 Task: Find connections with filter location South Benfleet with filter topic #lawtechwith filter profile language Potuguese with filter current company Midea Group (Fortune Global 500 Company) with filter school Berhampur University with filter industry Personal Care Services with filter service category Financial Advisory with filter keywords title Front-Line Employees
Action: Mouse moved to (647, 91)
Screenshot: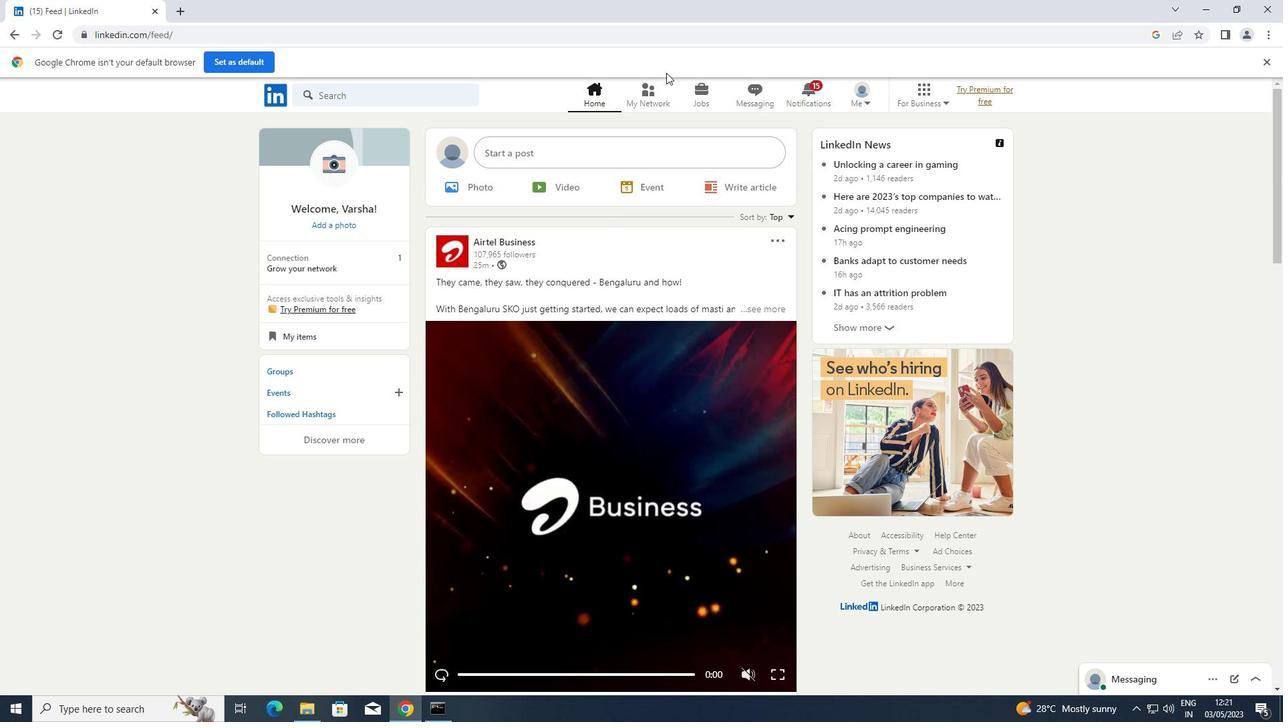 
Action: Mouse pressed left at (647, 91)
Screenshot: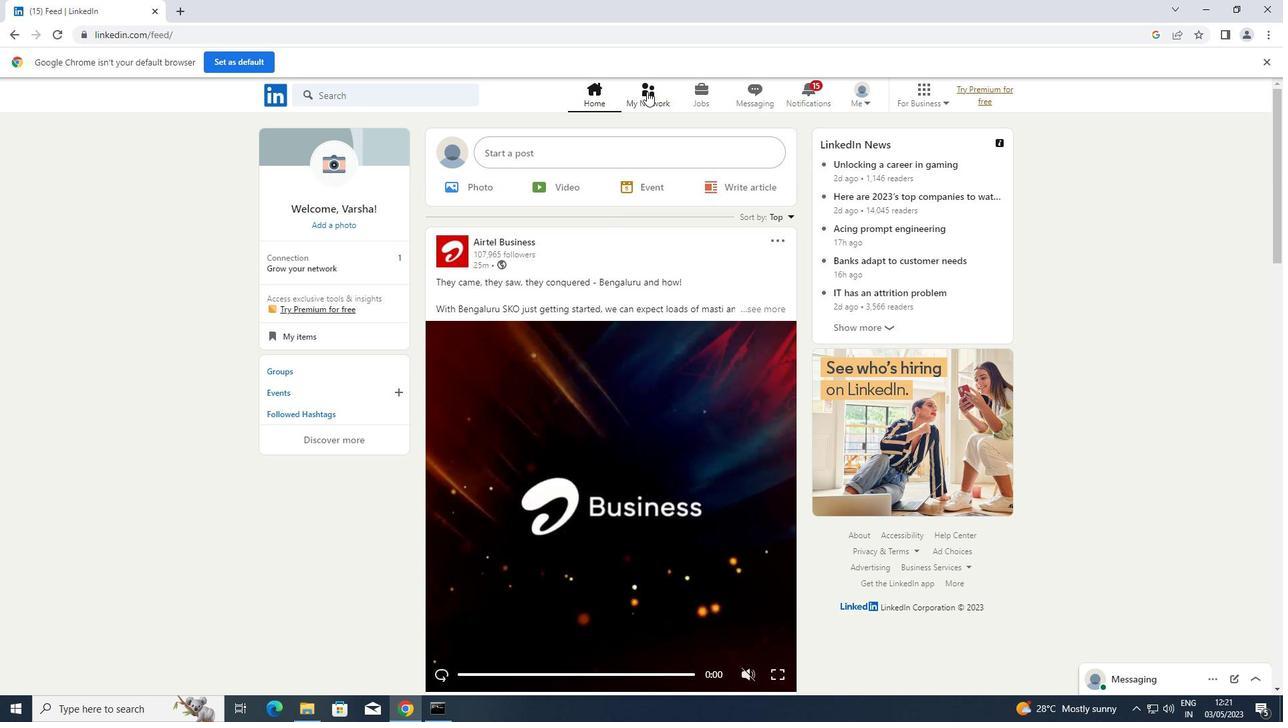 
Action: Mouse moved to (327, 159)
Screenshot: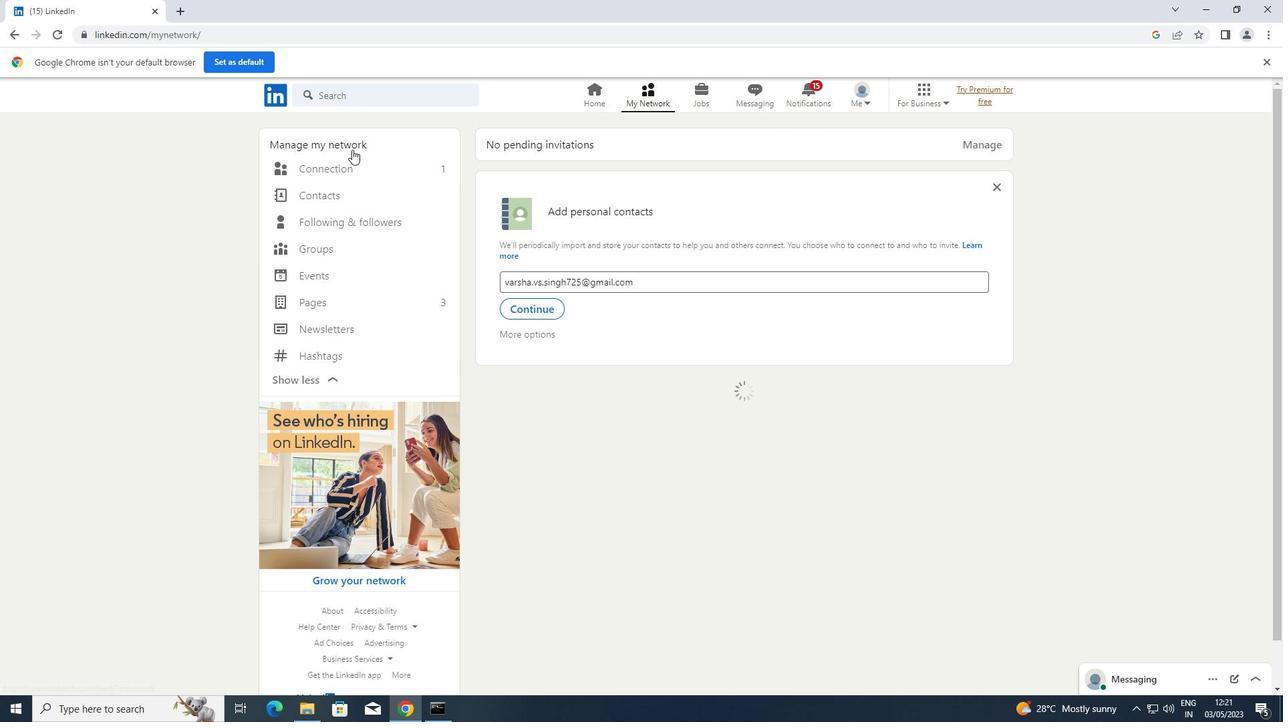 
Action: Mouse pressed left at (327, 159)
Screenshot: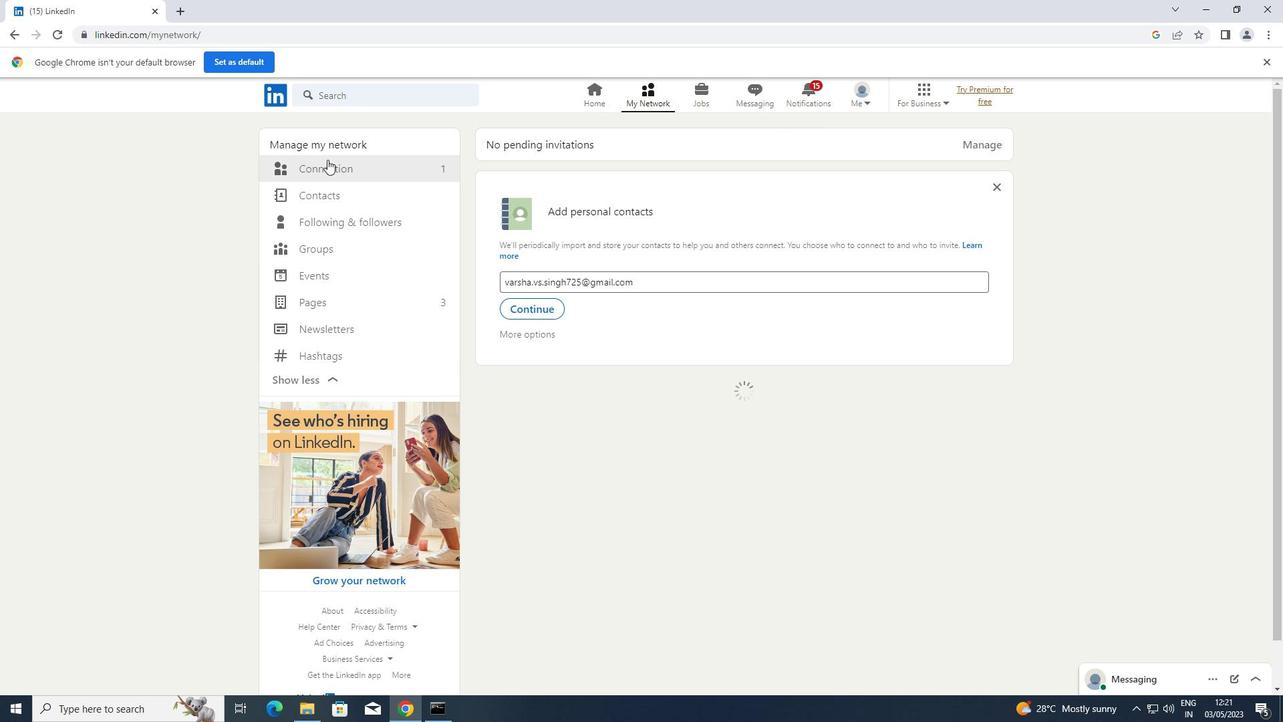 
Action: Mouse moved to (373, 166)
Screenshot: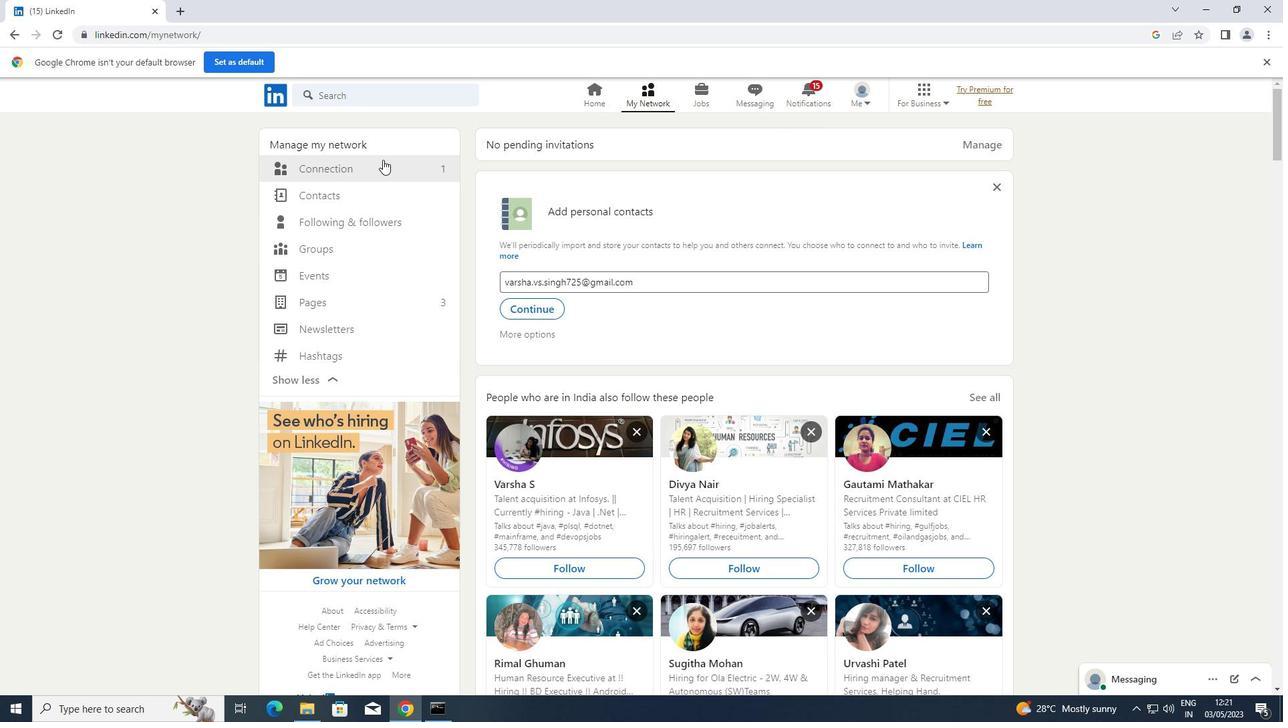 
Action: Mouse pressed left at (373, 166)
Screenshot: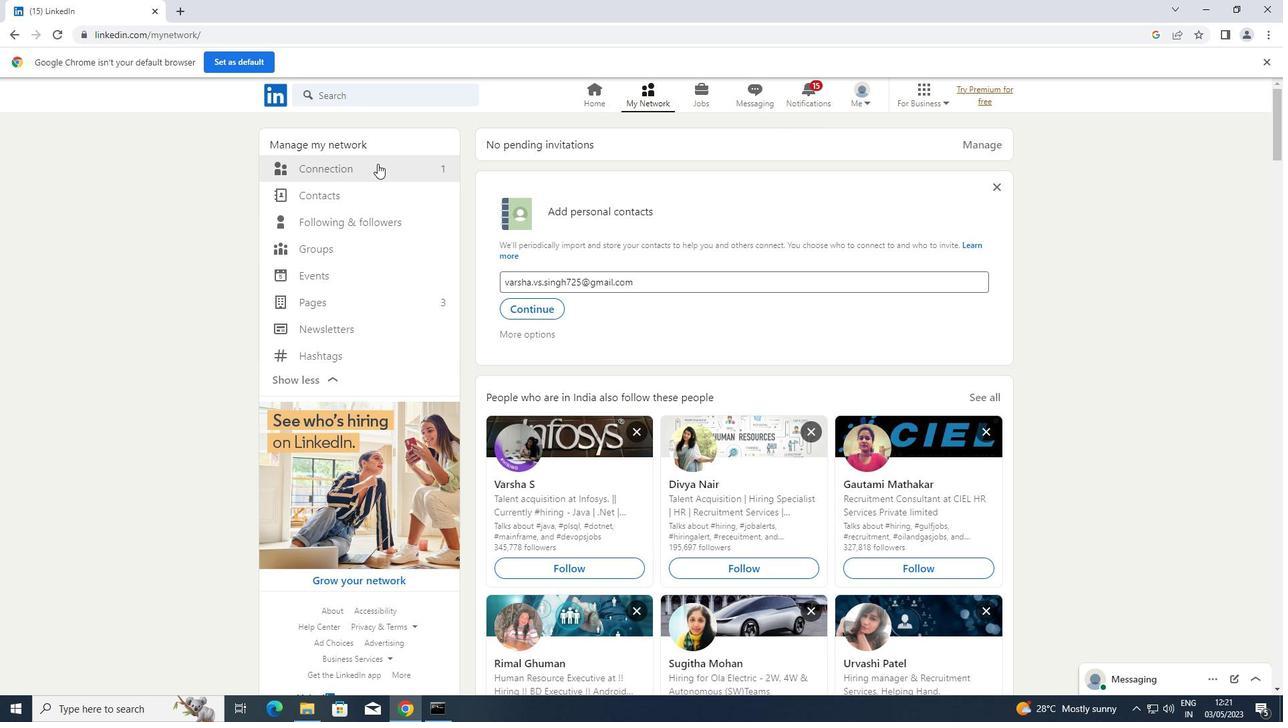 
Action: Mouse moved to (714, 172)
Screenshot: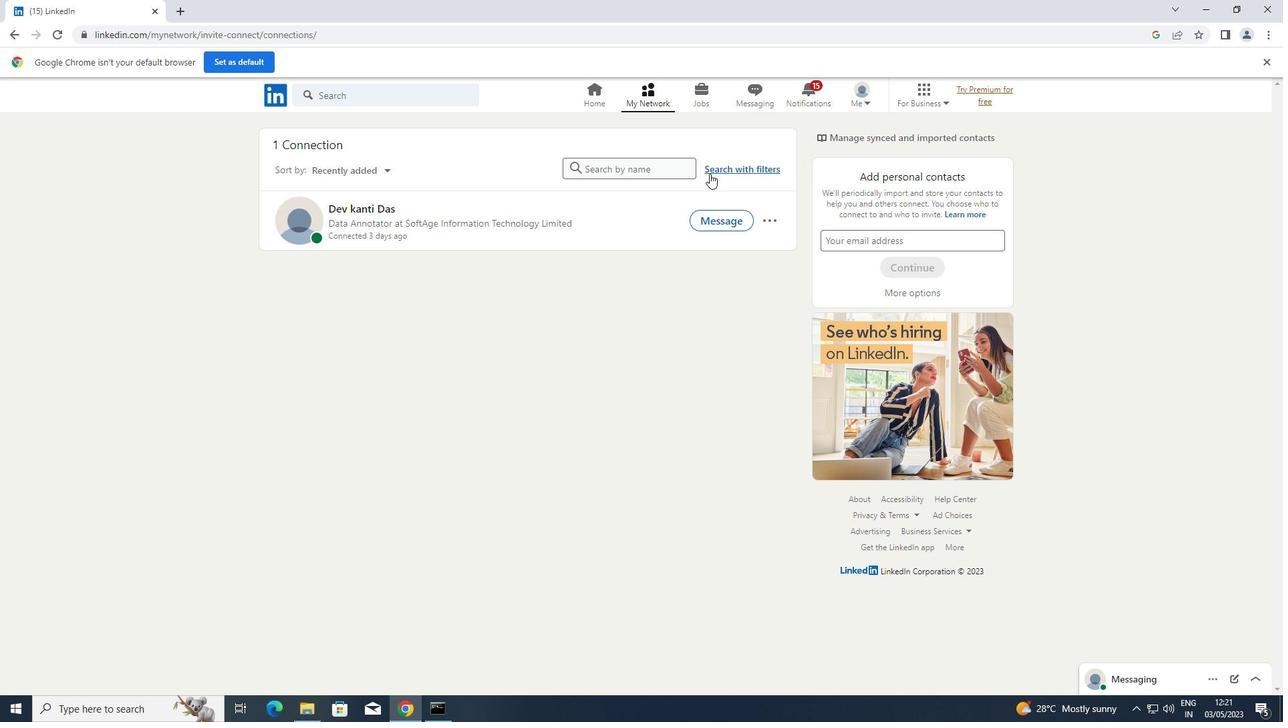 
Action: Mouse pressed left at (714, 172)
Screenshot: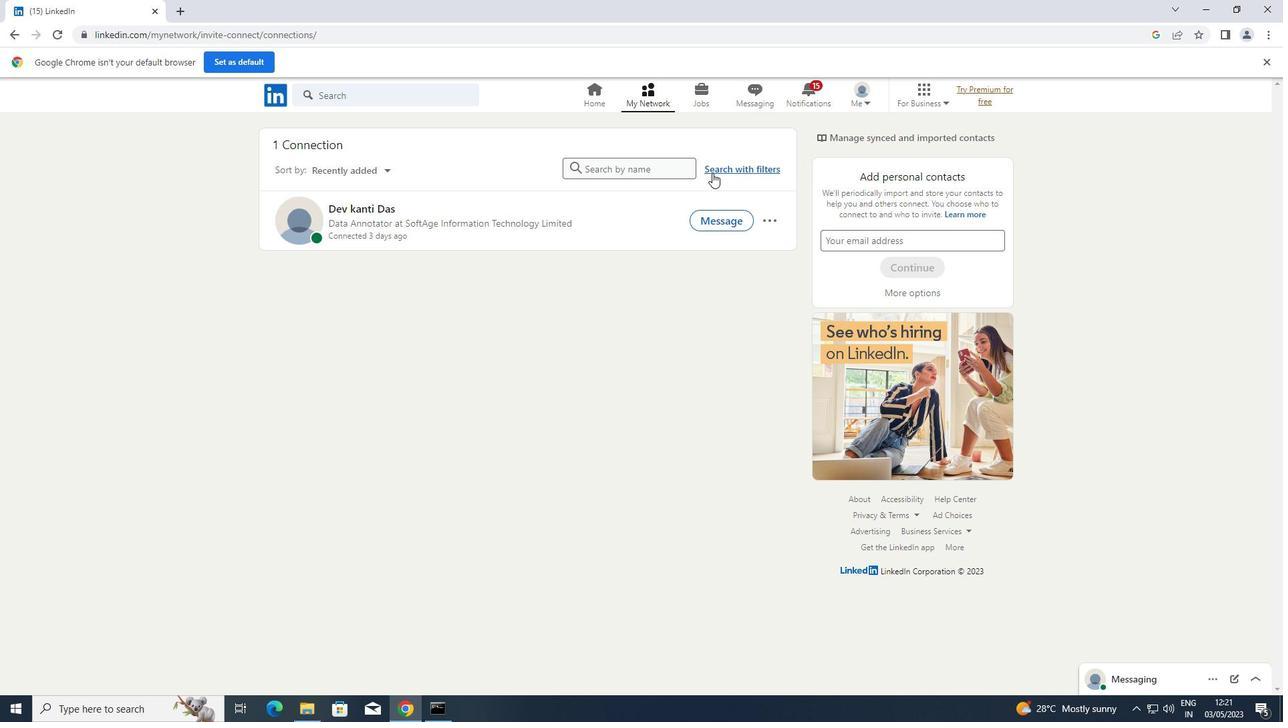 
Action: Mouse moved to (681, 133)
Screenshot: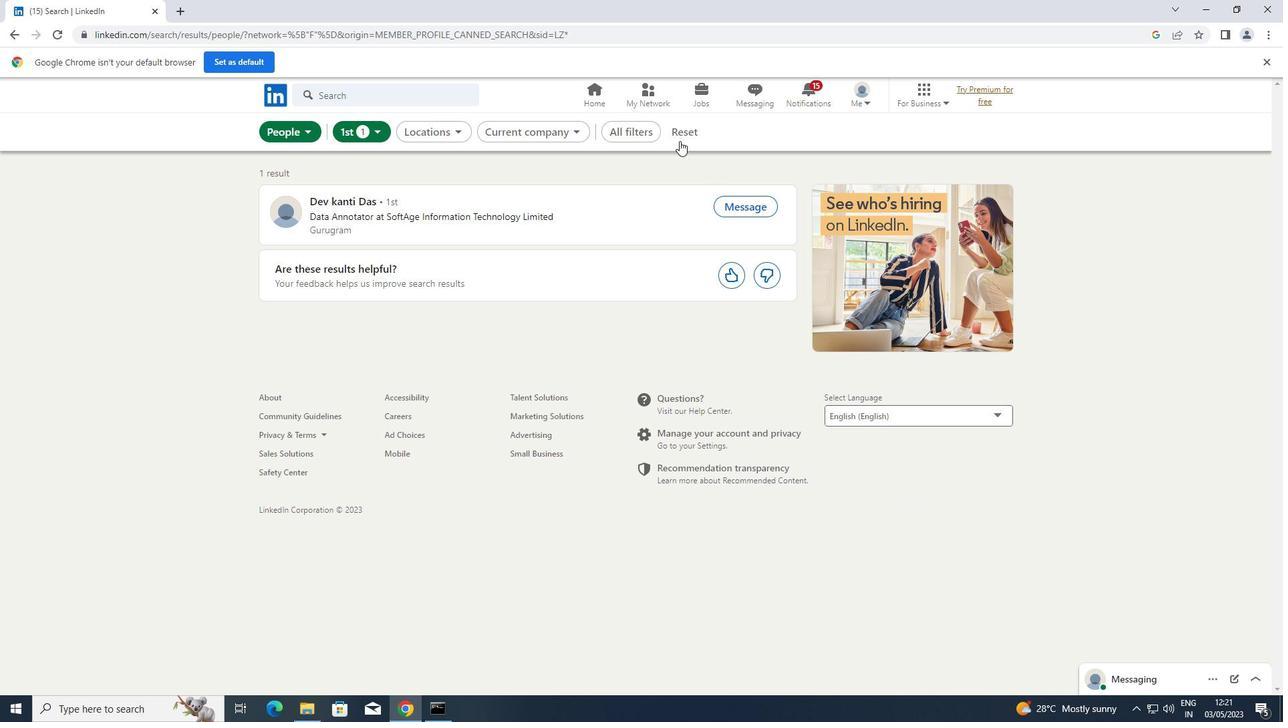
Action: Mouse pressed left at (681, 133)
Screenshot: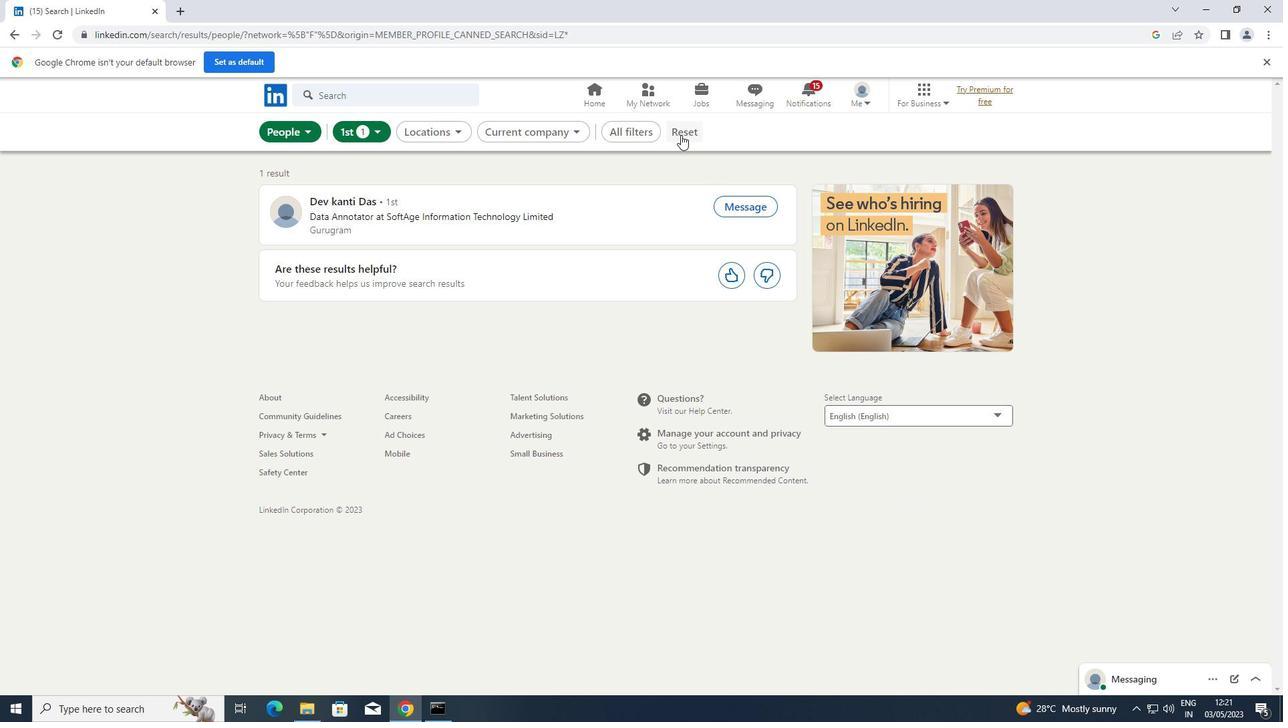 
Action: Mouse moved to (681, 133)
Screenshot: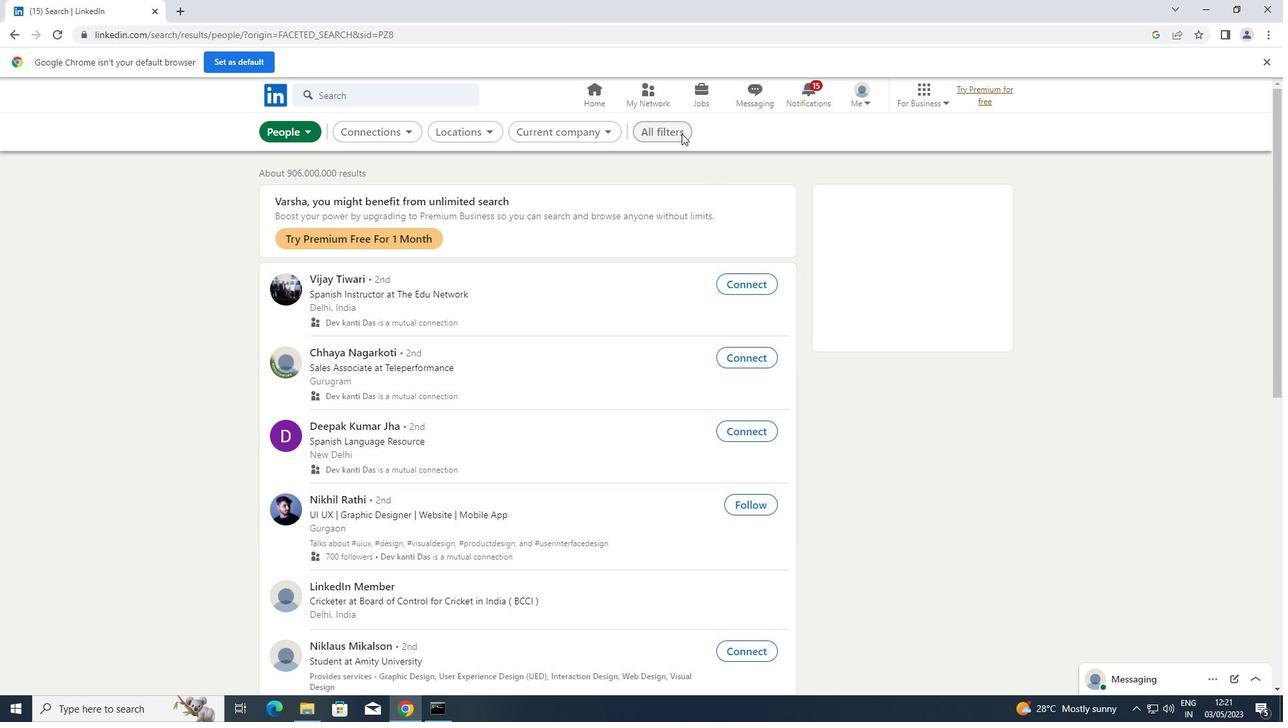 
Action: Mouse pressed left at (681, 133)
Screenshot: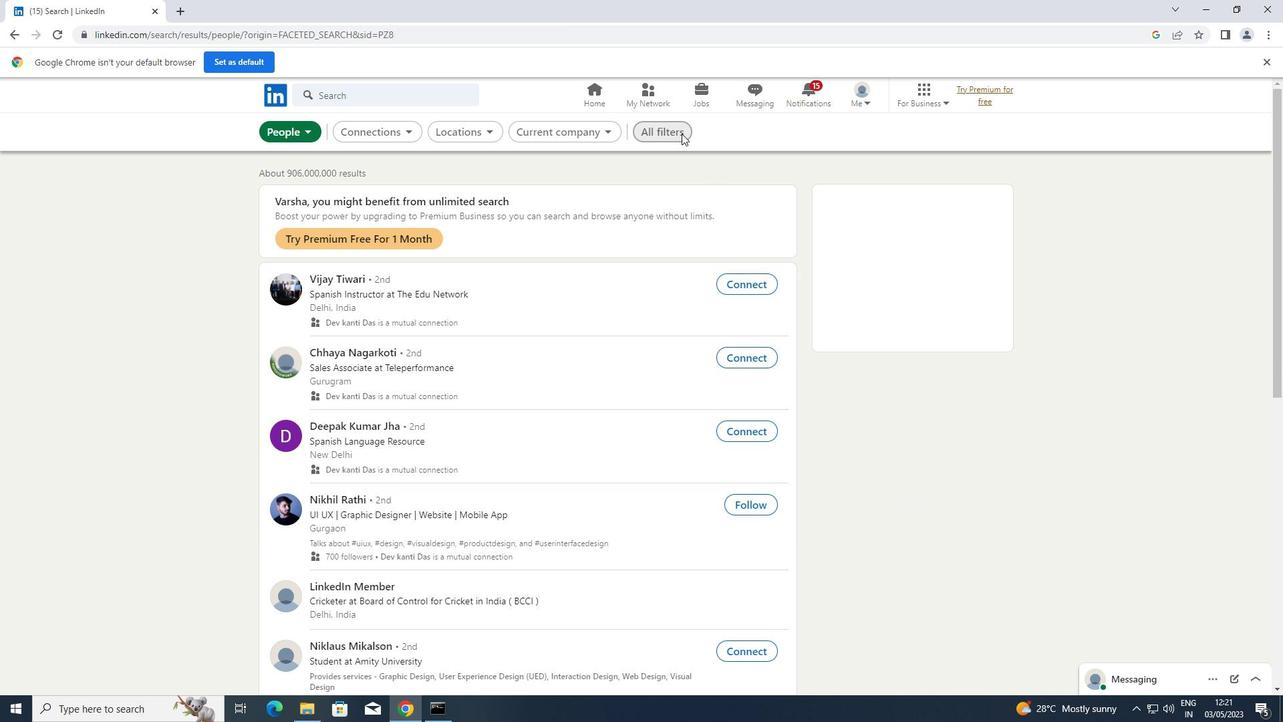 
Action: Mouse moved to (1058, 364)
Screenshot: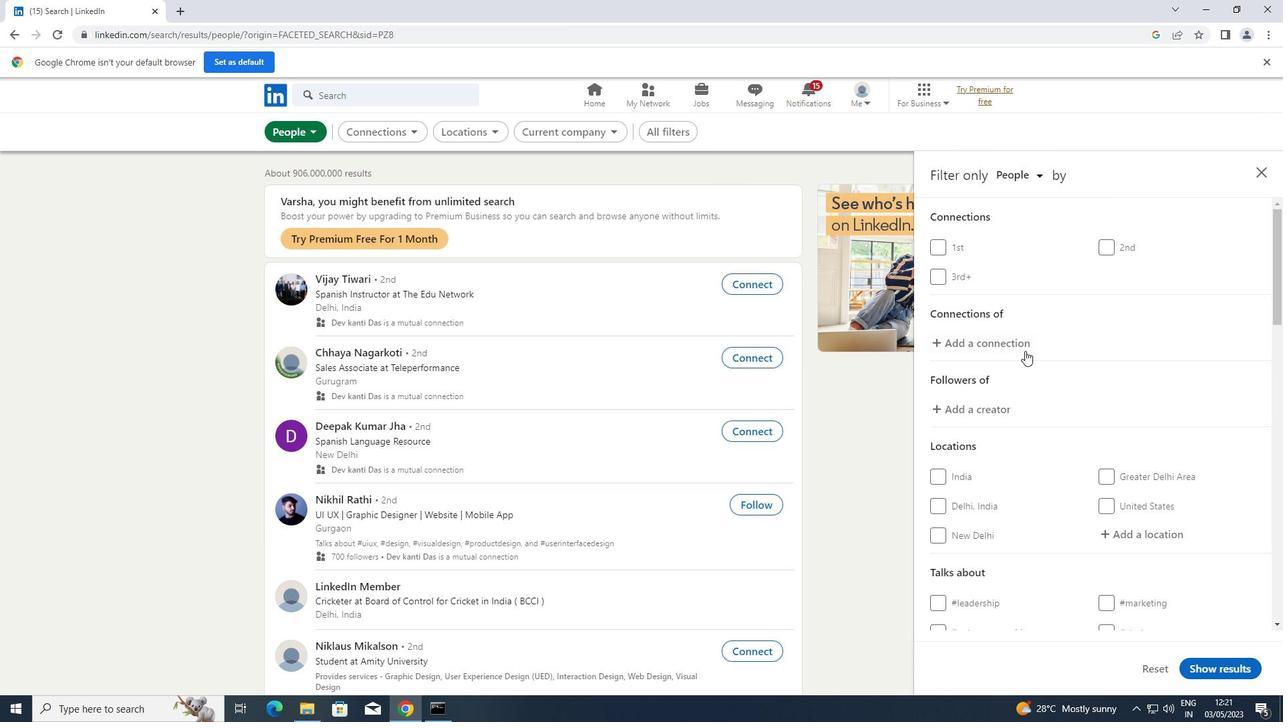 
Action: Mouse scrolled (1058, 363) with delta (0, 0)
Screenshot: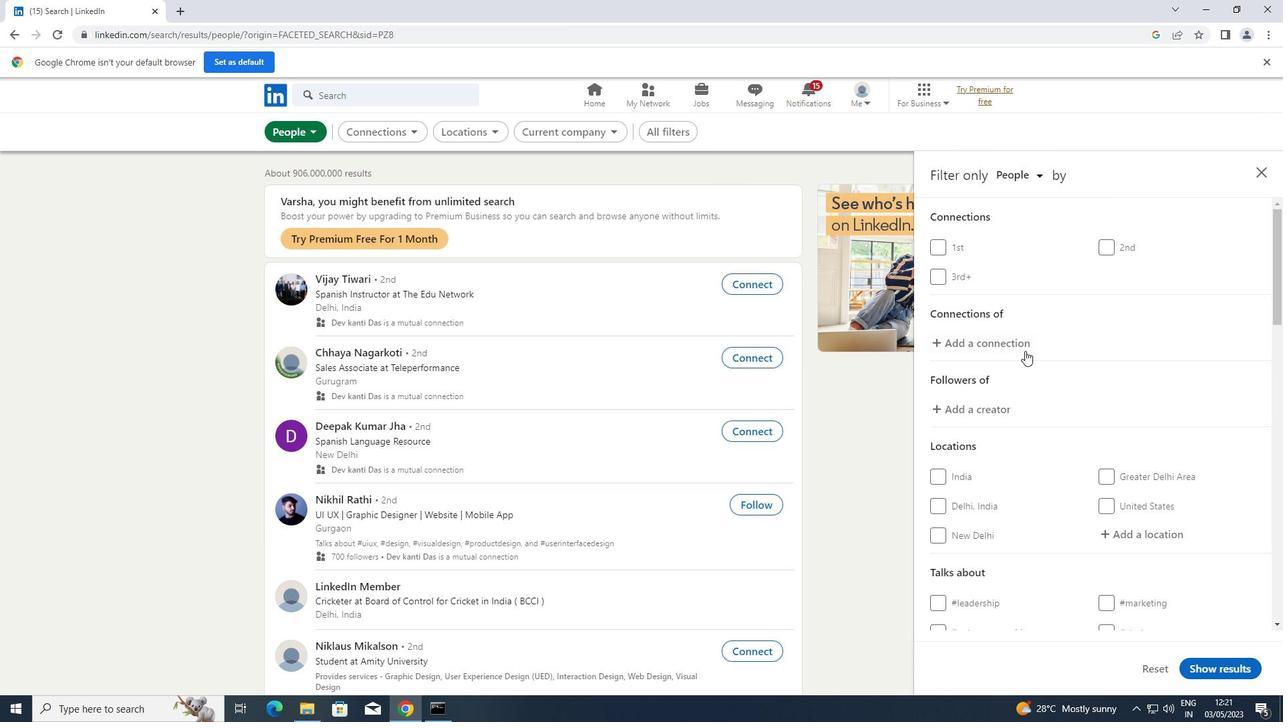 
Action: Mouse scrolled (1058, 363) with delta (0, 0)
Screenshot: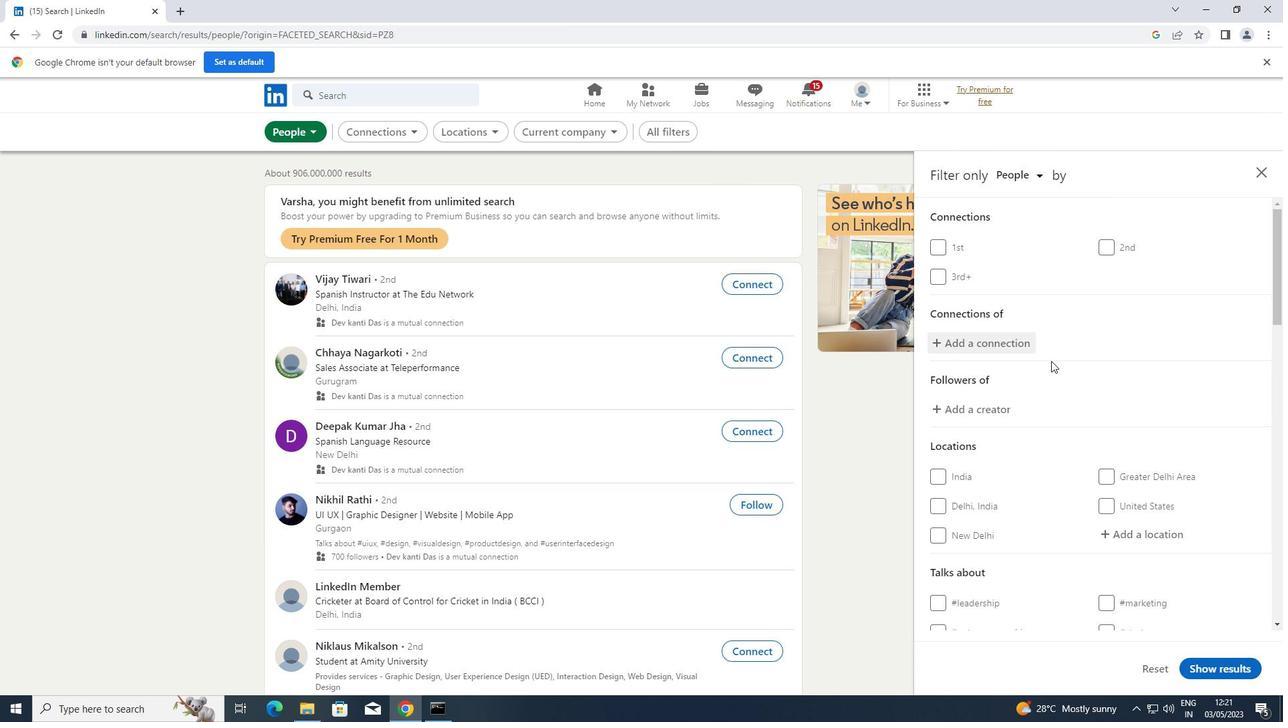 
Action: Mouse moved to (1132, 393)
Screenshot: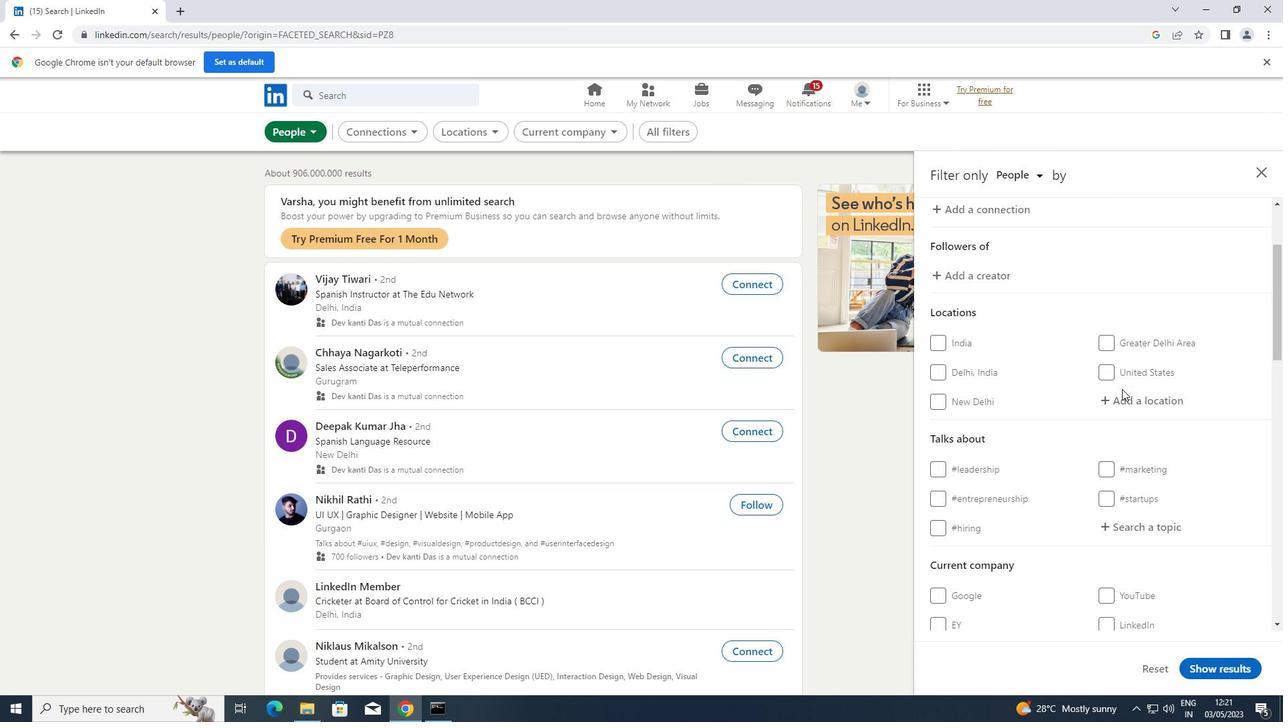 
Action: Mouse pressed left at (1132, 393)
Screenshot: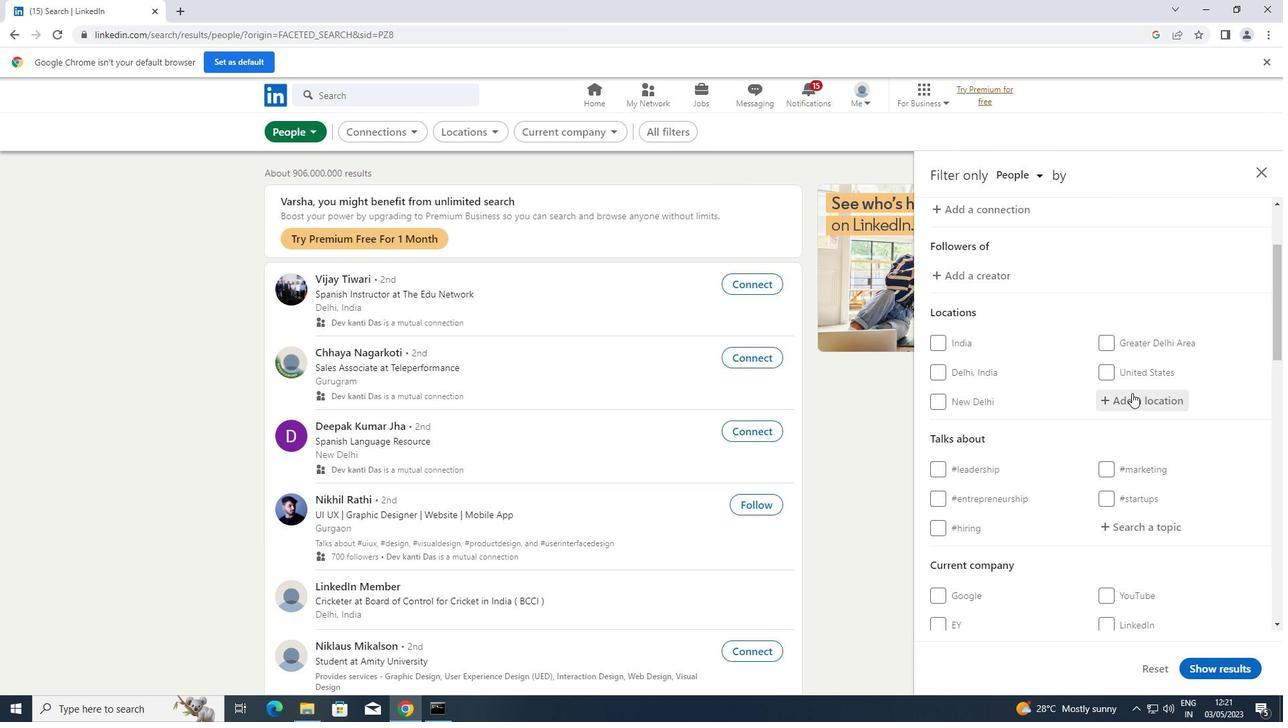 
Action: Key pressed <Key.shift>SOUTH<Key.space><Key.shift>BENFLEET
Screenshot: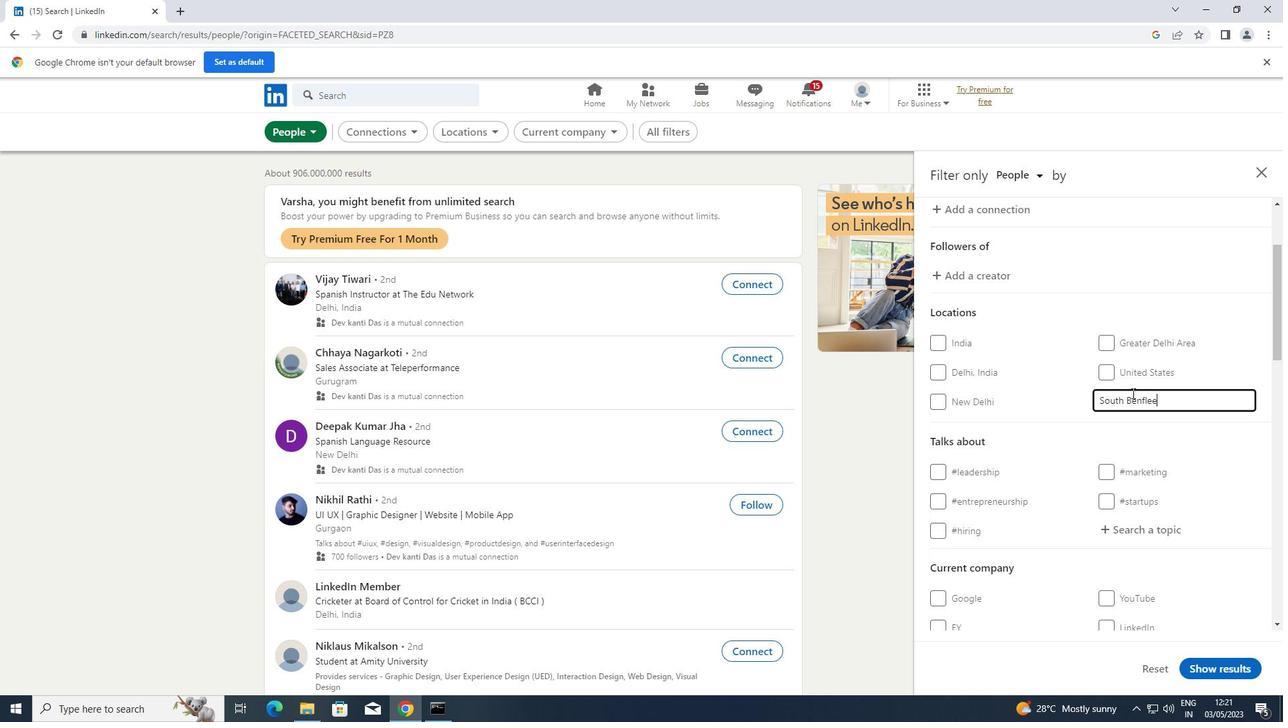 
Action: Mouse scrolled (1132, 392) with delta (0, 0)
Screenshot: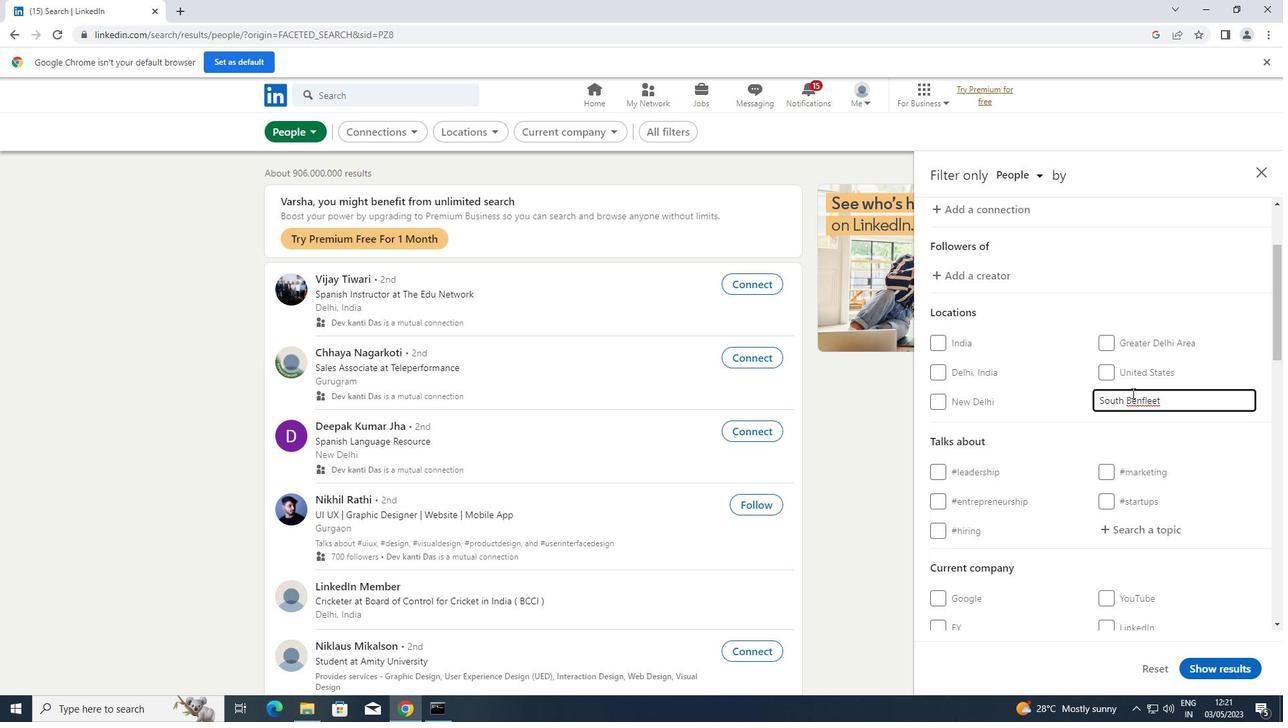 
Action: Mouse moved to (1165, 460)
Screenshot: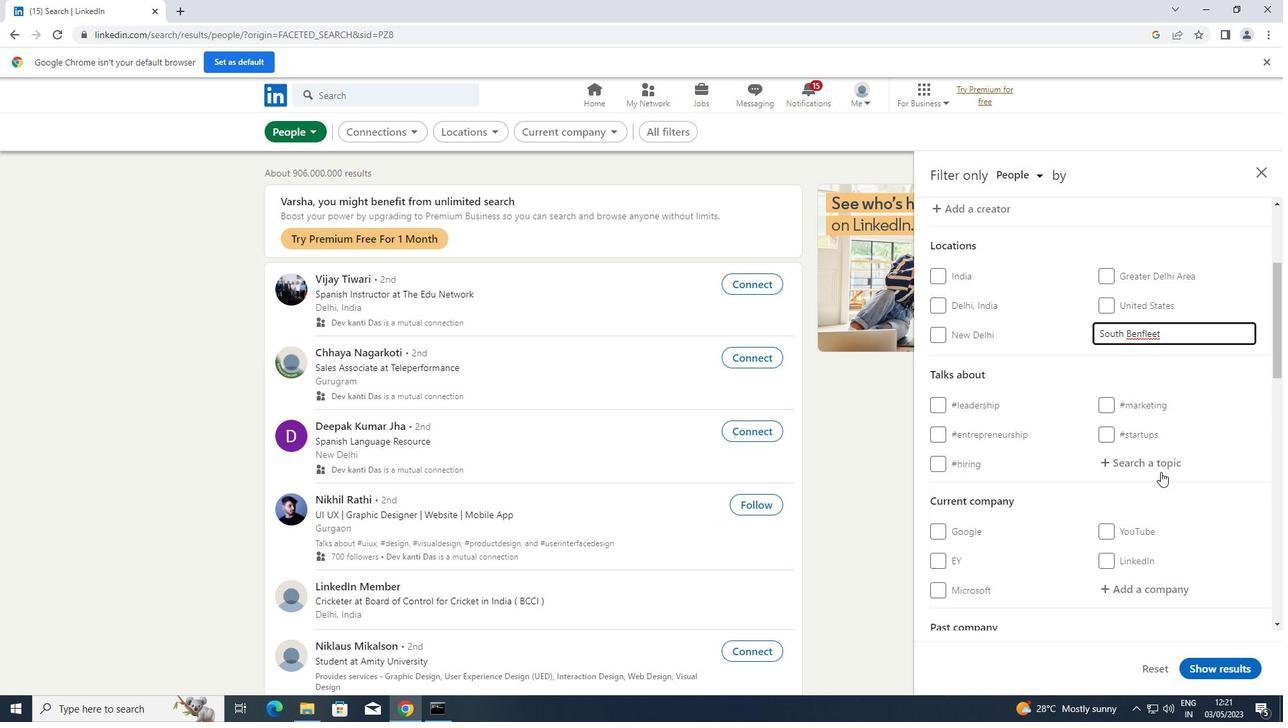 
Action: Mouse pressed left at (1165, 460)
Screenshot: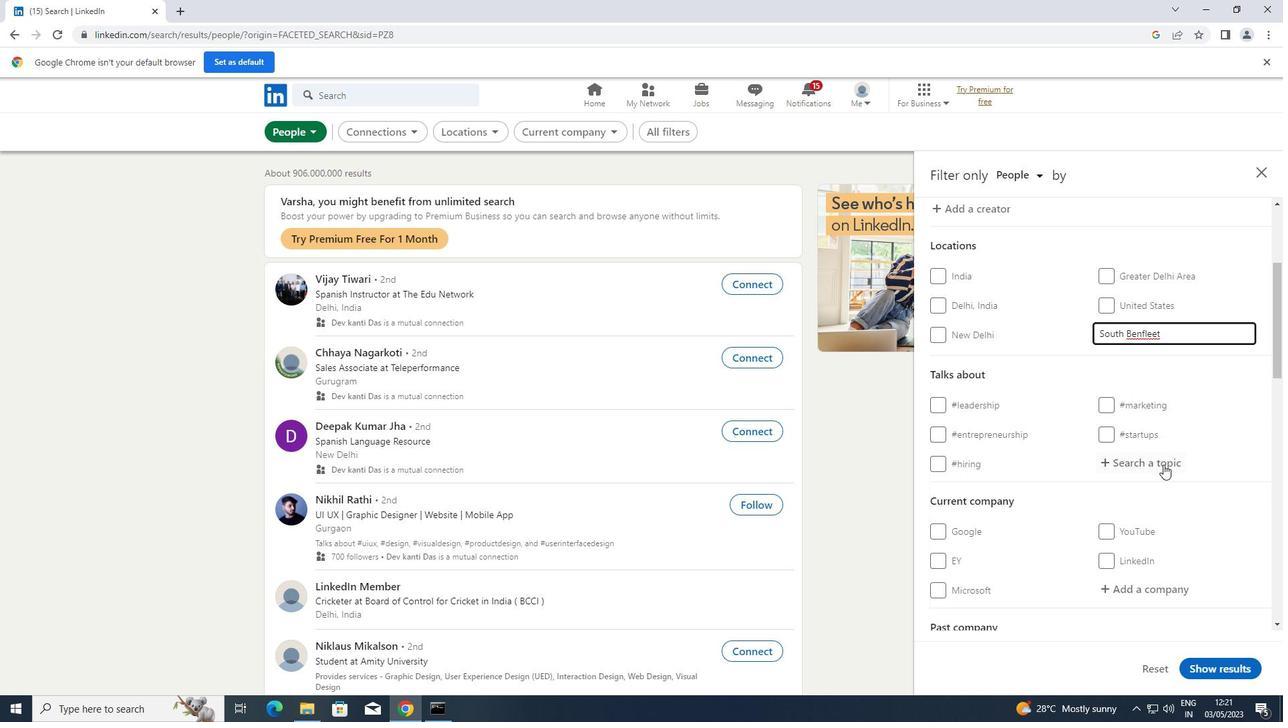 
Action: Key pressed LAWTECH
Screenshot: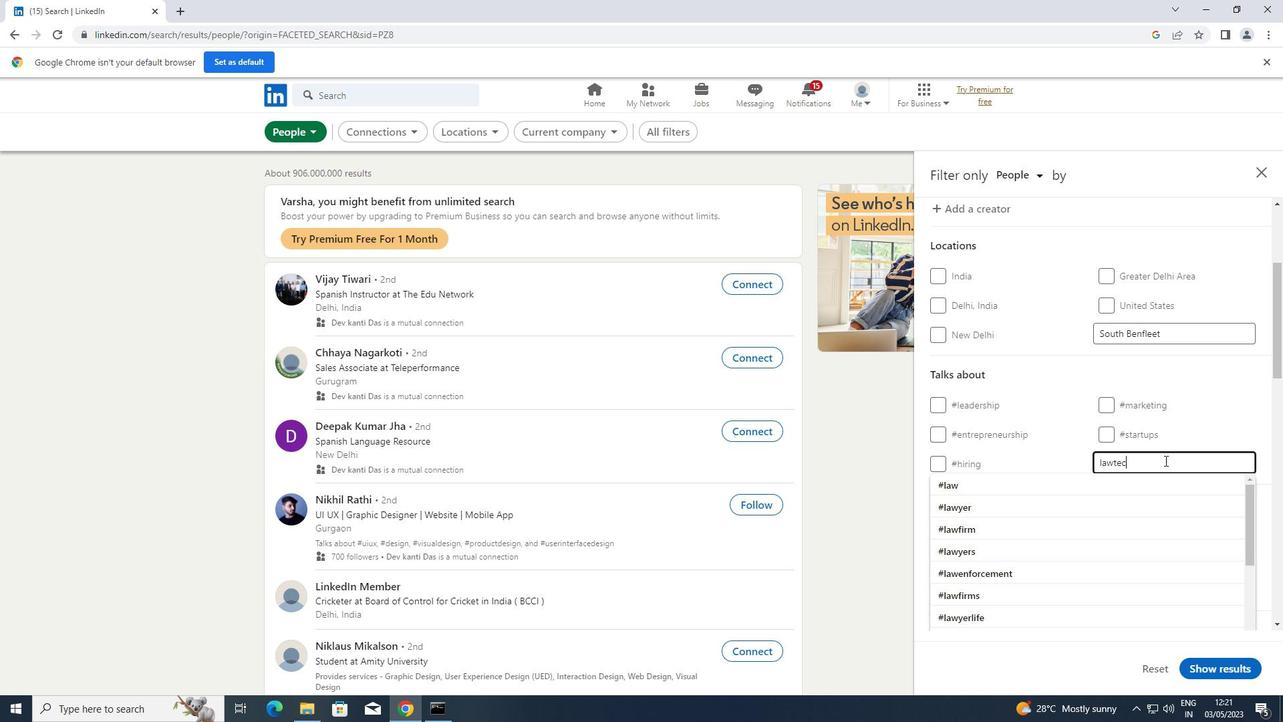 
Action: Mouse moved to (1078, 478)
Screenshot: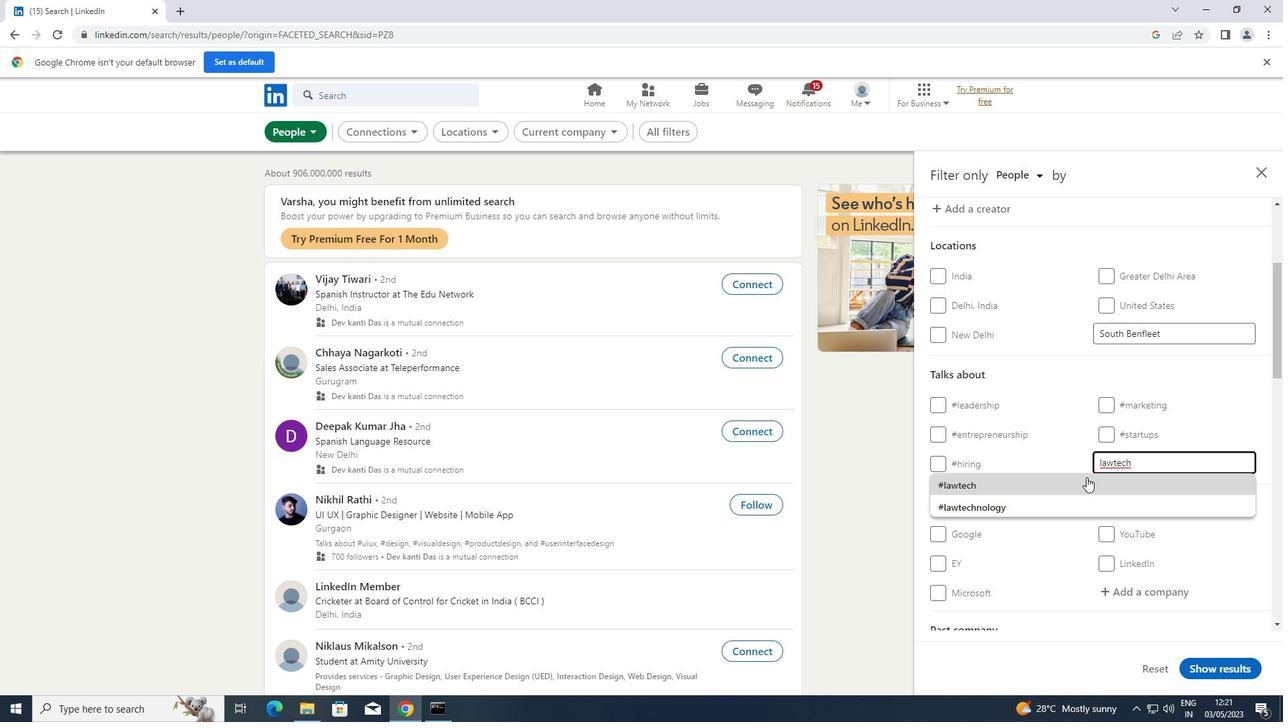 
Action: Mouse pressed left at (1078, 478)
Screenshot: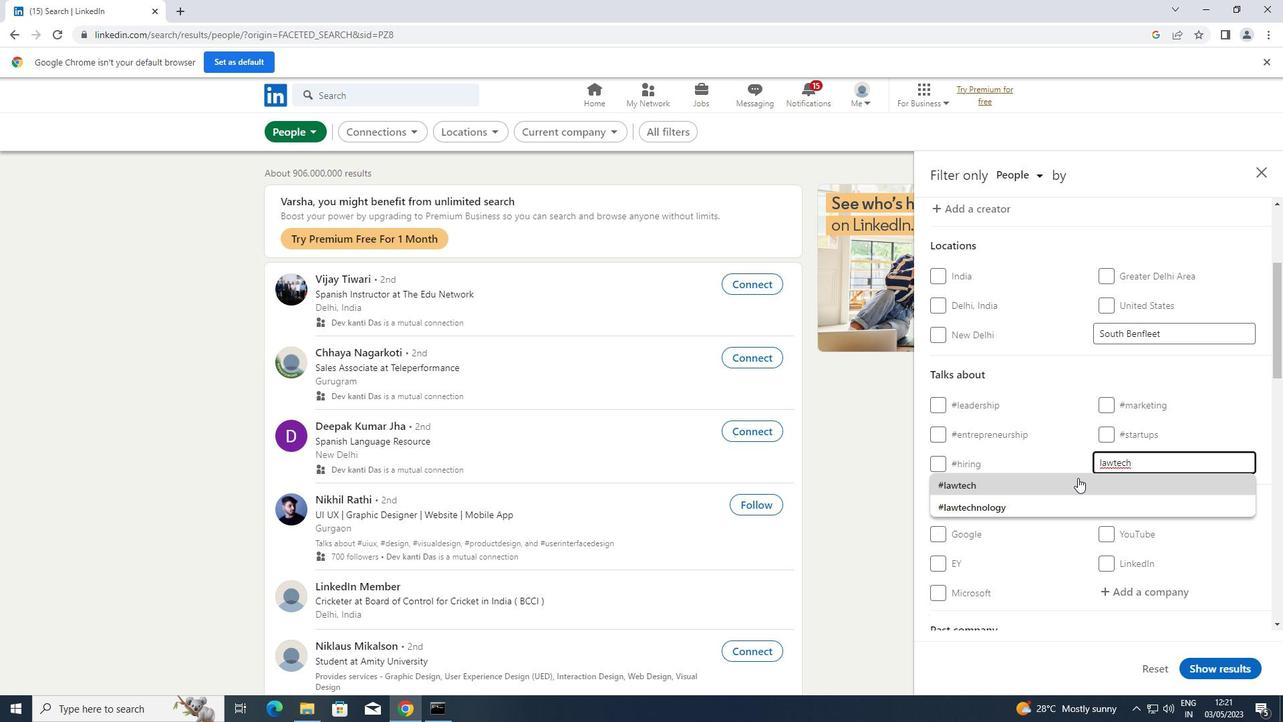 
Action: Mouse scrolled (1078, 477) with delta (0, 0)
Screenshot: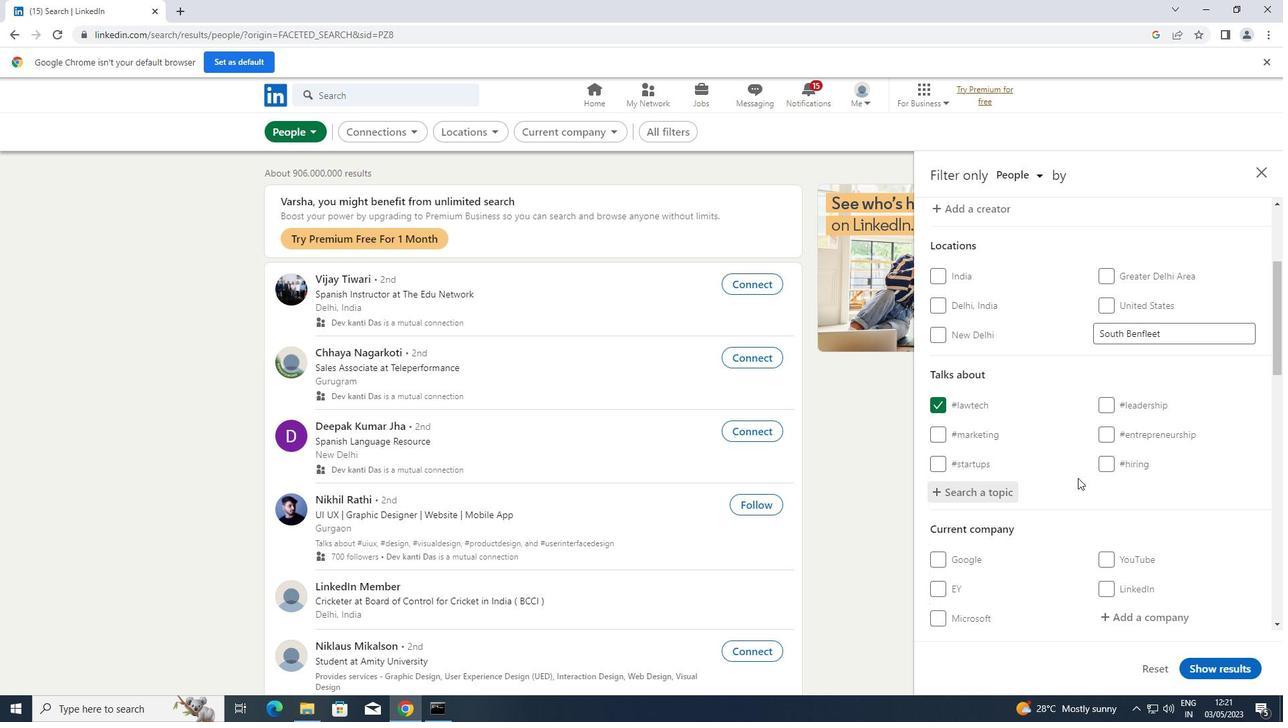 
Action: Mouse scrolled (1078, 477) with delta (0, 0)
Screenshot: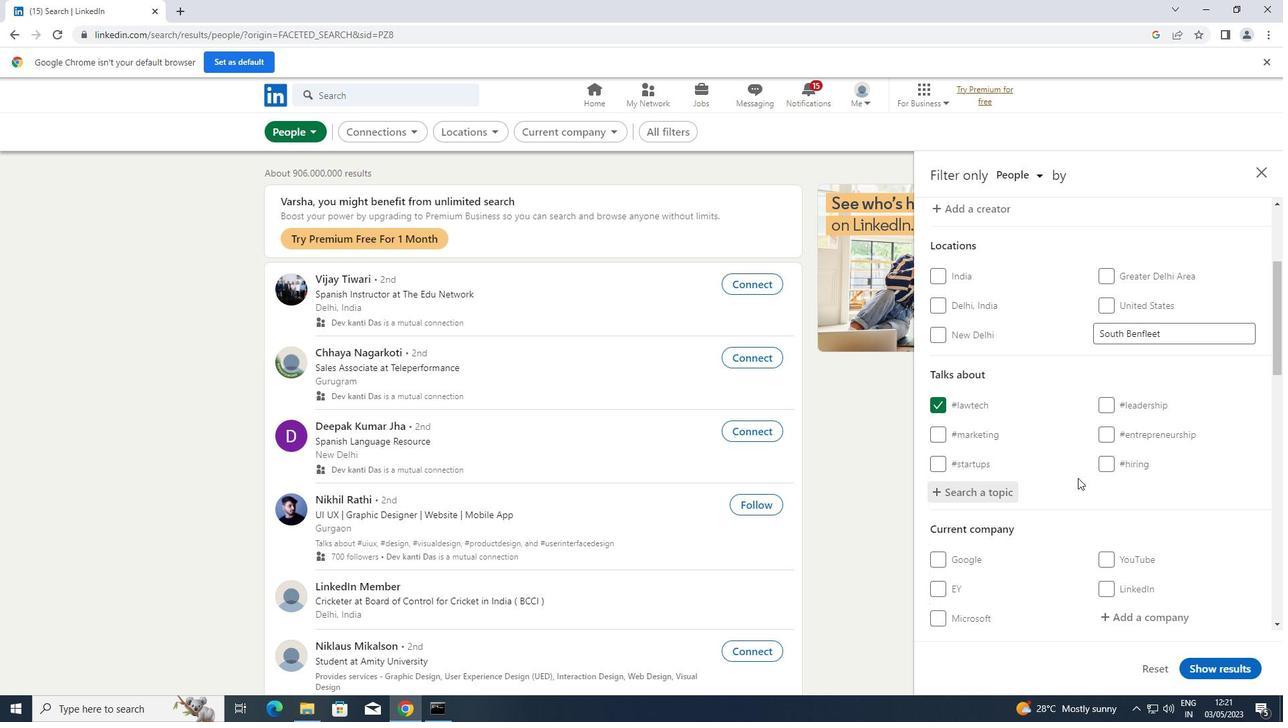 
Action: Mouse scrolled (1078, 477) with delta (0, 0)
Screenshot: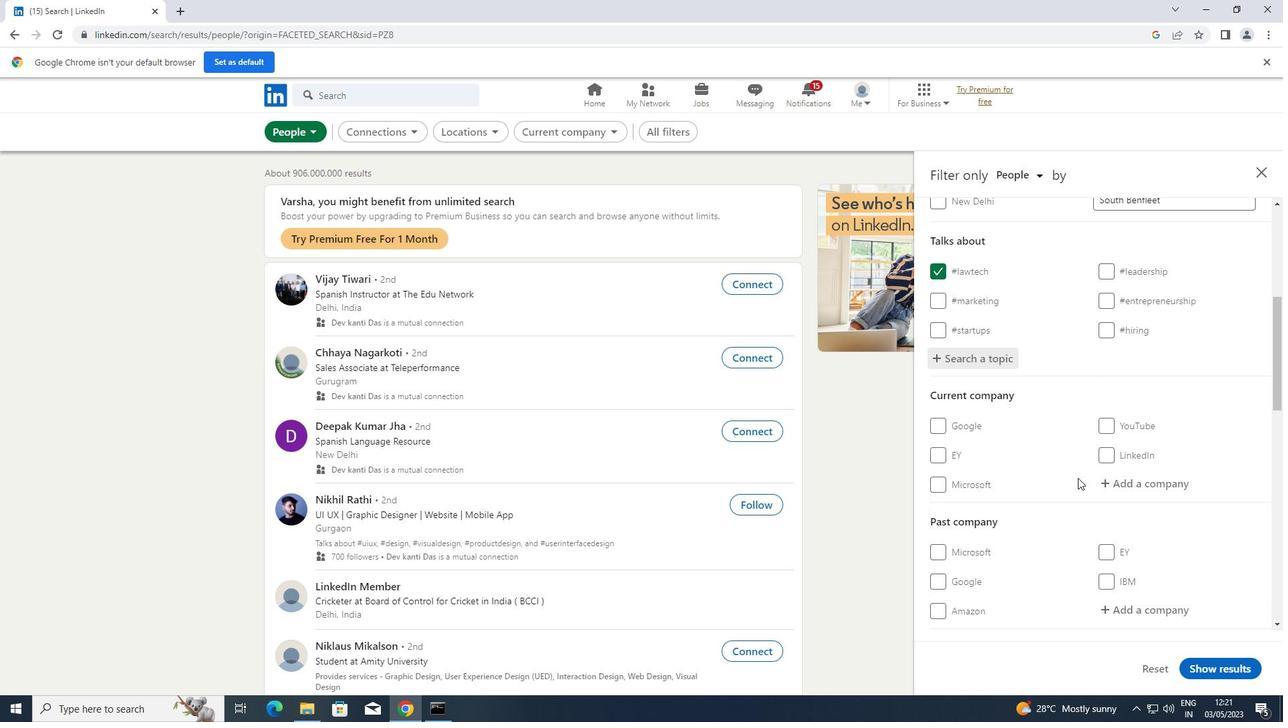
Action: Mouse scrolled (1078, 477) with delta (0, 0)
Screenshot: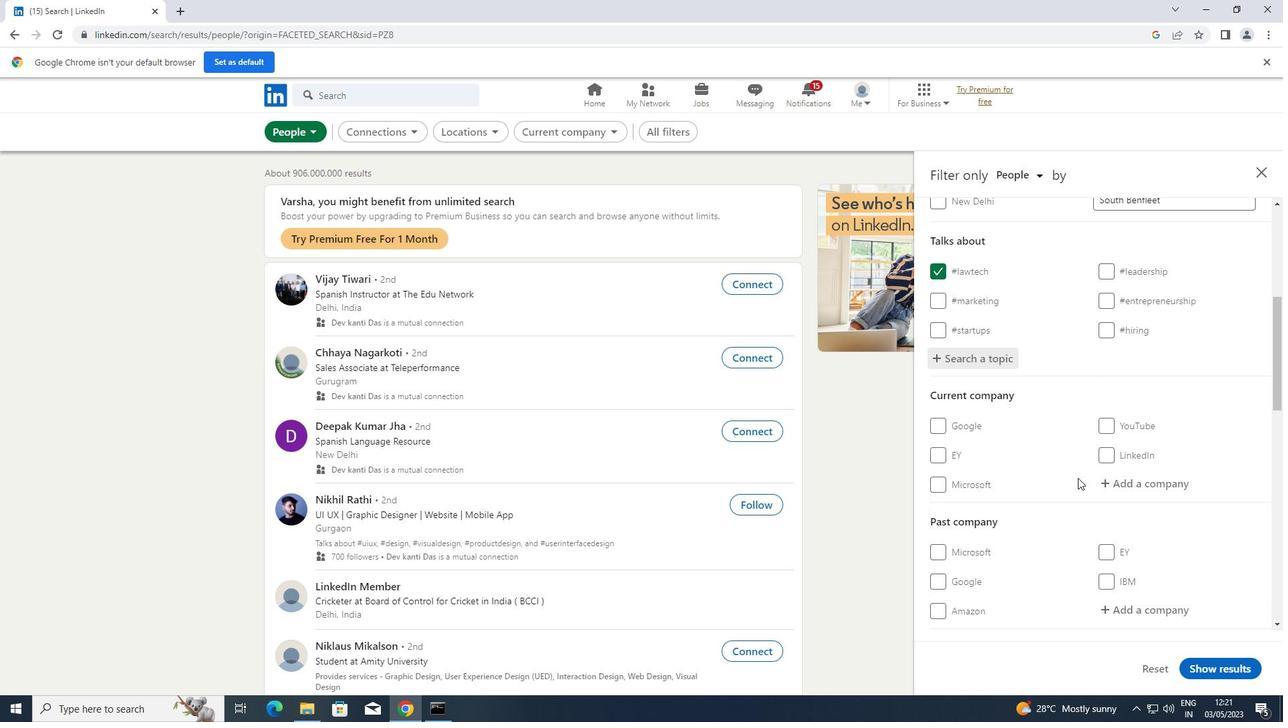 
Action: Mouse scrolled (1078, 477) with delta (0, 0)
Screenshot: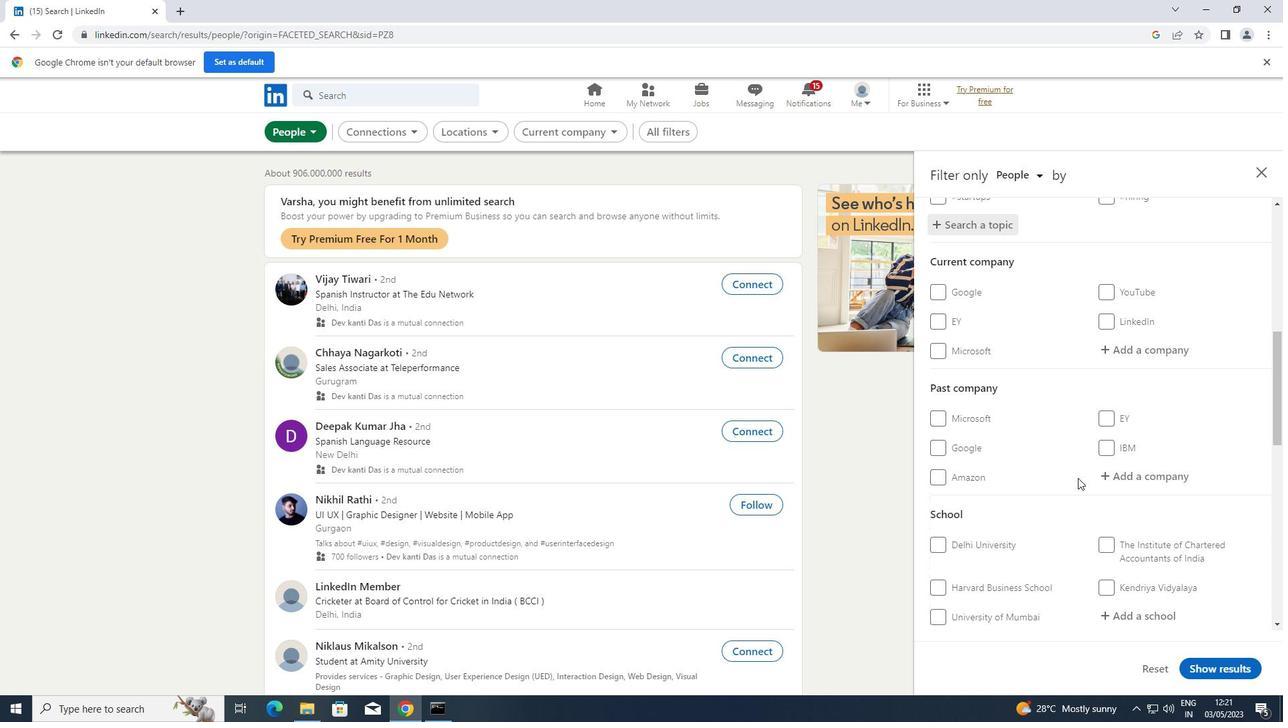 
Action: Mouse scrolled (1078, 477) with delta (0, 0)
Screenshot: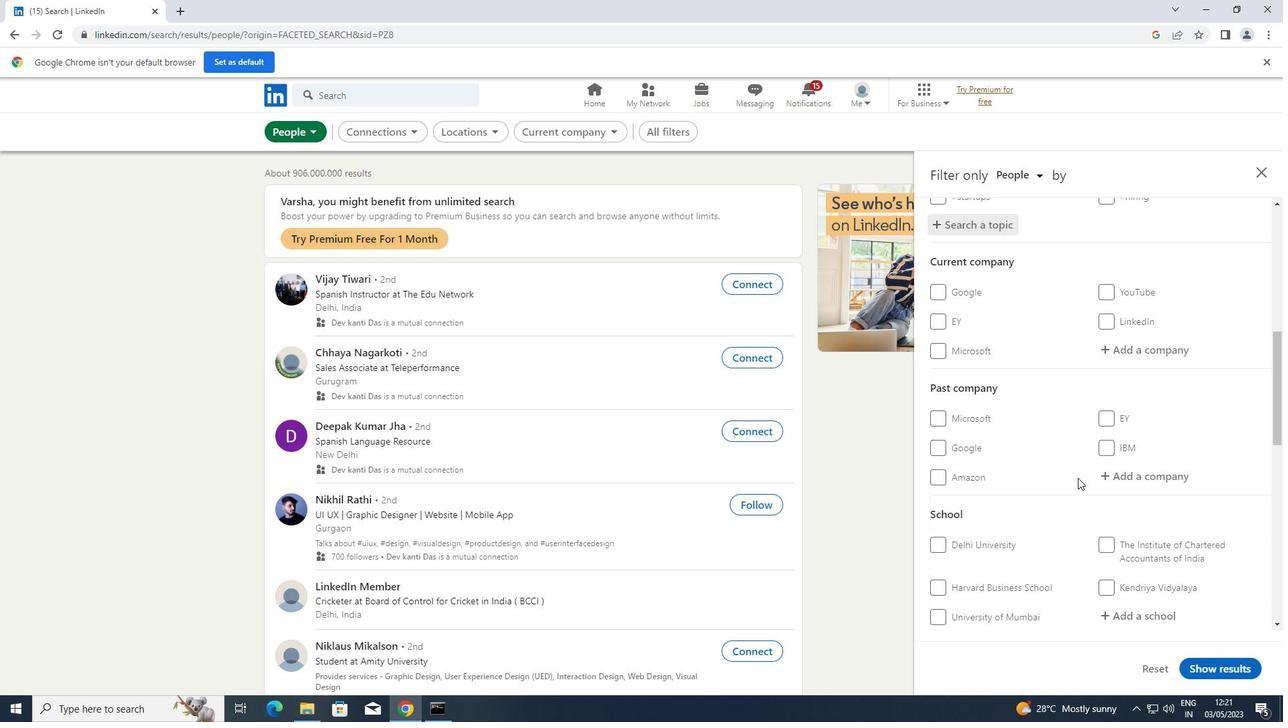 
Action: Mouse scrolled (1078, 477) with delta (0, 0)
Screenshot: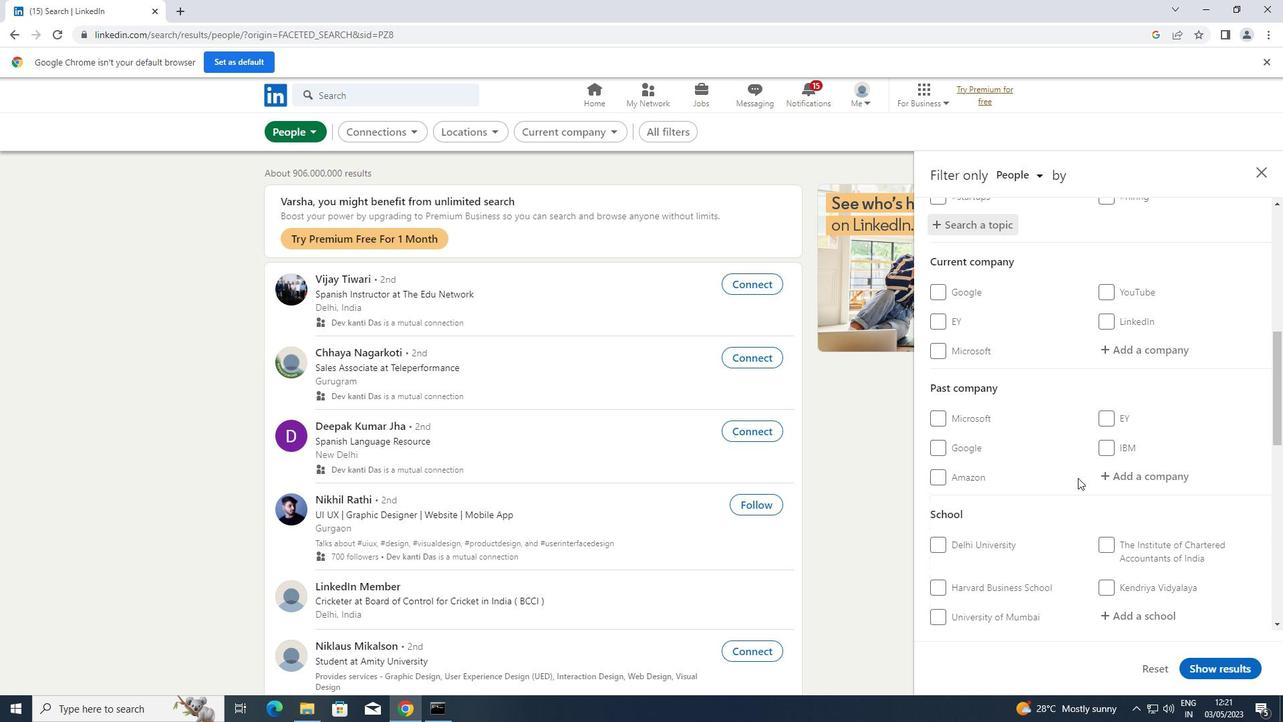 
Action: Mouse scrolled (1078, 477) with delta (0, 0)
Screenshot: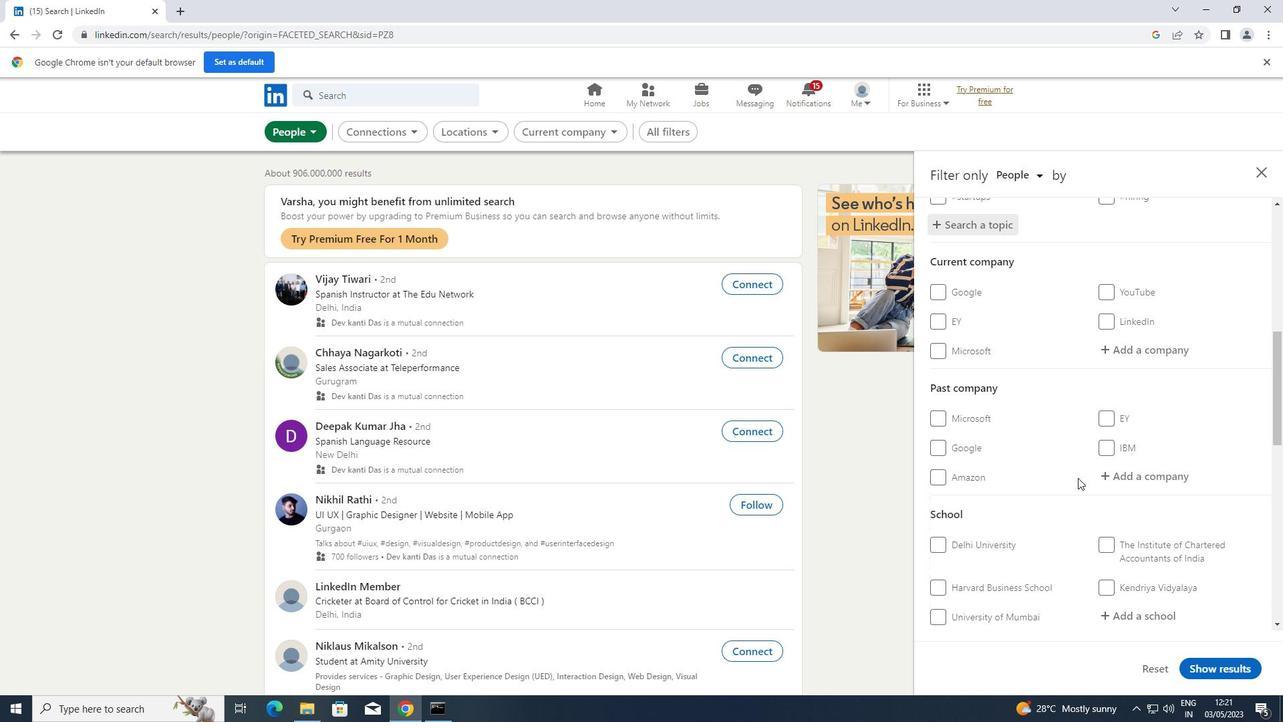 
Action: Mouse scrolled (1078, 477) with delta (0, 0)
Screenshot: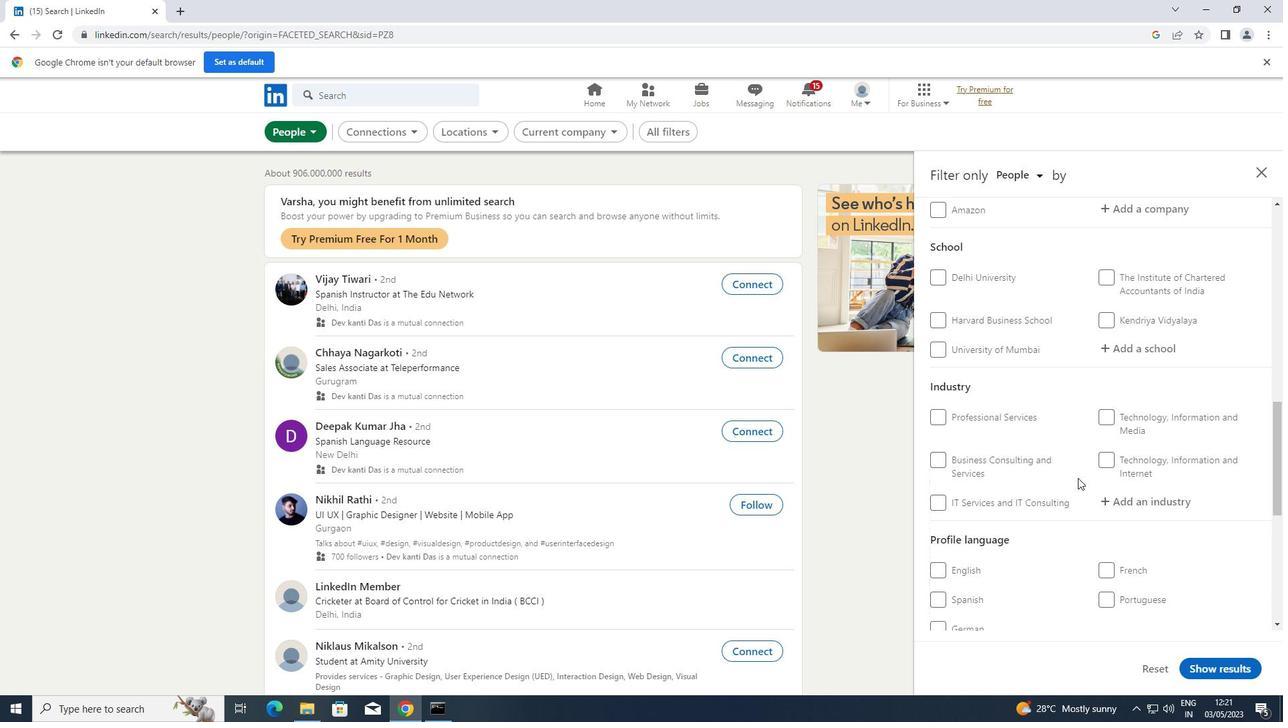 
Action: Mouse scrolled (1078, 477) with delta (0, 0)
Screenshot: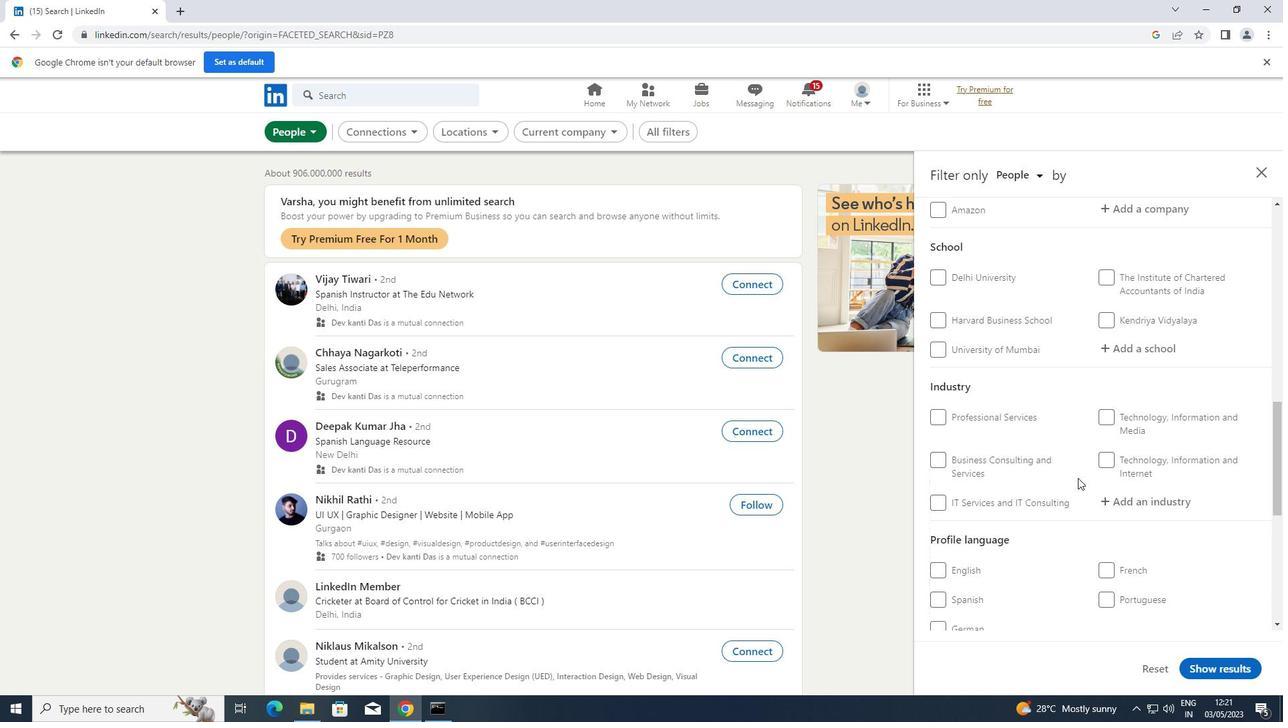 
Action: Mouse moved to (1100, 467)
Screenshot: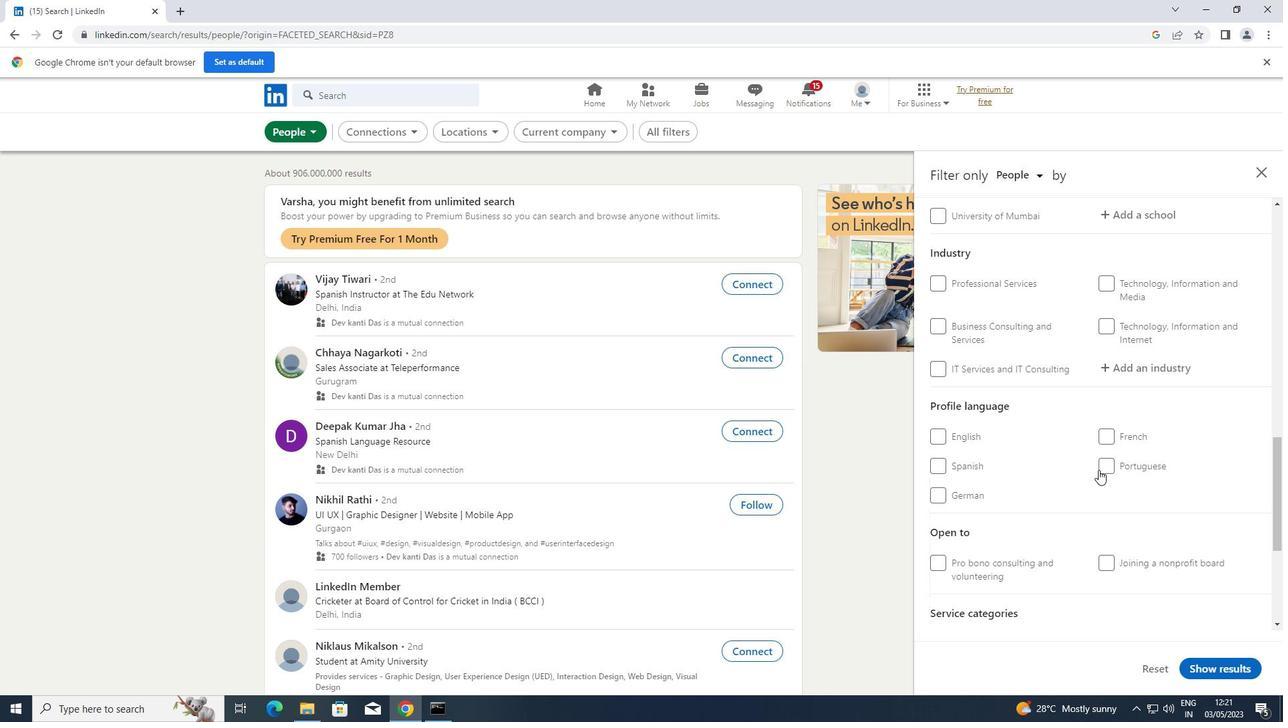 
Action: Mouse pressed left at (1100, 467)
Screenshot: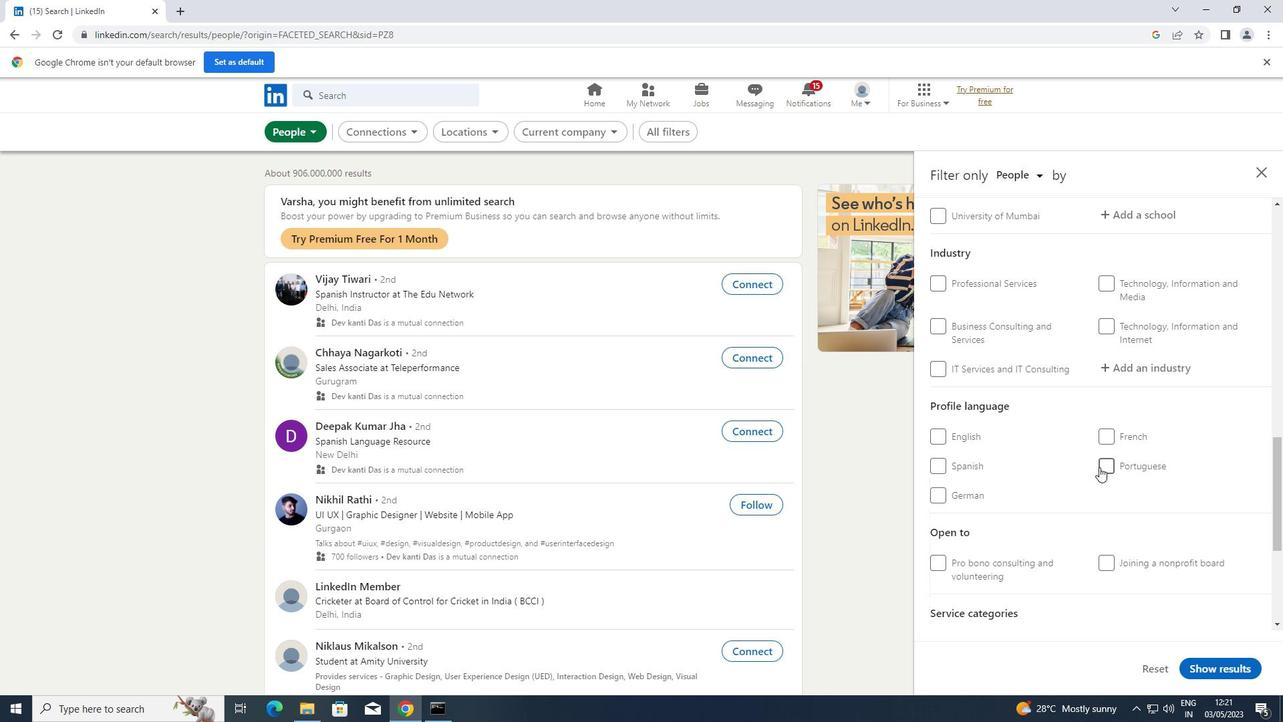 
Action: Mouse scrolled (1100, 467) with delta (0, 0)
Screenshot: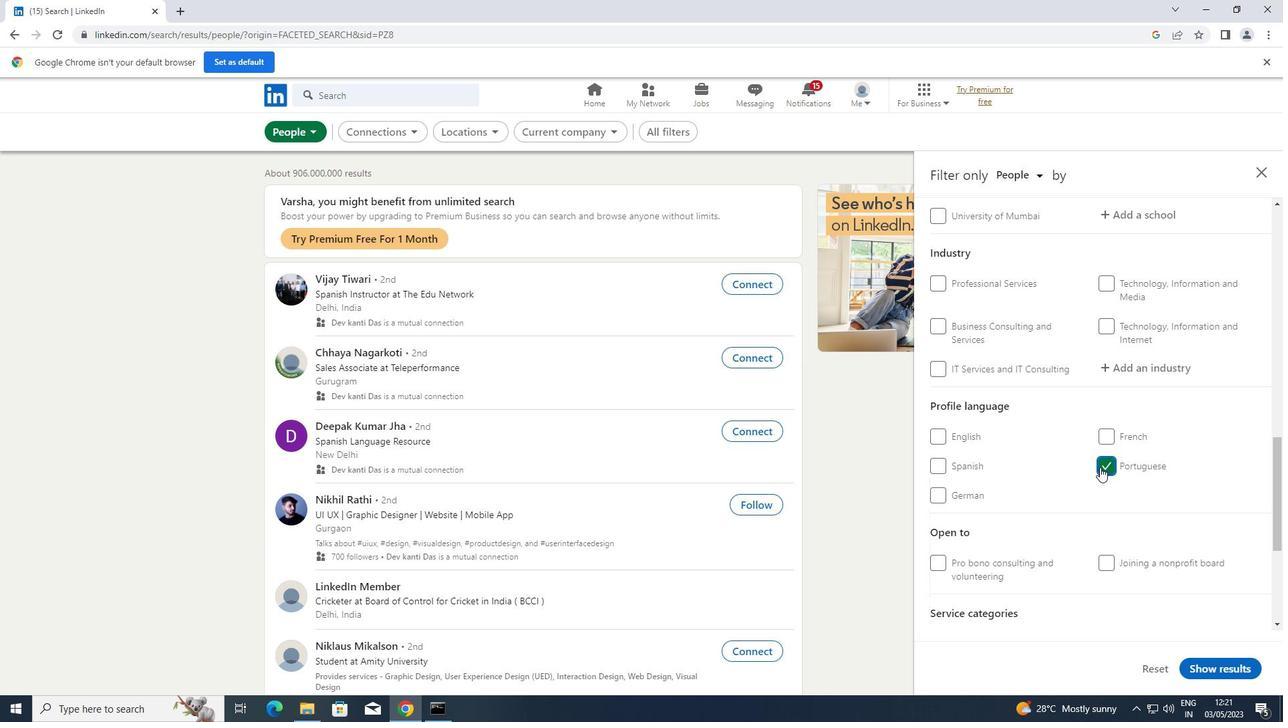 
Action: Mouse scrolled (1100, 467) with delta (0, 0)
Screenshot: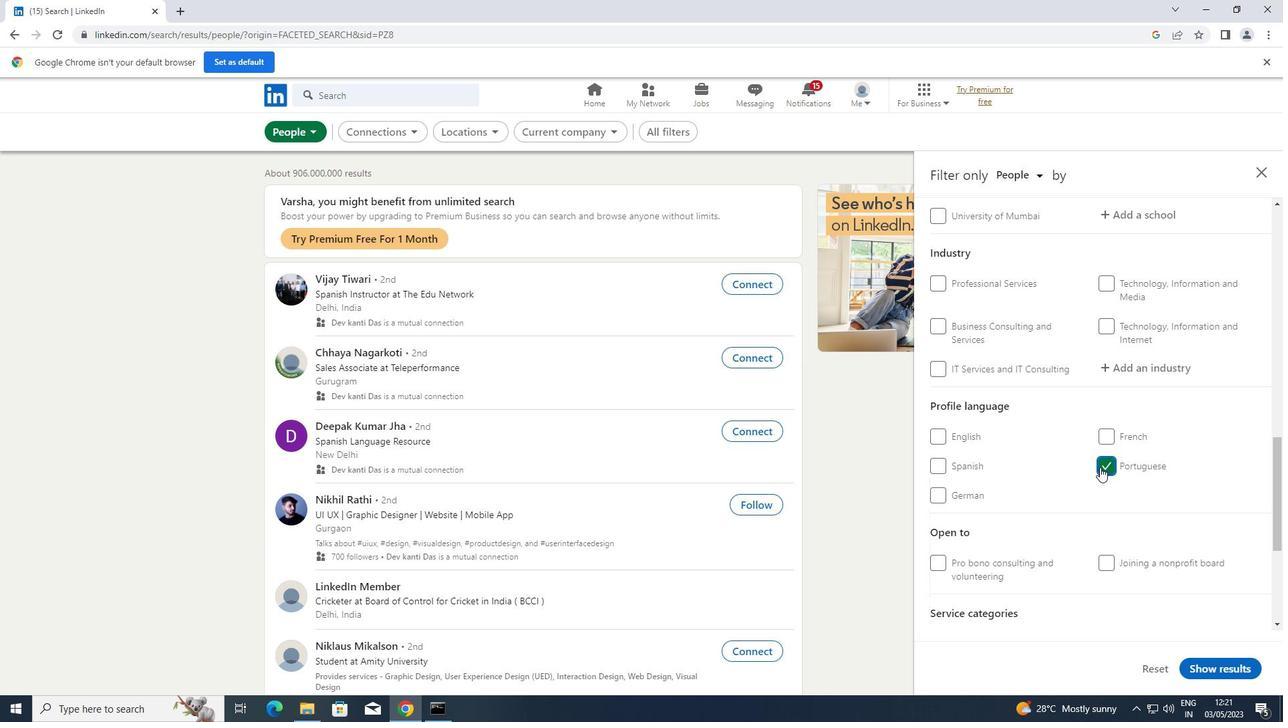 
Action: Mouse scrolled (1100, 467) with delta (0, 0)
Screenshot: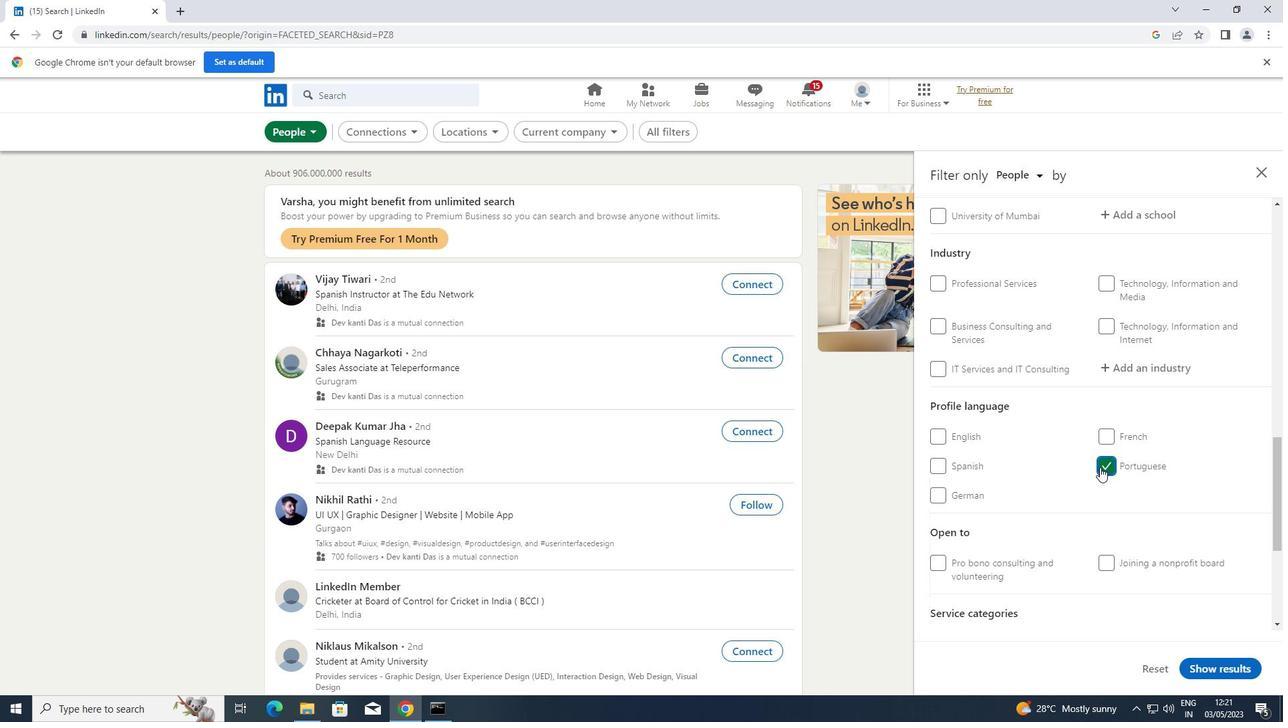 
Action: Mouse scrolled (1100, 467) with delta (0, 0)
Screenshot: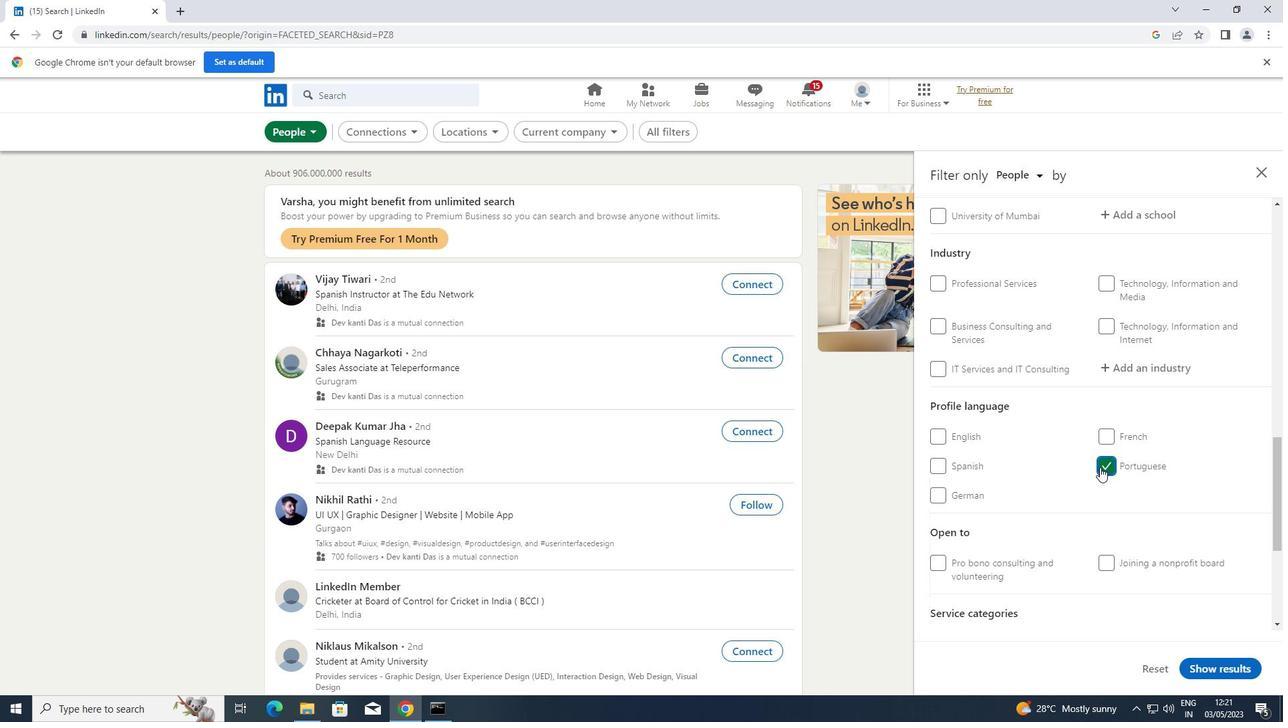
Action: Mouse scrolled (1100, 467) with delta (0, 0)
Screenshot: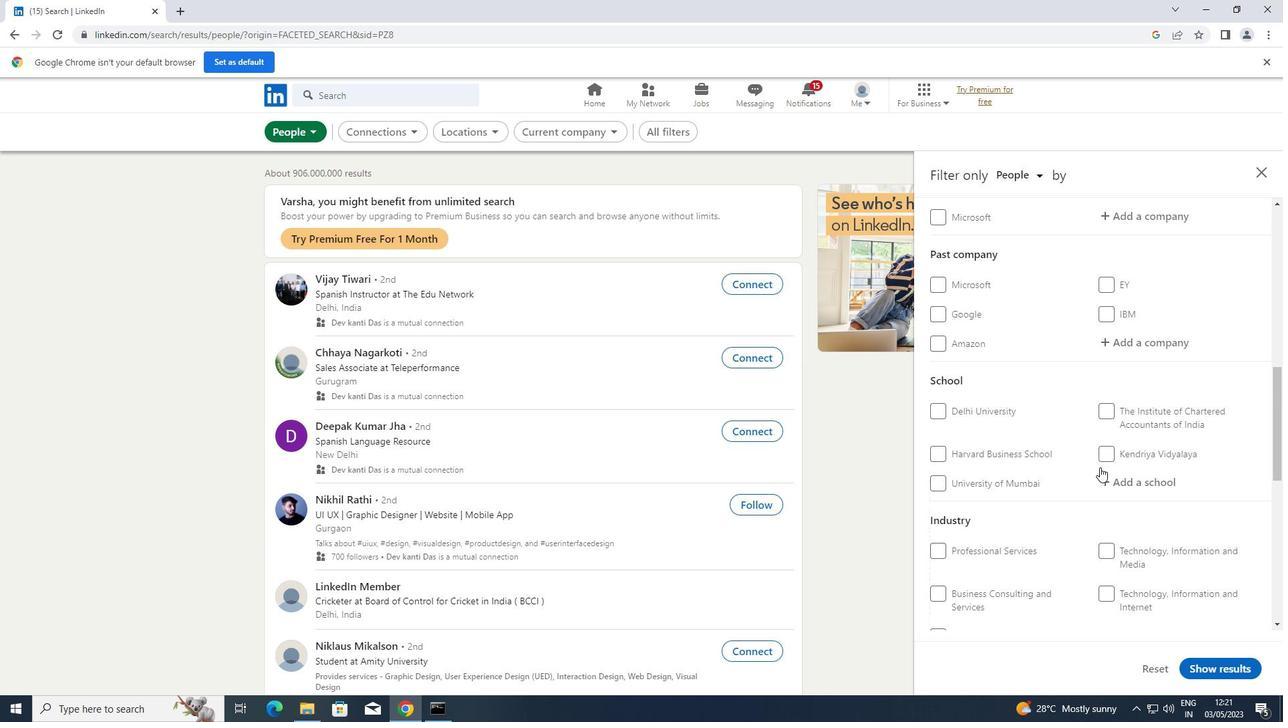 
Action: Mouse moved to (1101, 458)
Screenshot: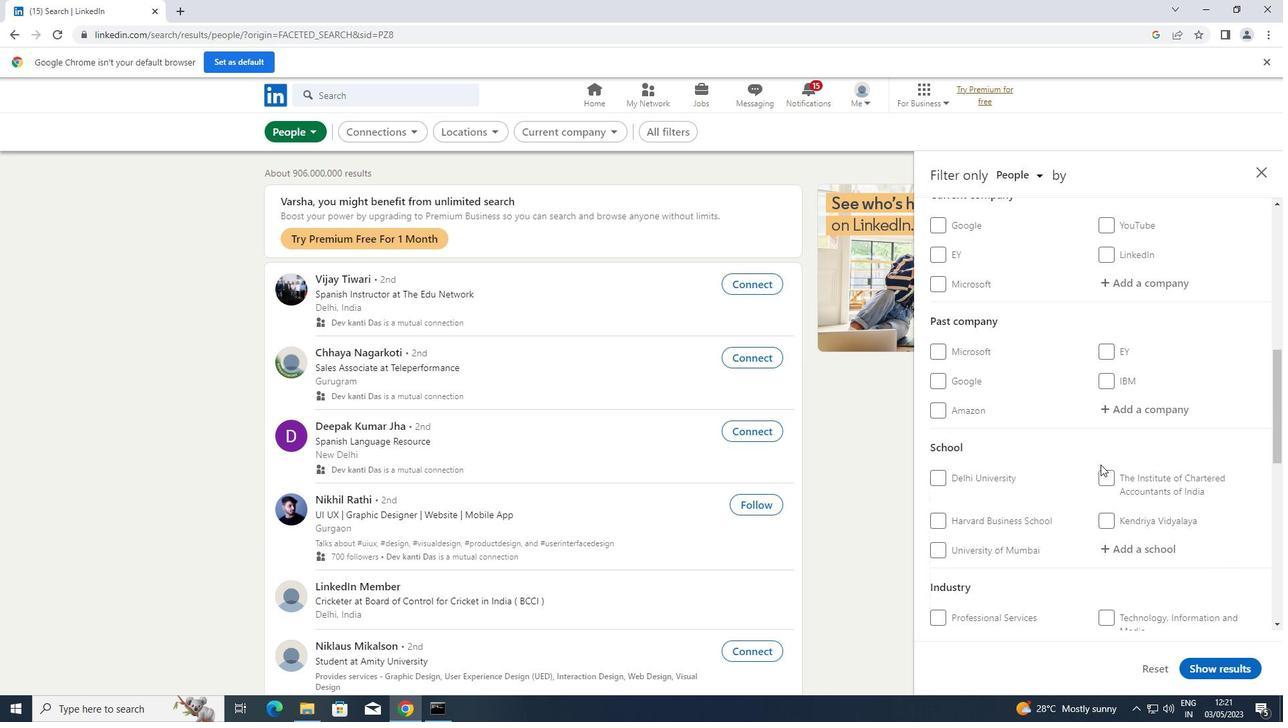 
Action: Mouse scrolled (1101, 459) with delta (0, 0)
Screenshot: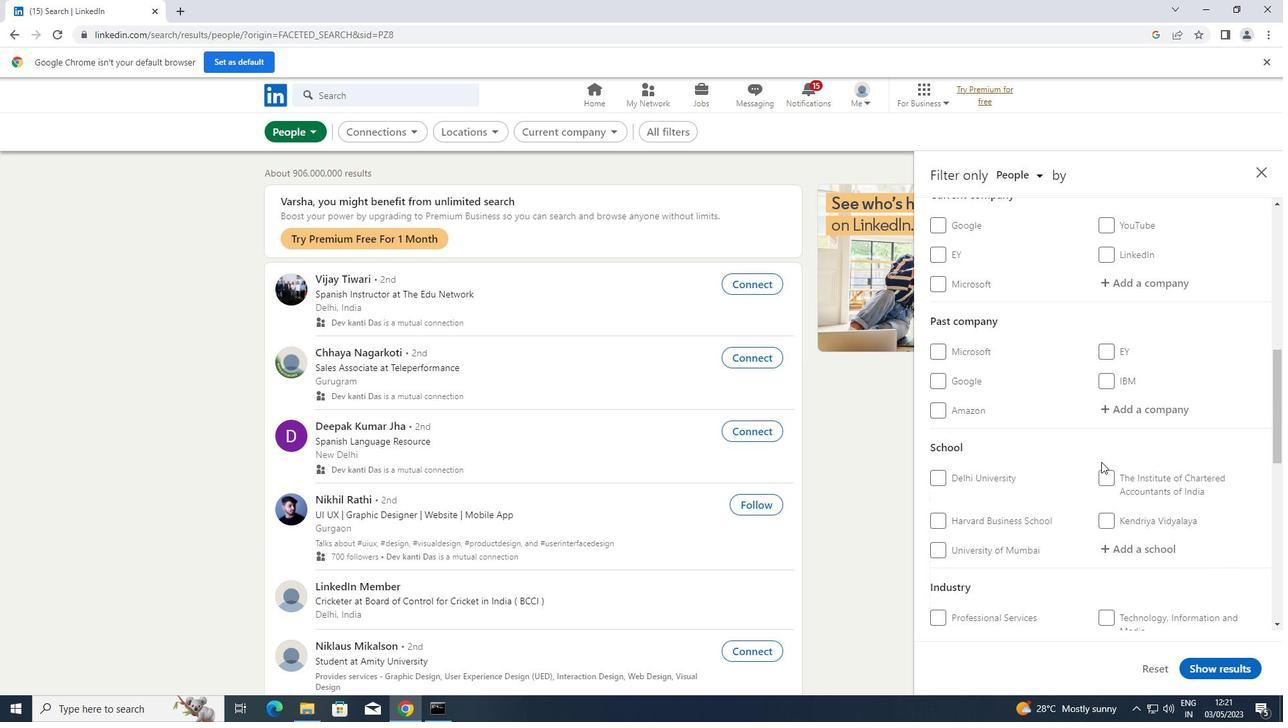 
Action: Mouse moved to (1156, 355)
Screenshot: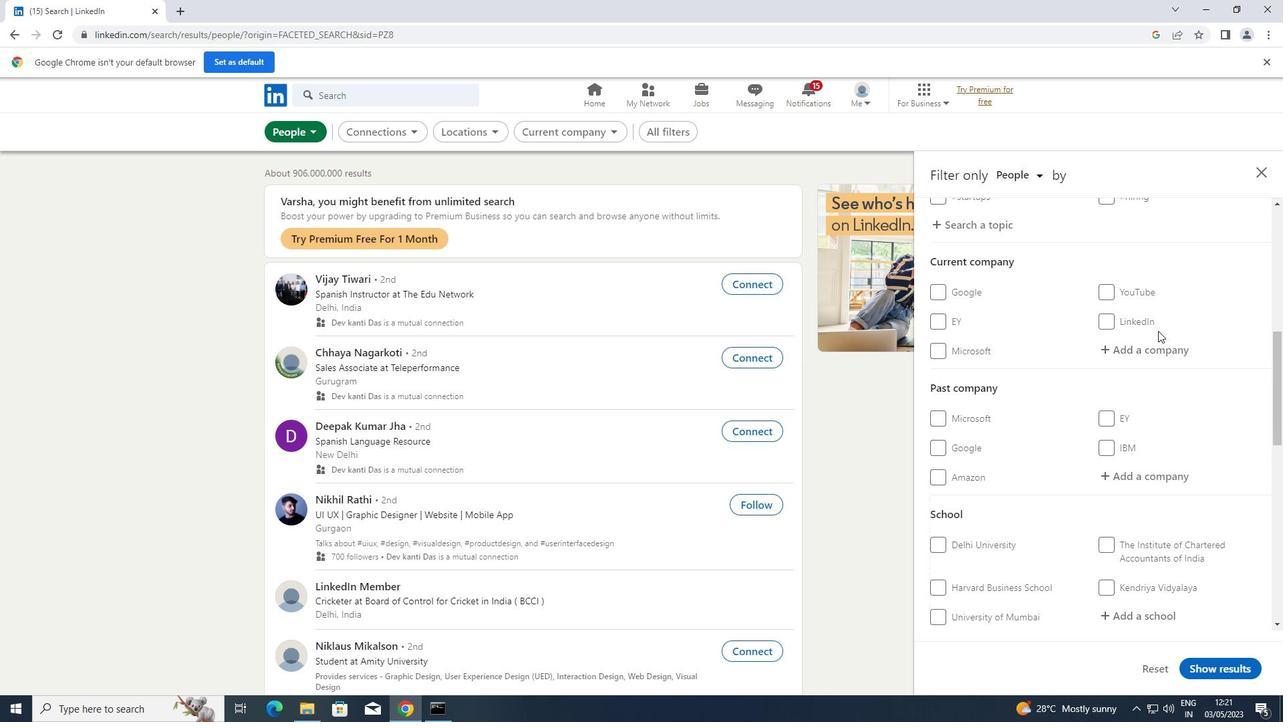 
Action: Mouse pressed left at (1156, 355)
Screenshot: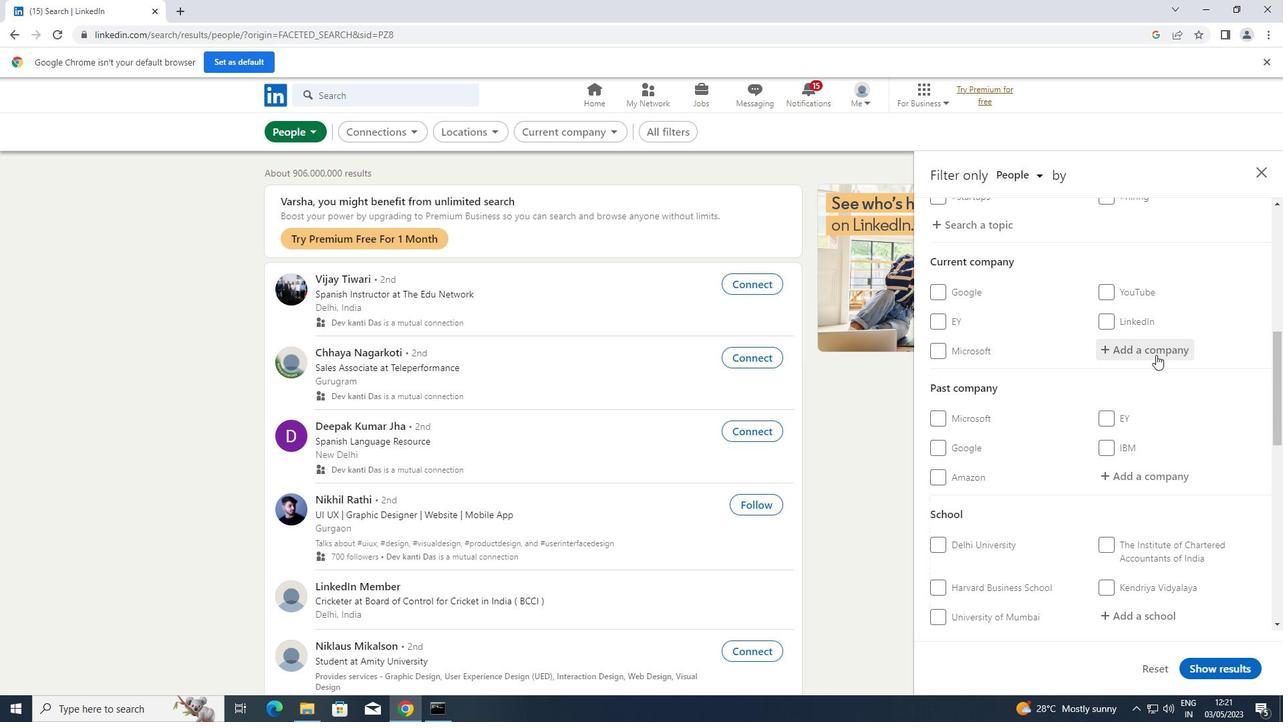
Action: Key pressed <Key.shift>MIDEA<Key.space>
Screenshot: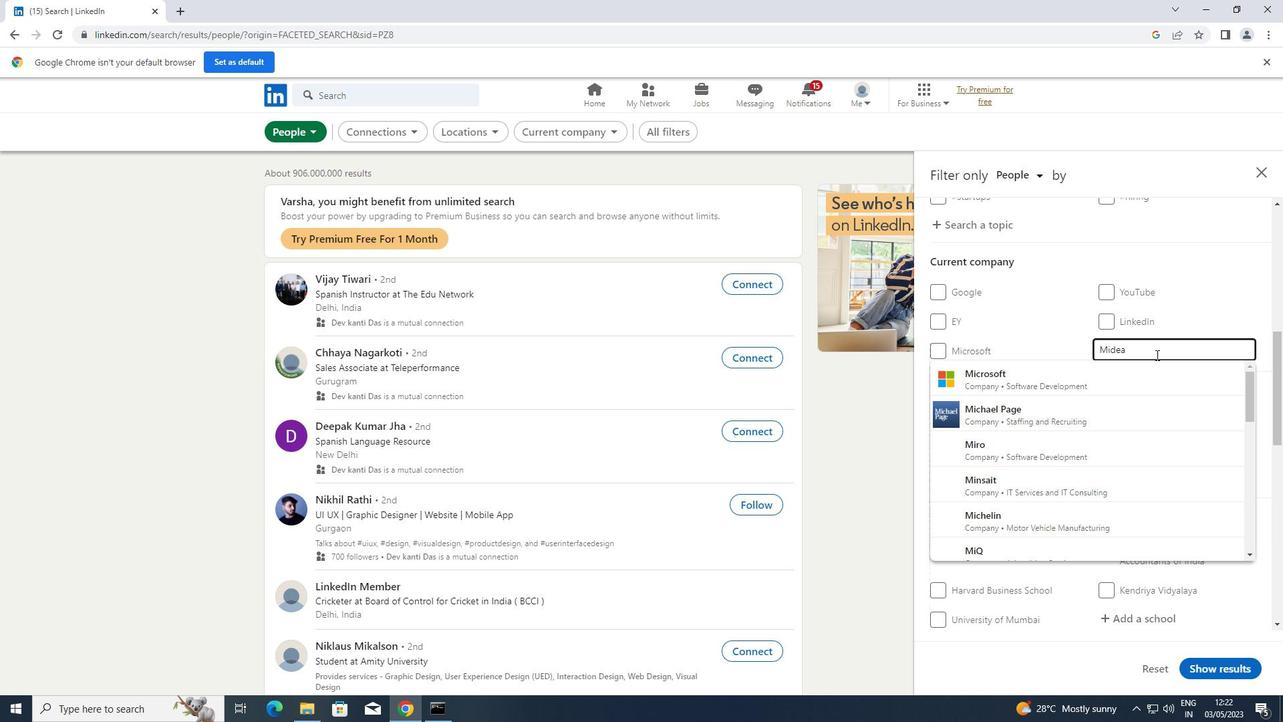
Action: Mouse moved to (1107, 375)
Screenshot: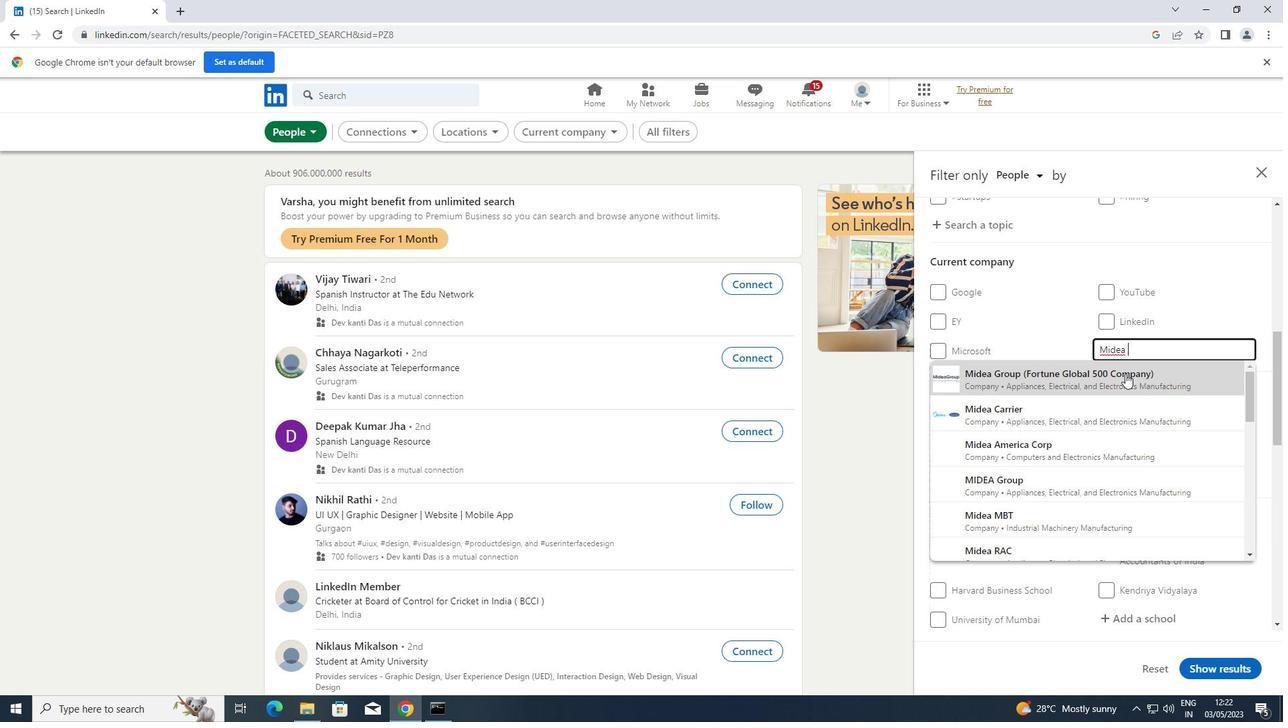 
Action: Mouse pressed left at (1107, 375)
Screenshot: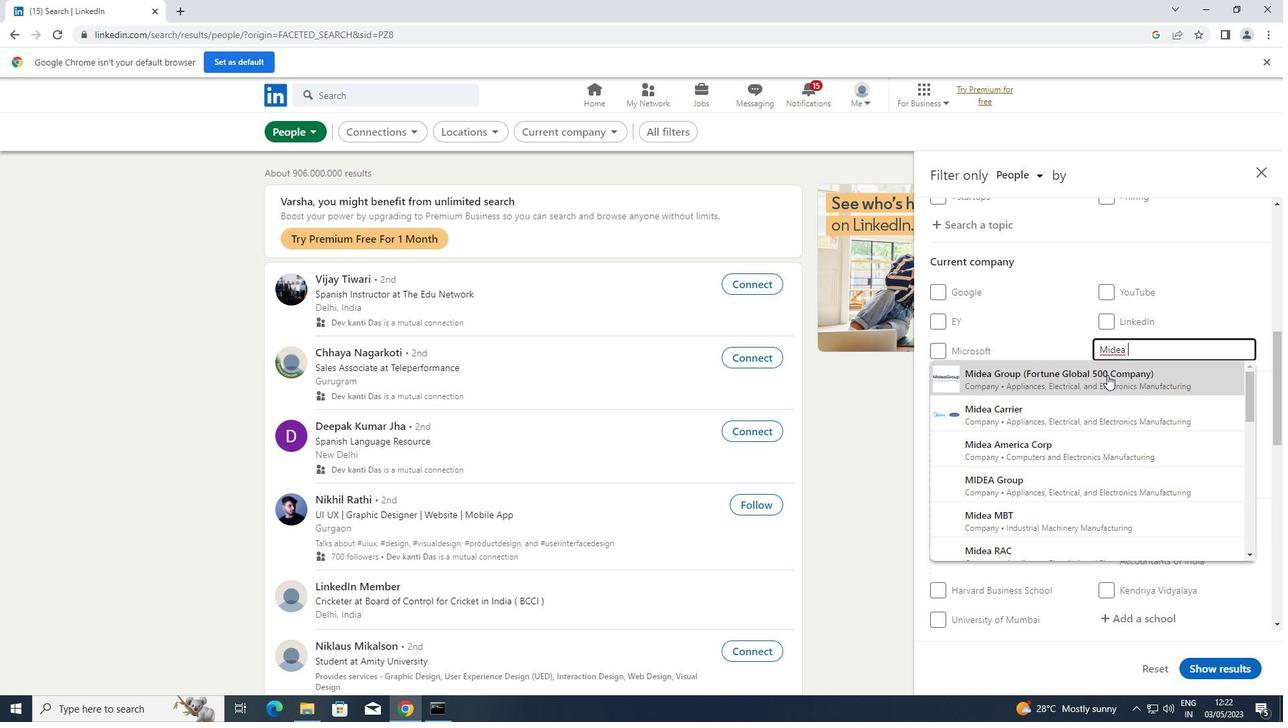
Action: Mouse scrolled (1107, 374) with delta (0, 0)
Screenshot: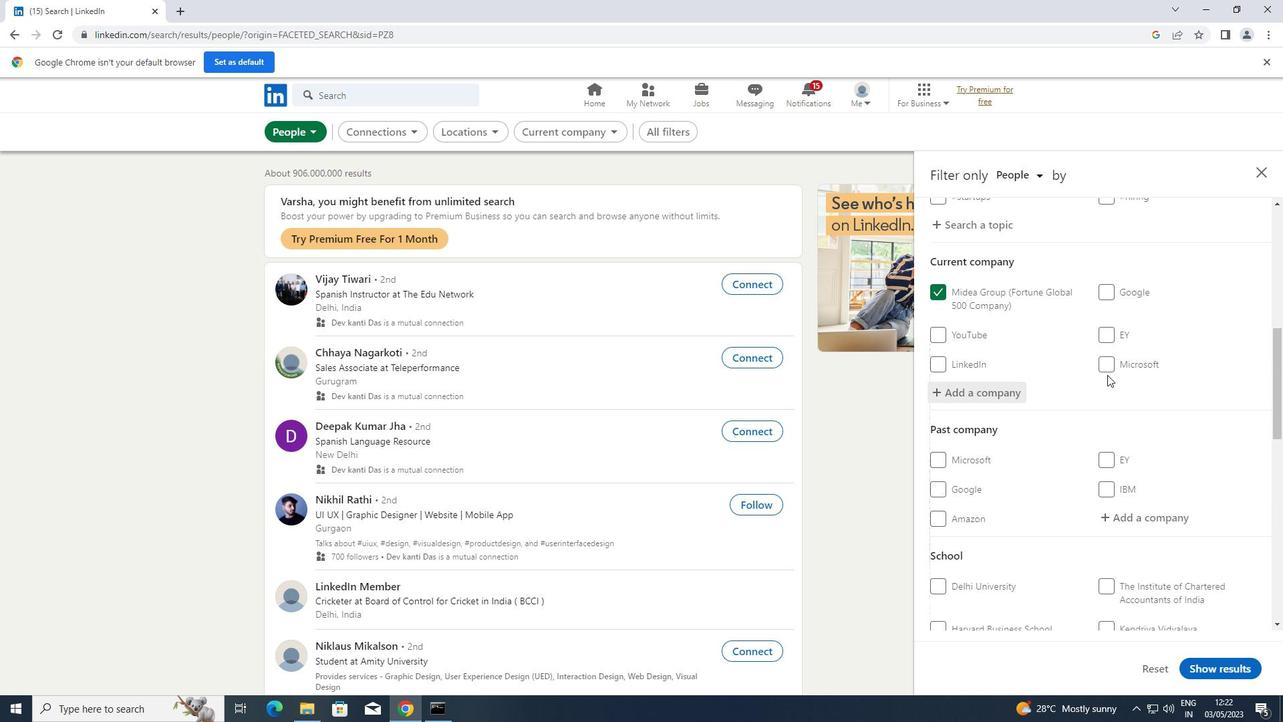 
Action: Mouse moved to (1132, 426)
Screenshot: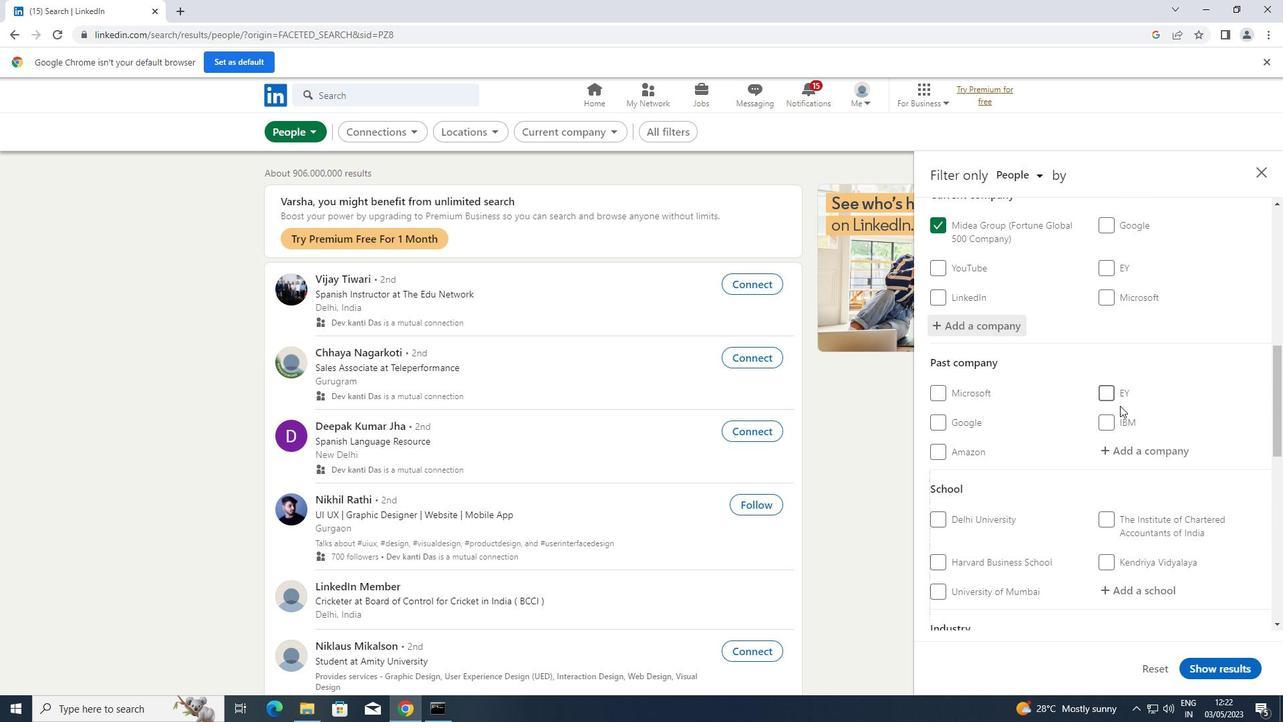 
Action: Mouse scrolled (1132, 425) with delta (0, 0)
Screenshot: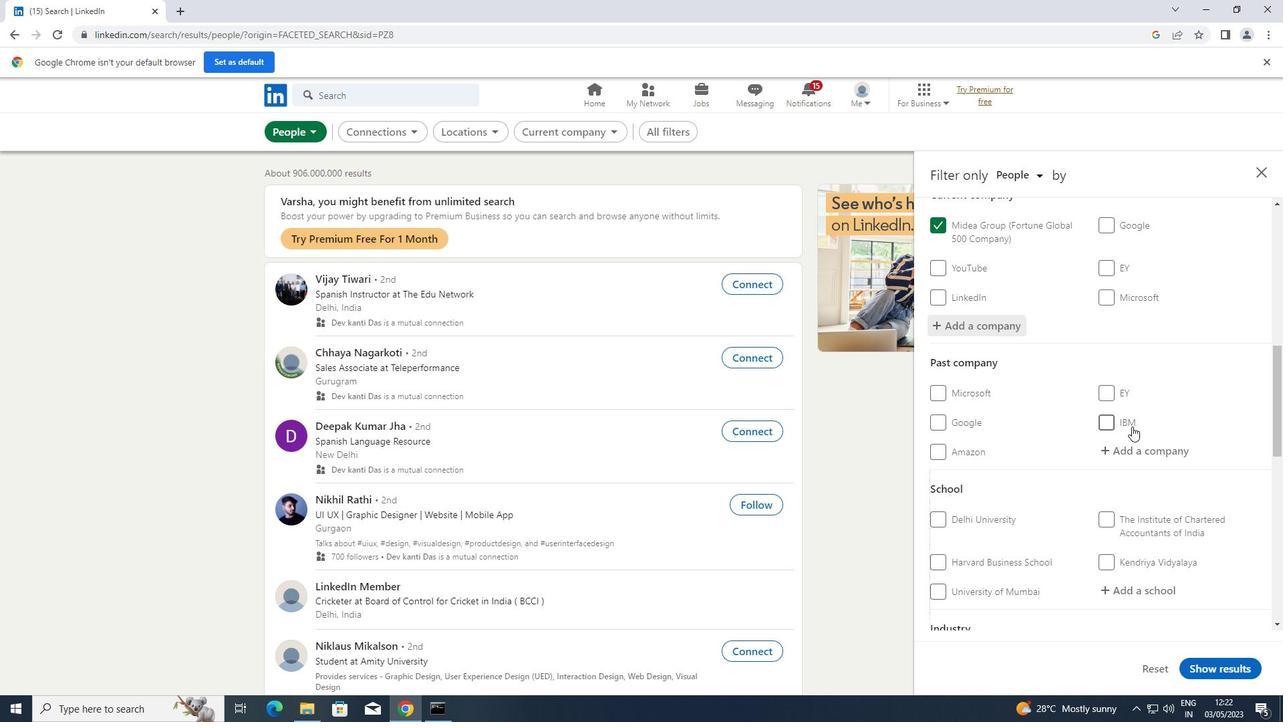 
Action: Mouse moved to (1147, 520)
Screenshot: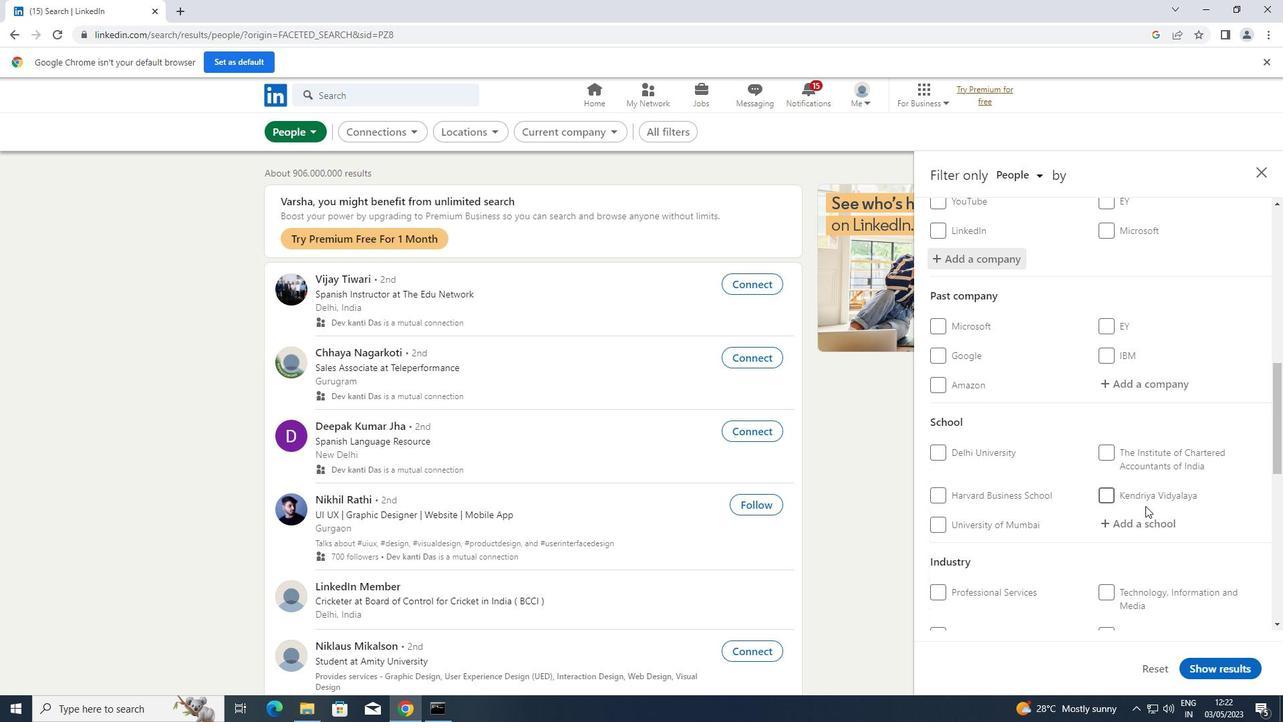 
Action: Mouse pressed left at (1147, 520)
Screenshot: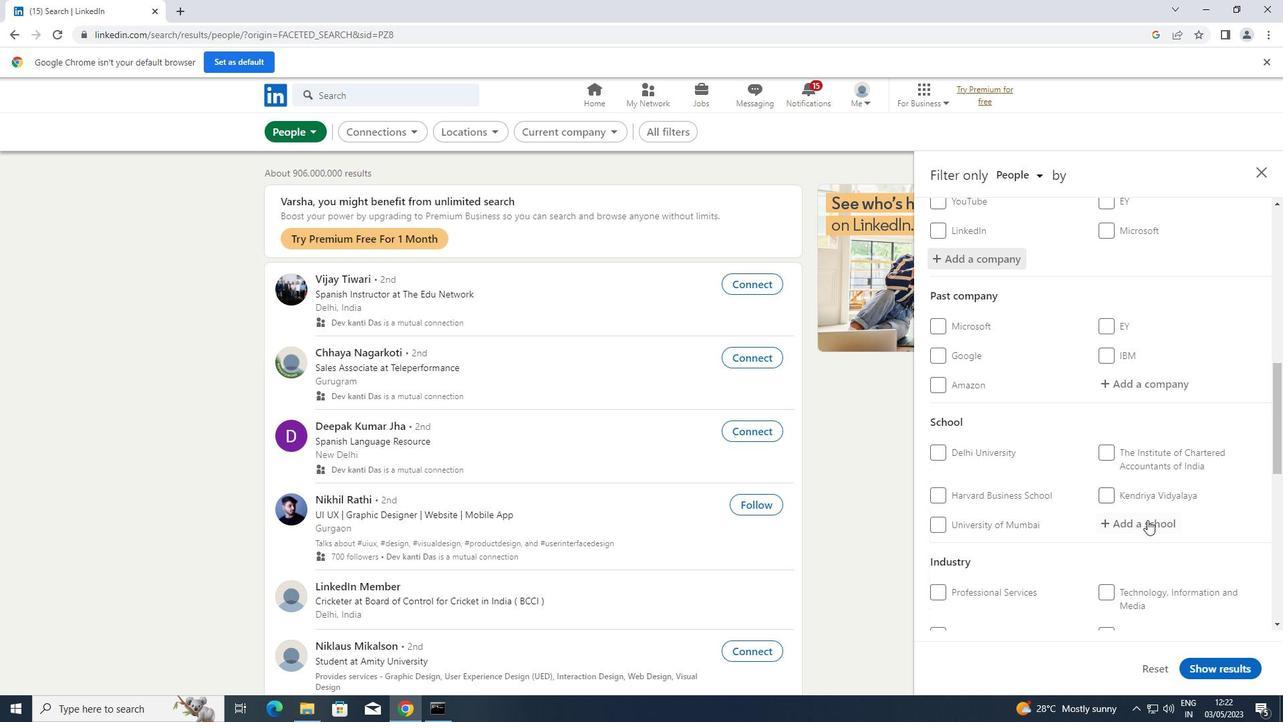
Action: Mouse moved to (1149, 520)
Screenshot: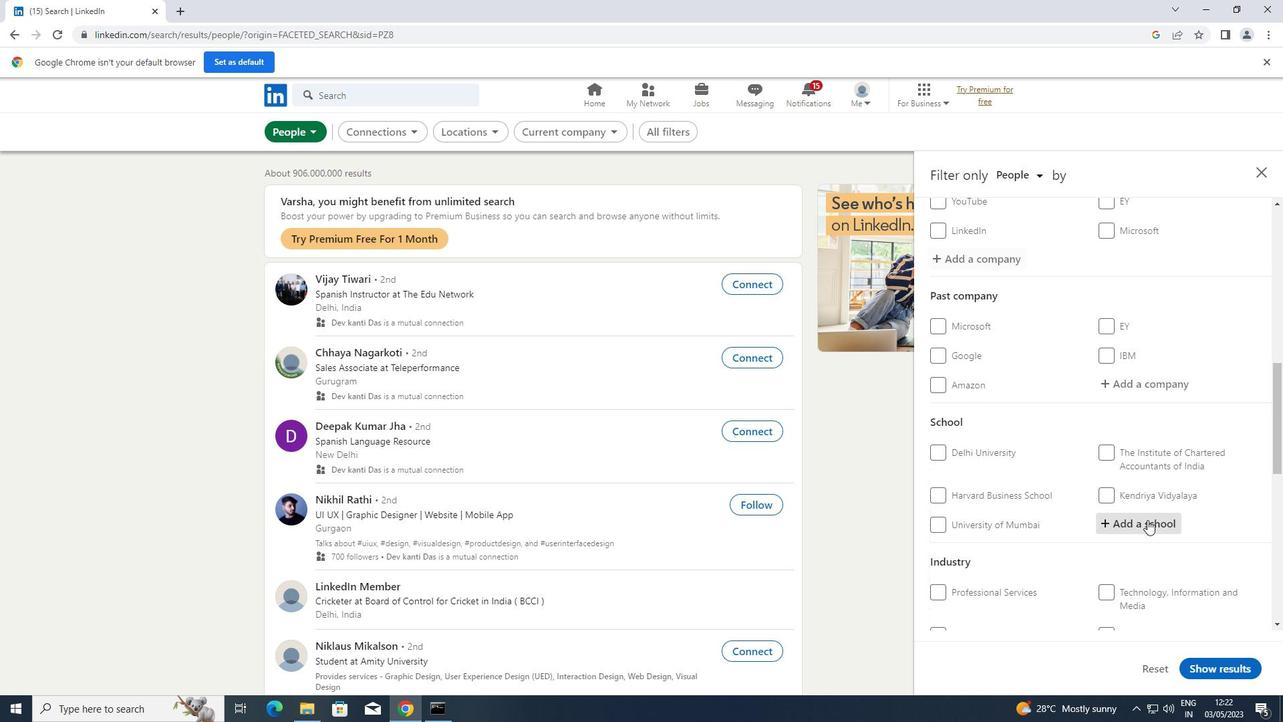 
Action: Key pressed <Key.shift>BERHAMPUR
Screenshot: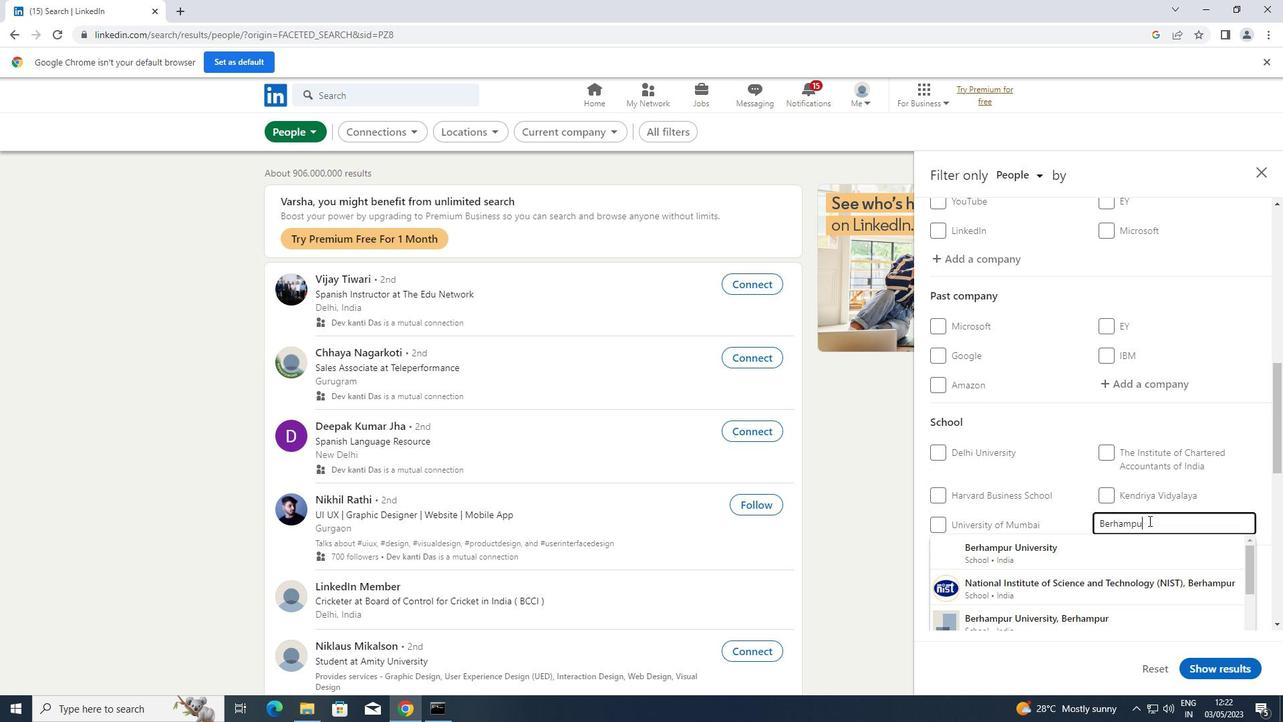 
Action: Mouse moved to (1073, 561)
Screenshot: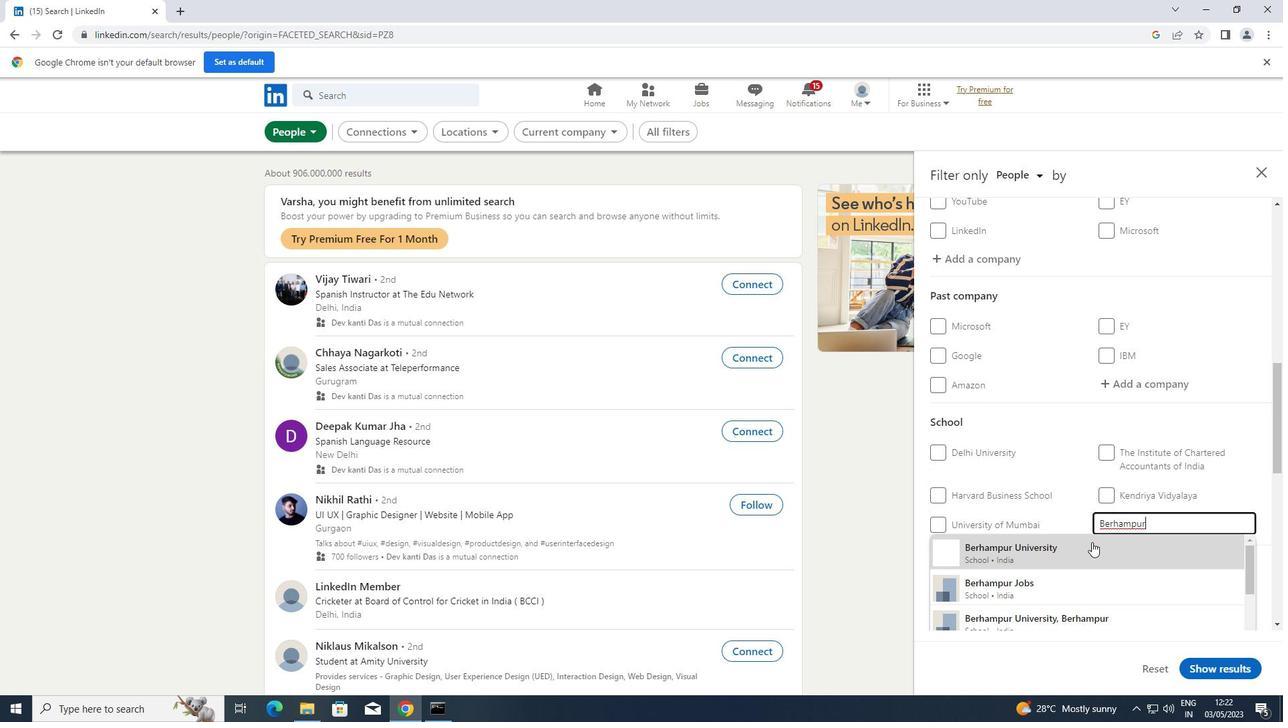 
Action: Mouse pressed left at (1073, 561)
Screenshot: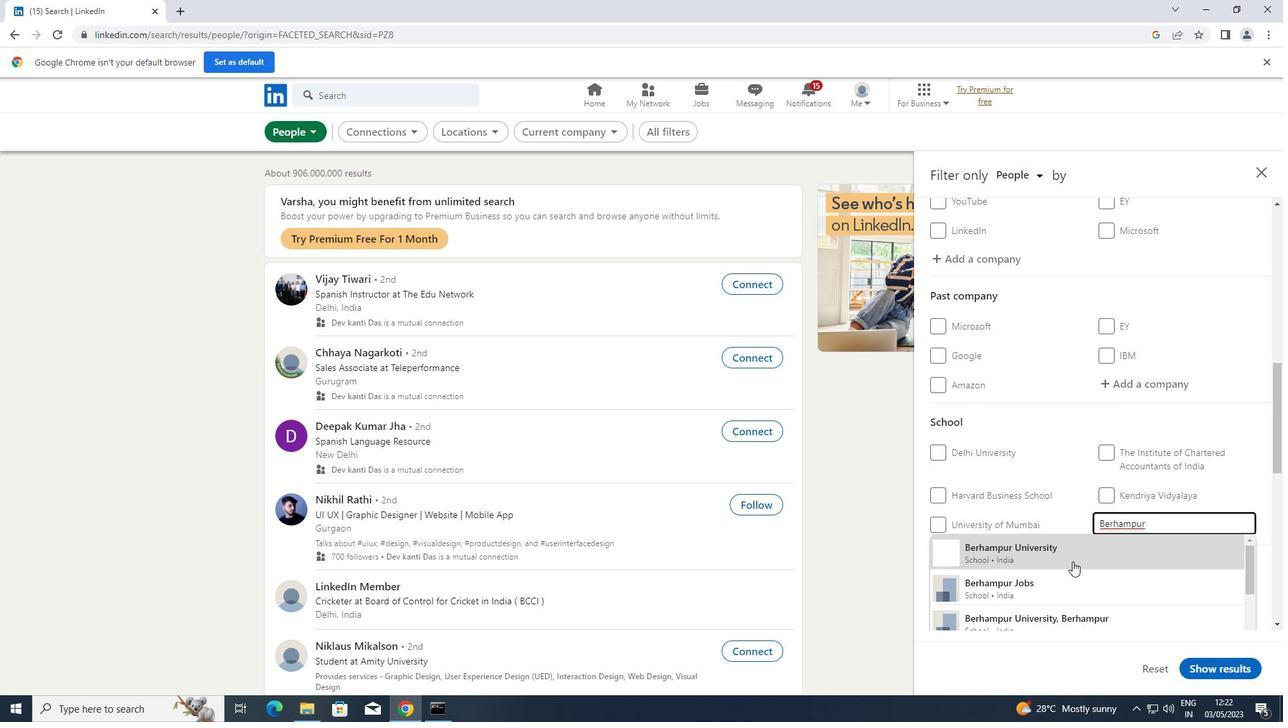 
Action: Mouse scrolled (1073, 560) with delta (0, 0)
Screenshot: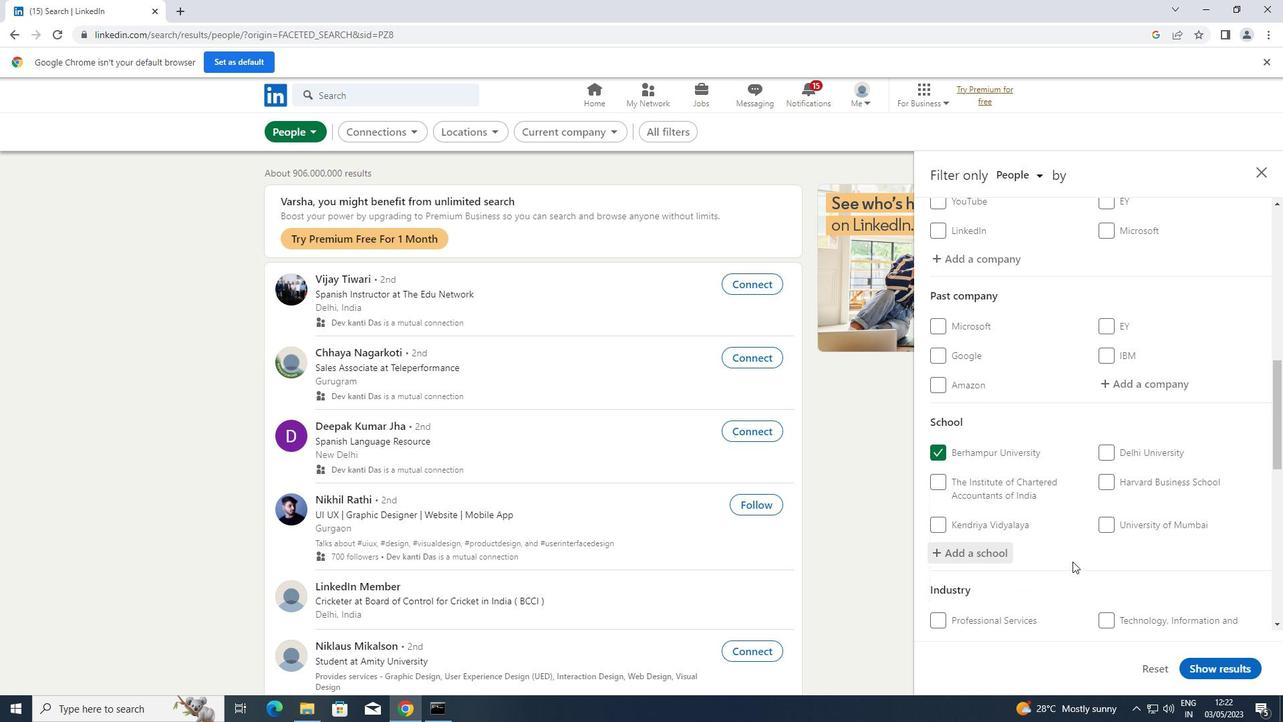 
Action: Mouse scrolled (1073, 560) with delta (0, 0)
Screenshot: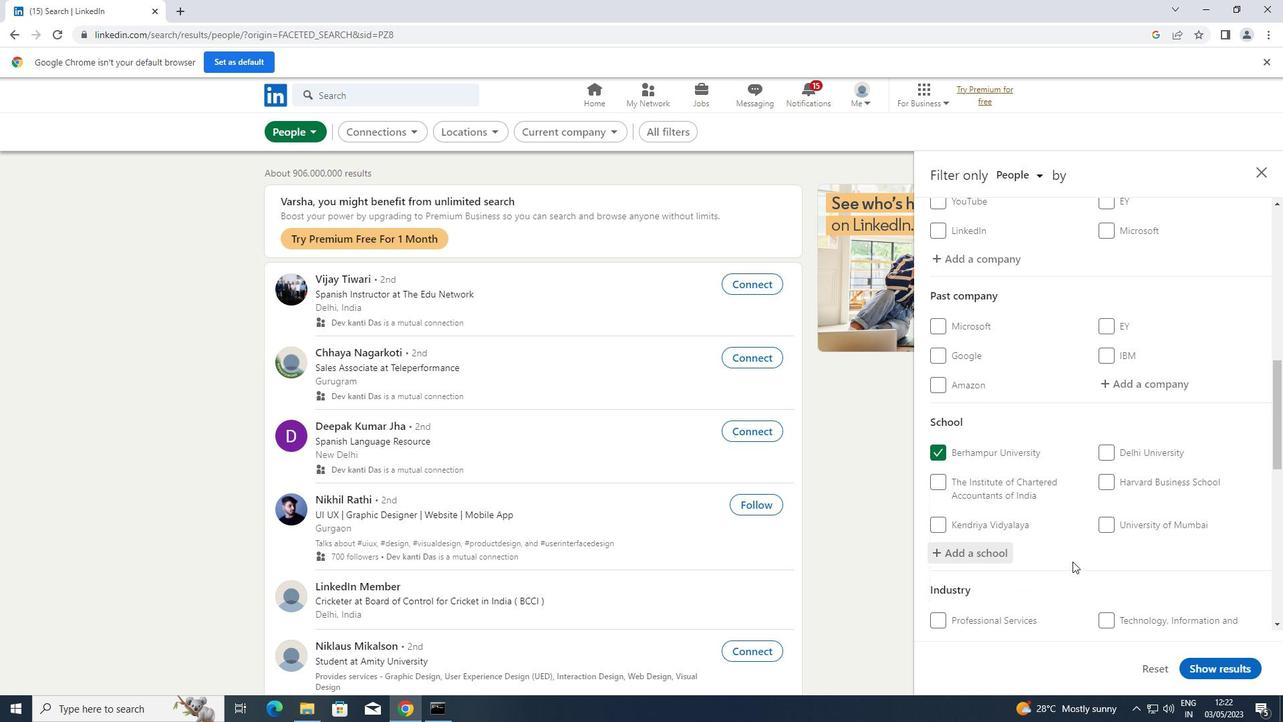
Action: Mouse moved to (1083, 526)
Screenshot: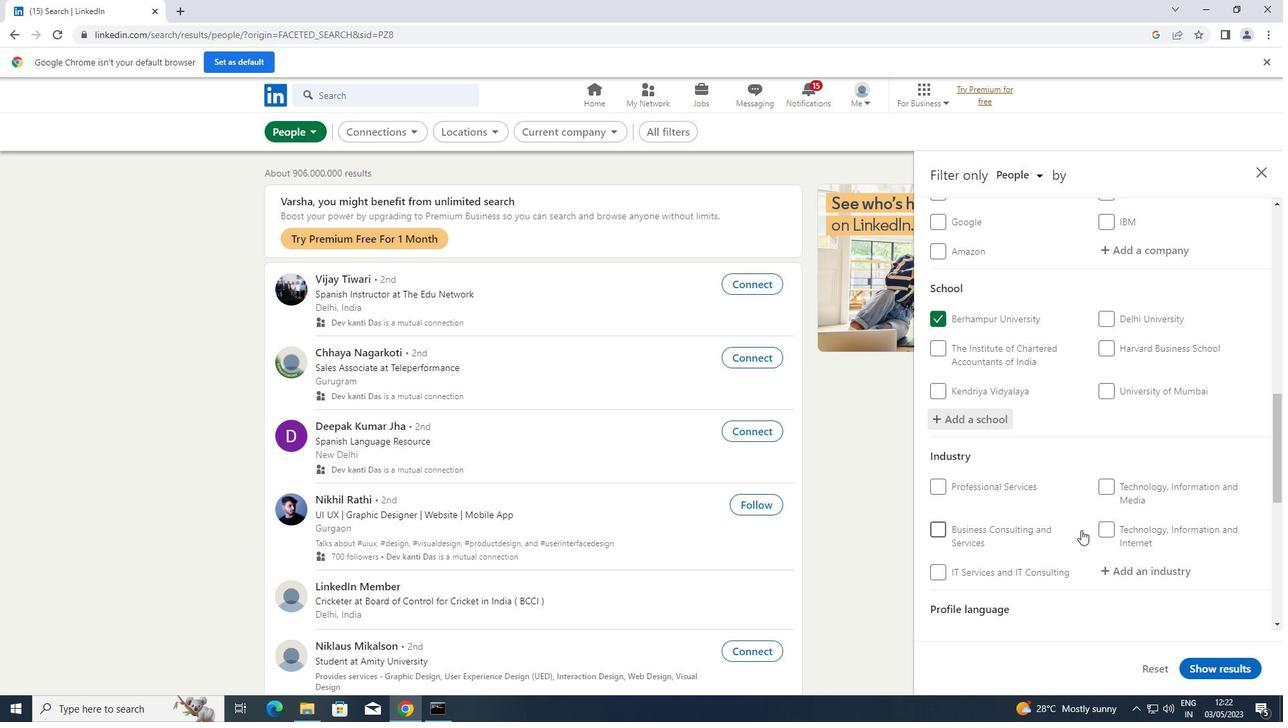 
Action: Mouse scrolled (1083, 525) with delta (0, 0)
Screenshot: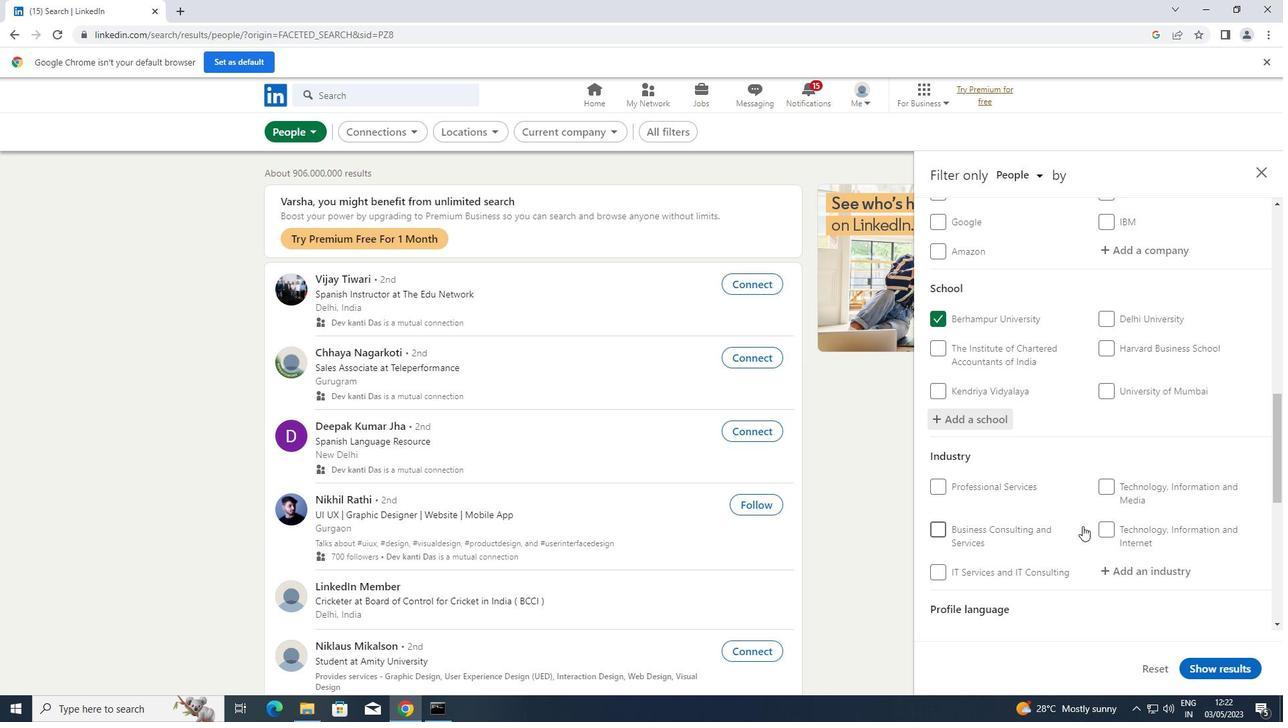 
Action: Mouse scrolled (1083, 525) with delta (0, 0)
Screenshot: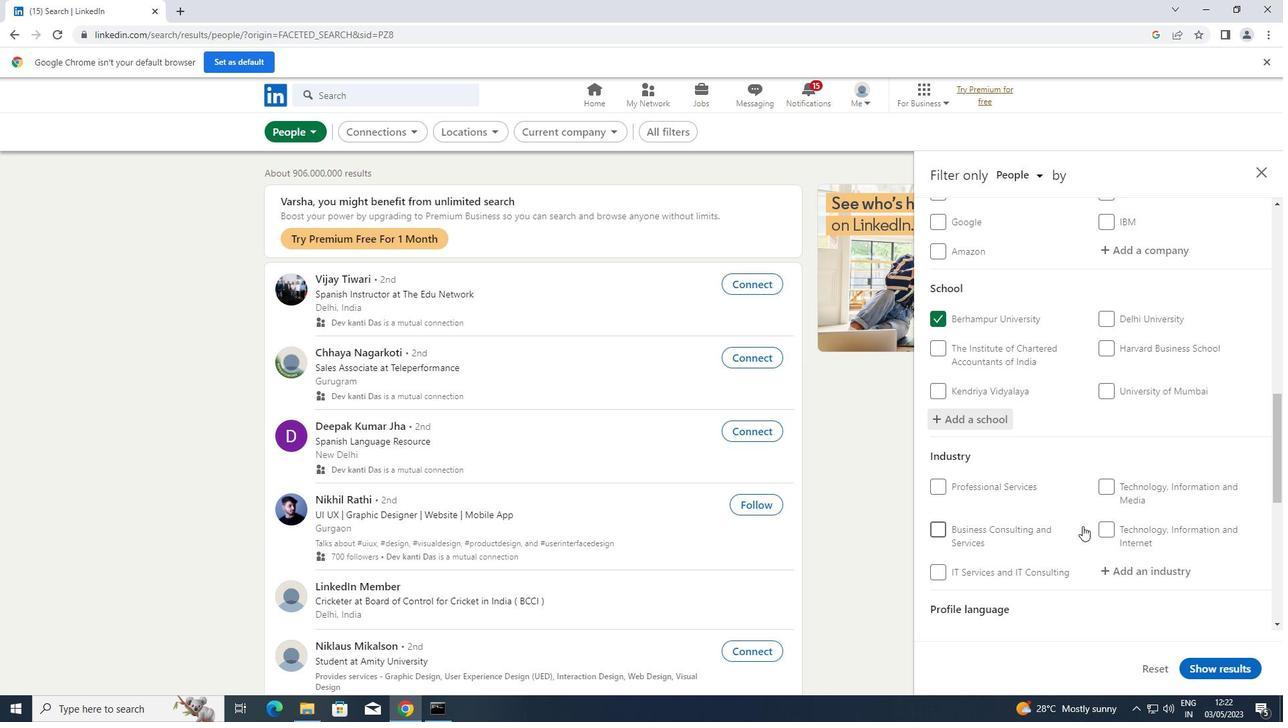 
Action: Mouse moved to (1138, 437)
Screenshot: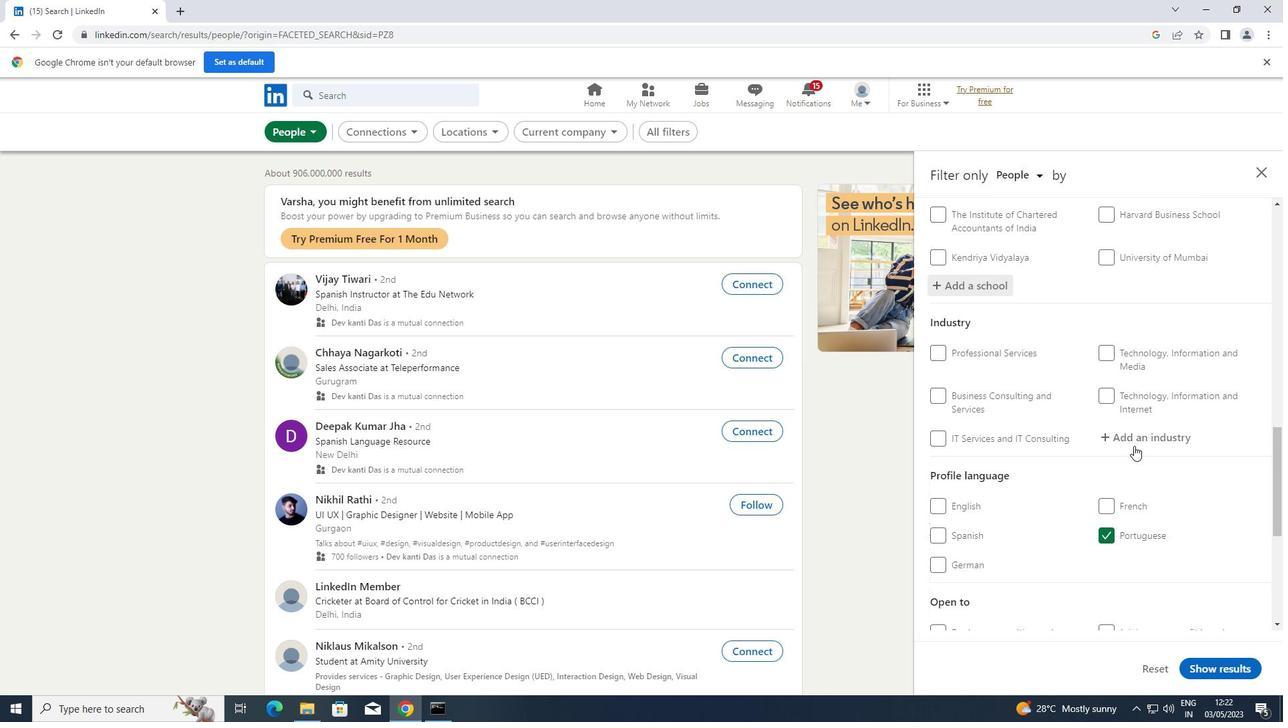 
Action: Mouse pressed left at (1138, 437)
Screenshot: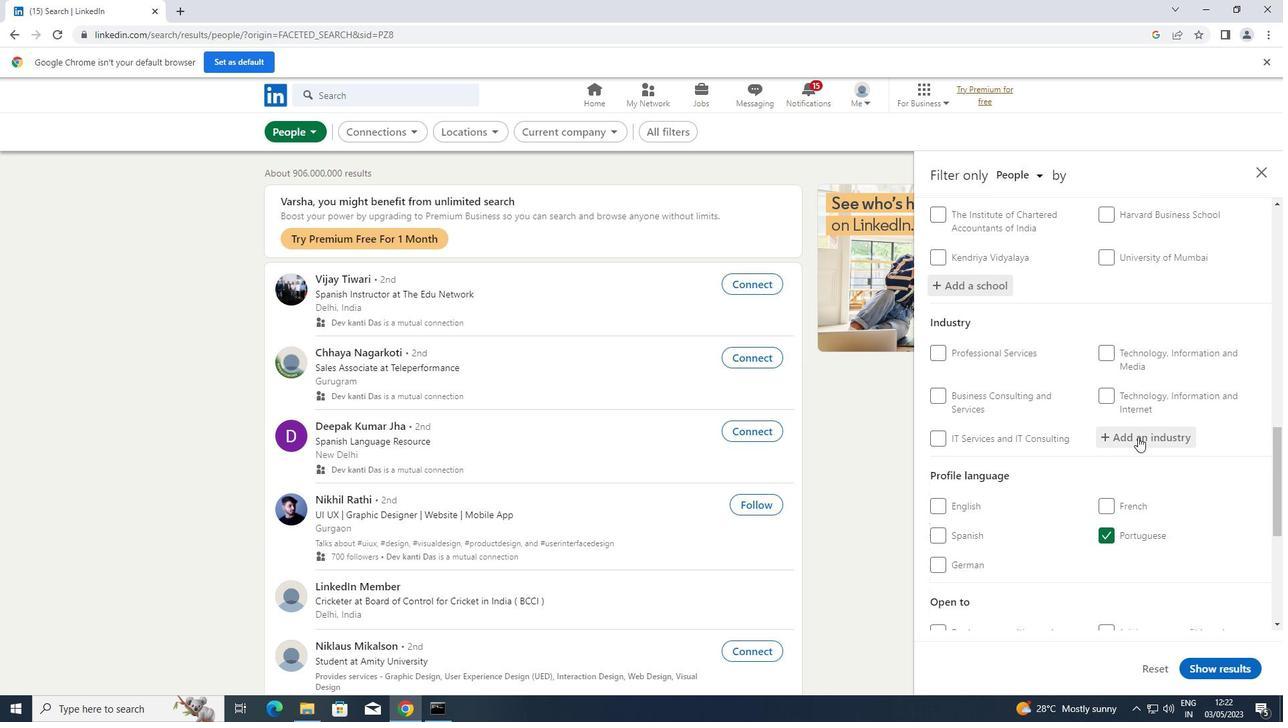 
Action: Key pressed <Key.shift>PERSONAL
Screenshot: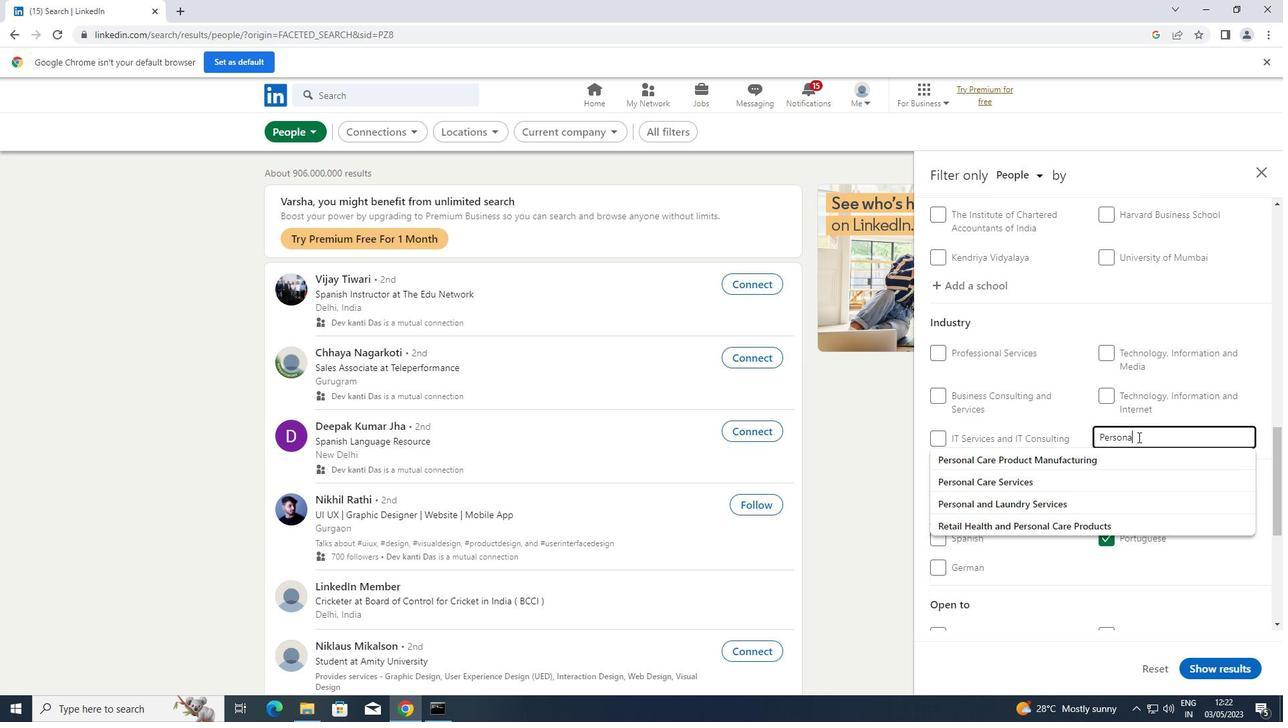 
Action: Mouse moved to (1042, 489)
Screenshot: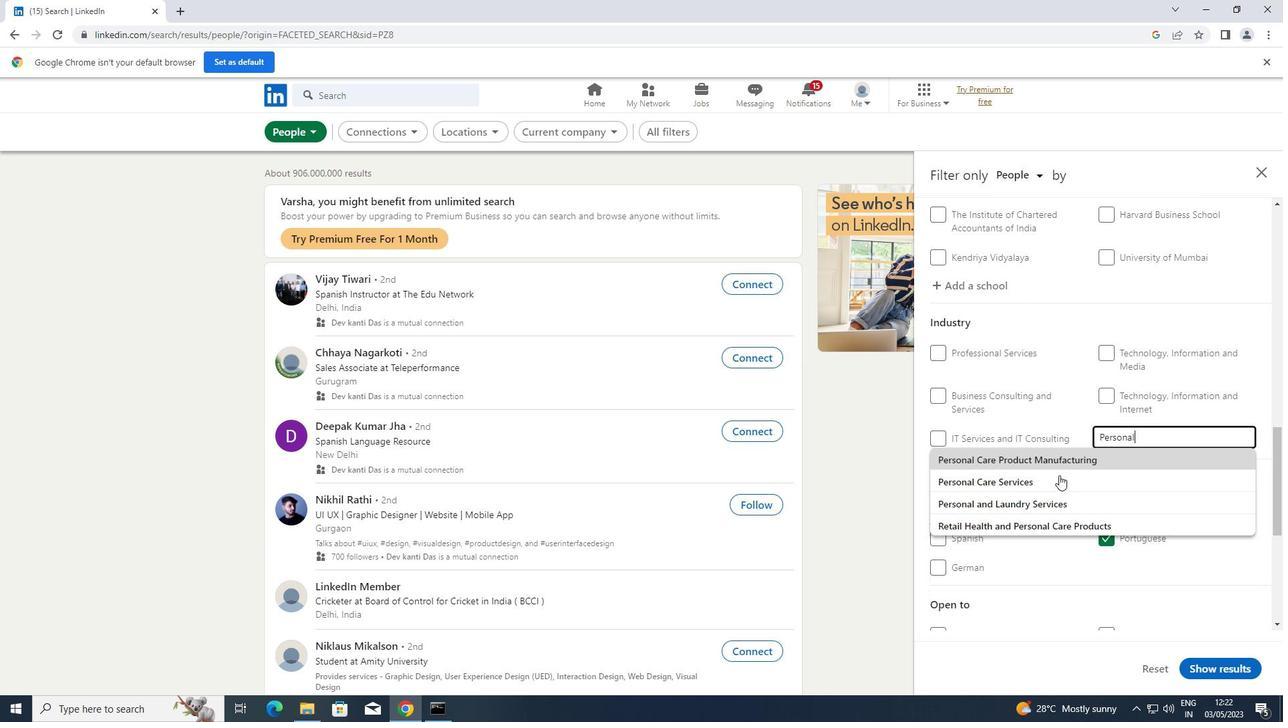 
Action: Mouse pressed left at (1042, 489)
Screenshot: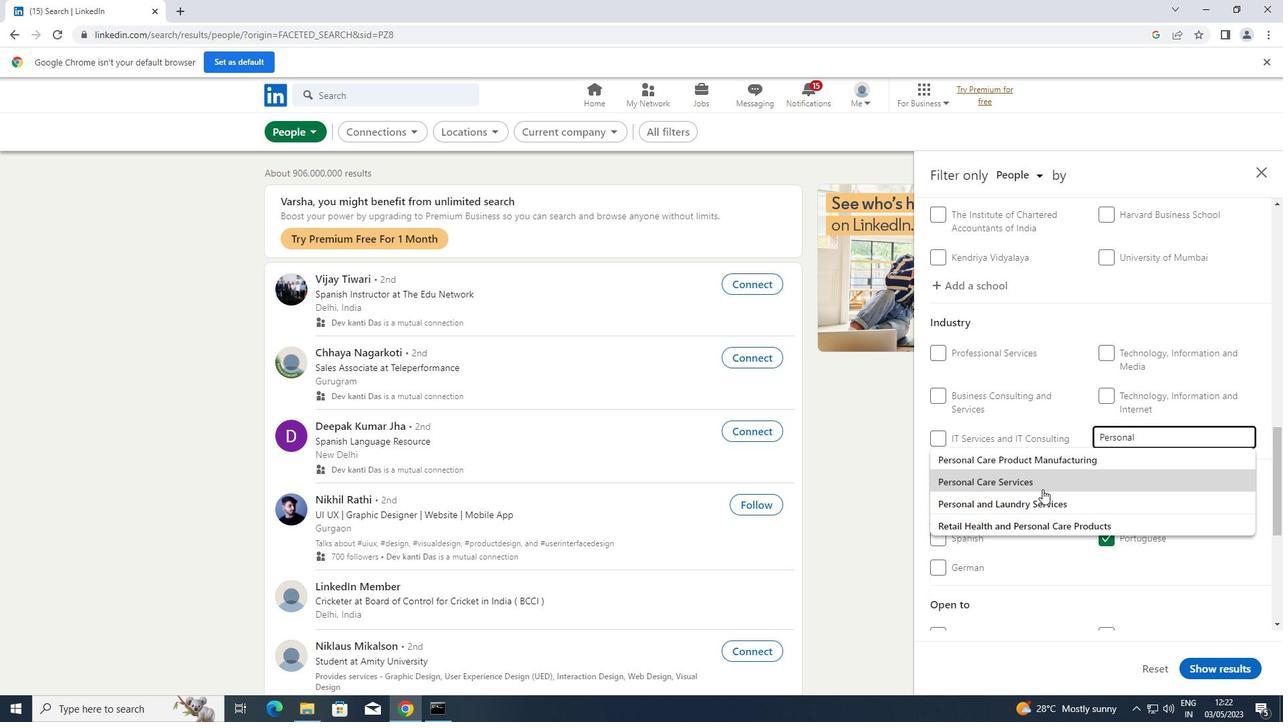 
Action: Mouse moved to (1055, 457)
Screenshot: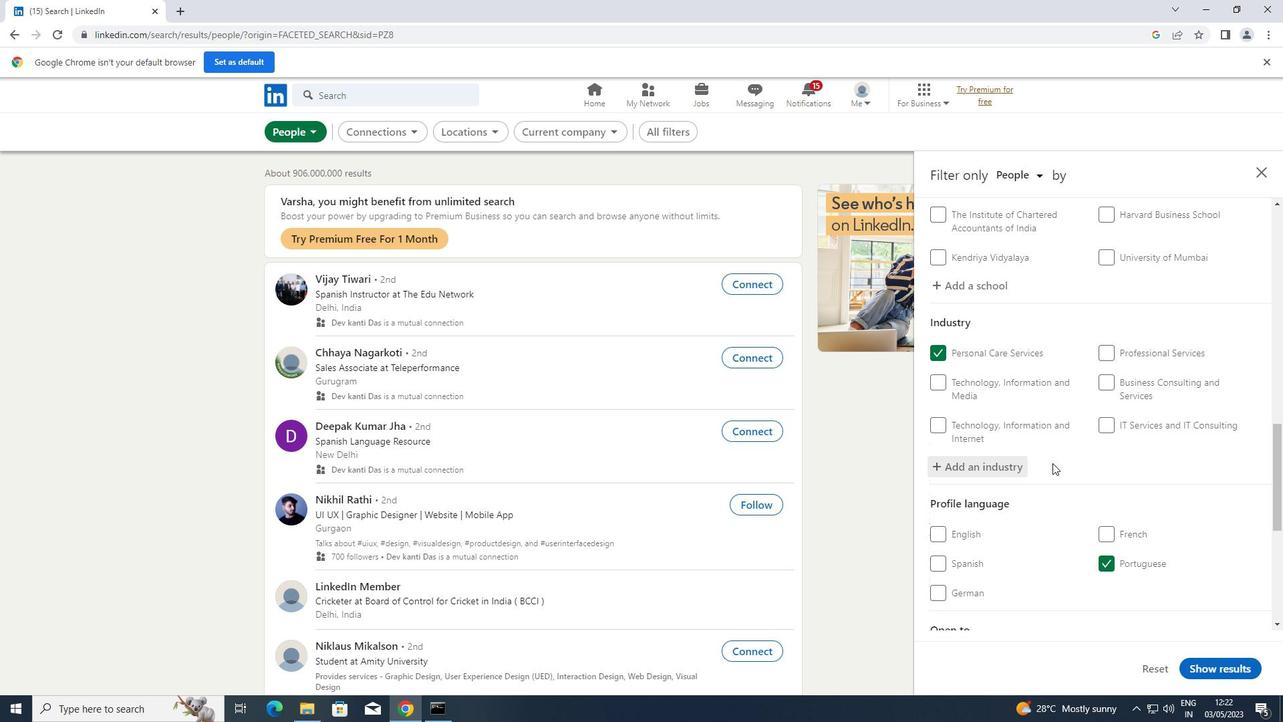 
Action: Mouse scrolled (1055, 456) with delta (0, 0)
Screenshot: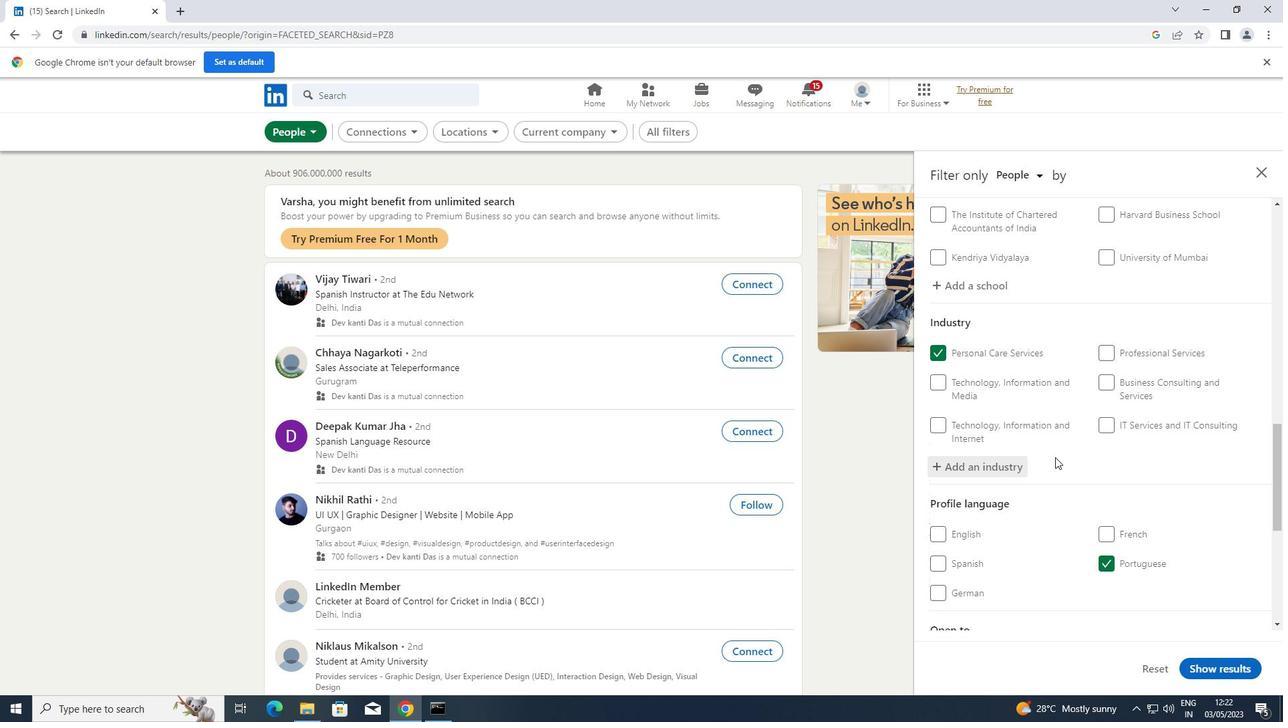 
Action: Mouse scrolled (1055, 456) with delta (0, 0)
Screenshot: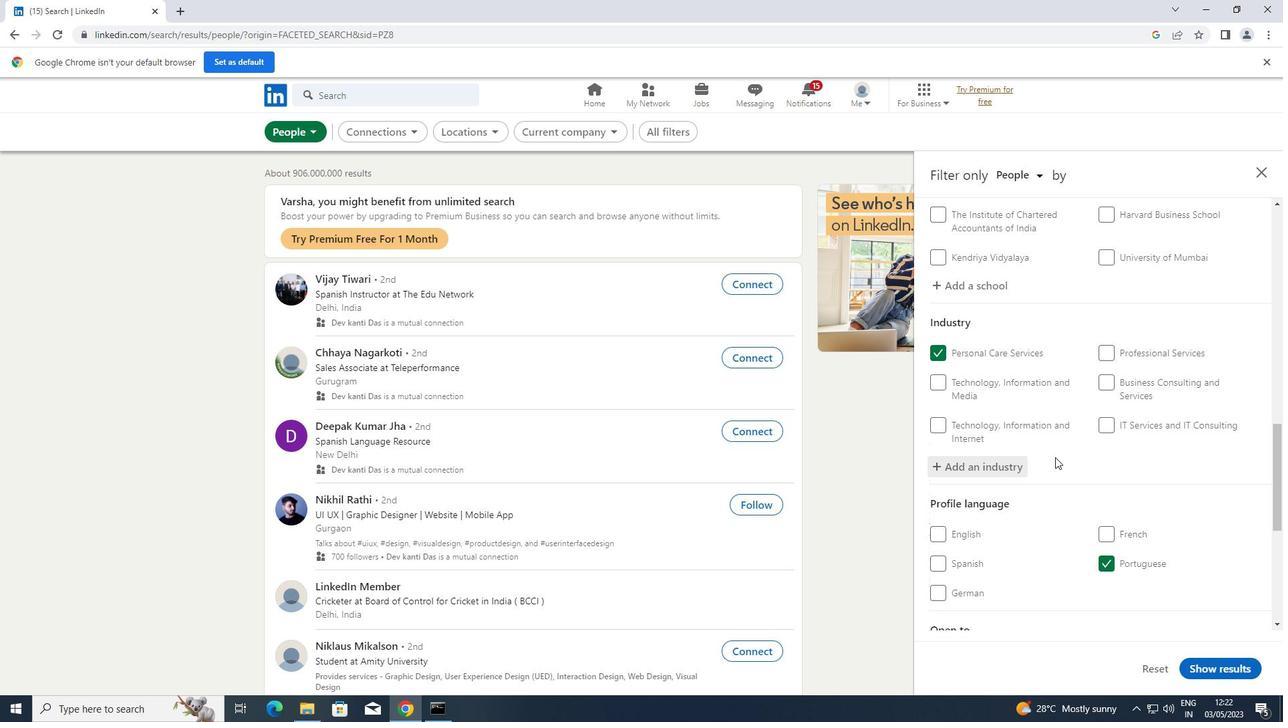 
Action: Mouse scrolled (1055, 456) with delta (0, 0)
Screenshot: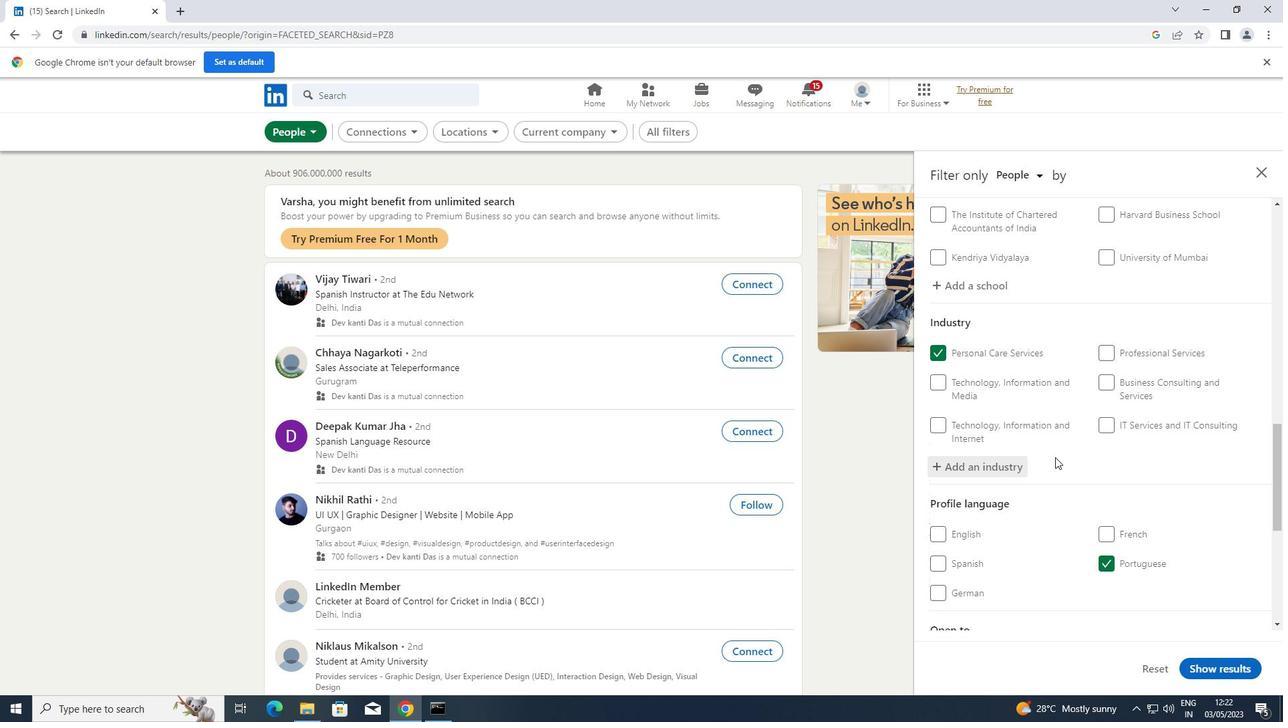 
Action: Mouse scrolled (1055, 456) with delta (0, 0)
Screenshot: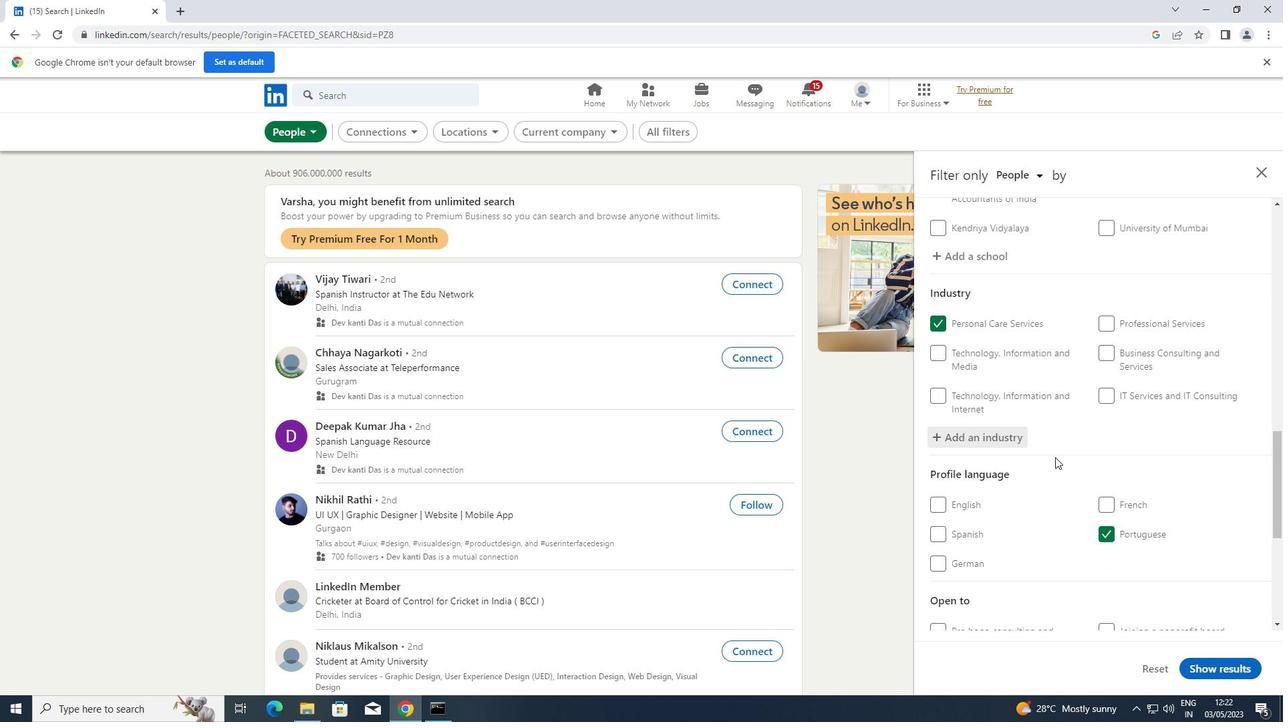 
Action: Mouse moved to (1134, 532)
Screenshot: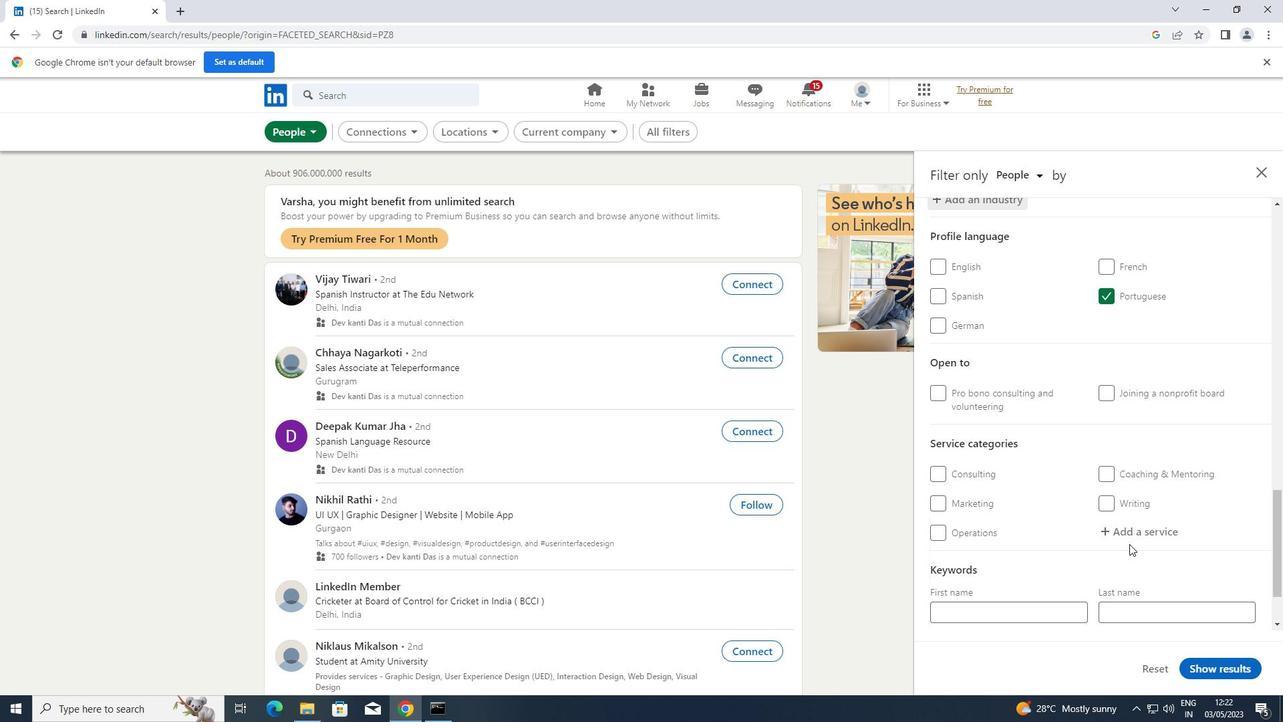 
Action: Mouse pressed left at (1134, 532)
Screenshot: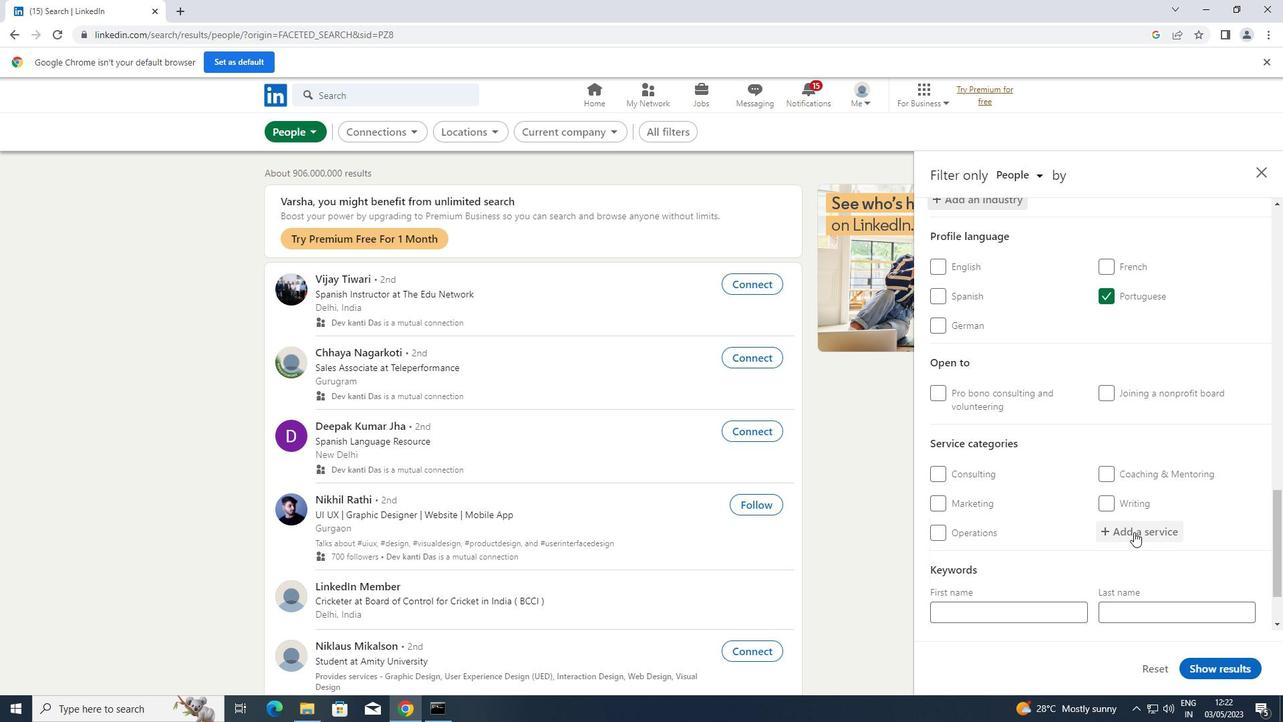
Action: Key pressed <Key.shift>FINANCIAL<Key.space><Key.shift>AD
Screenshot: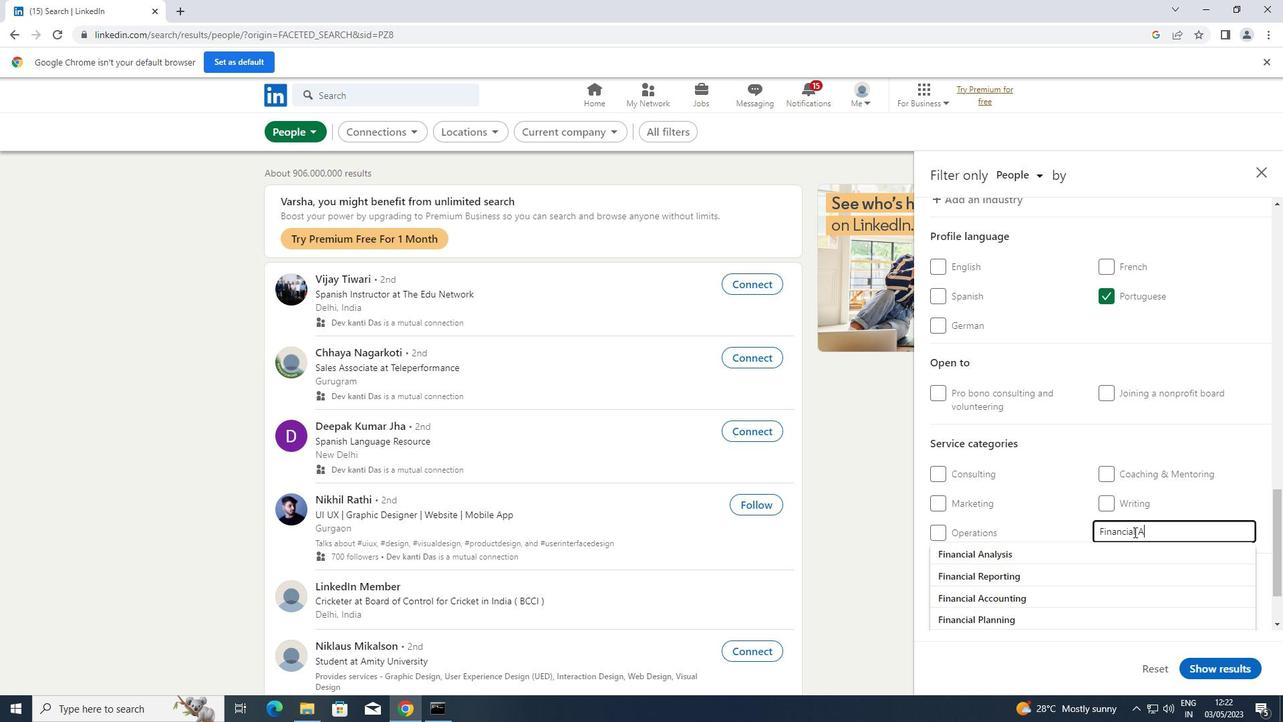 
Action: Mouse moved to (1095, 545)
Screenshot: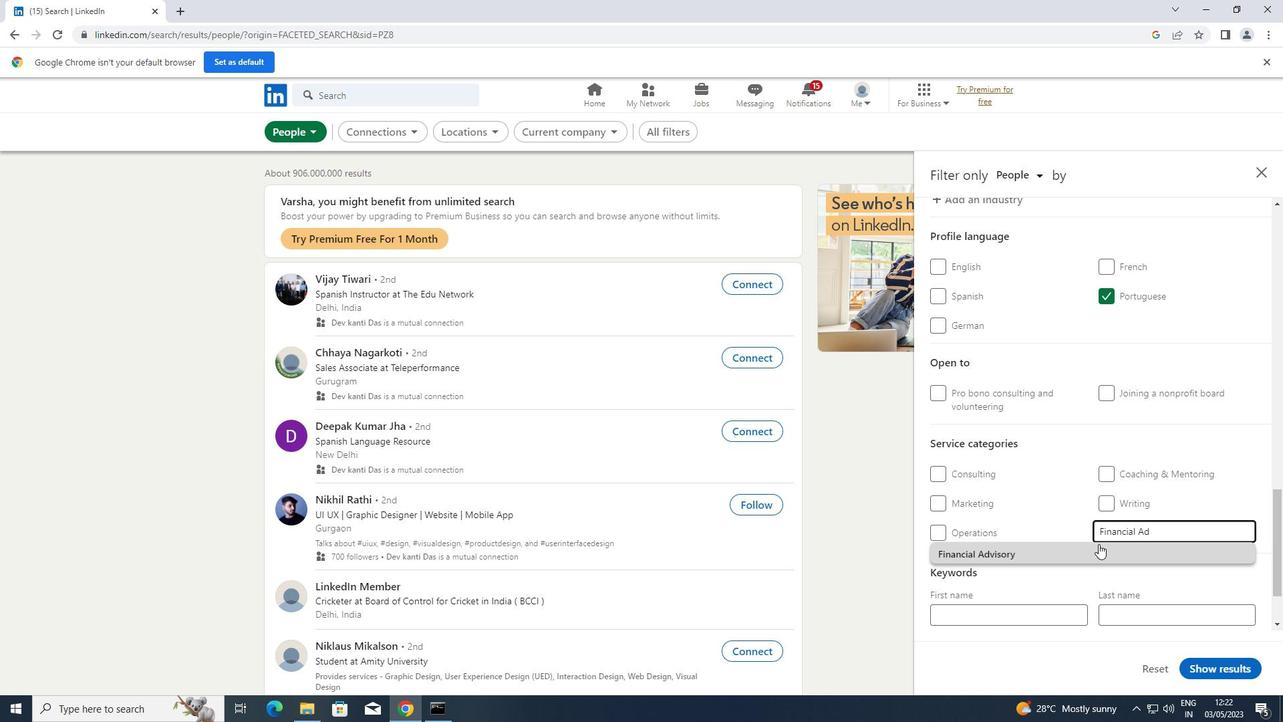 
Action: Mouse pressed left at (1095, 545)
Screenshot: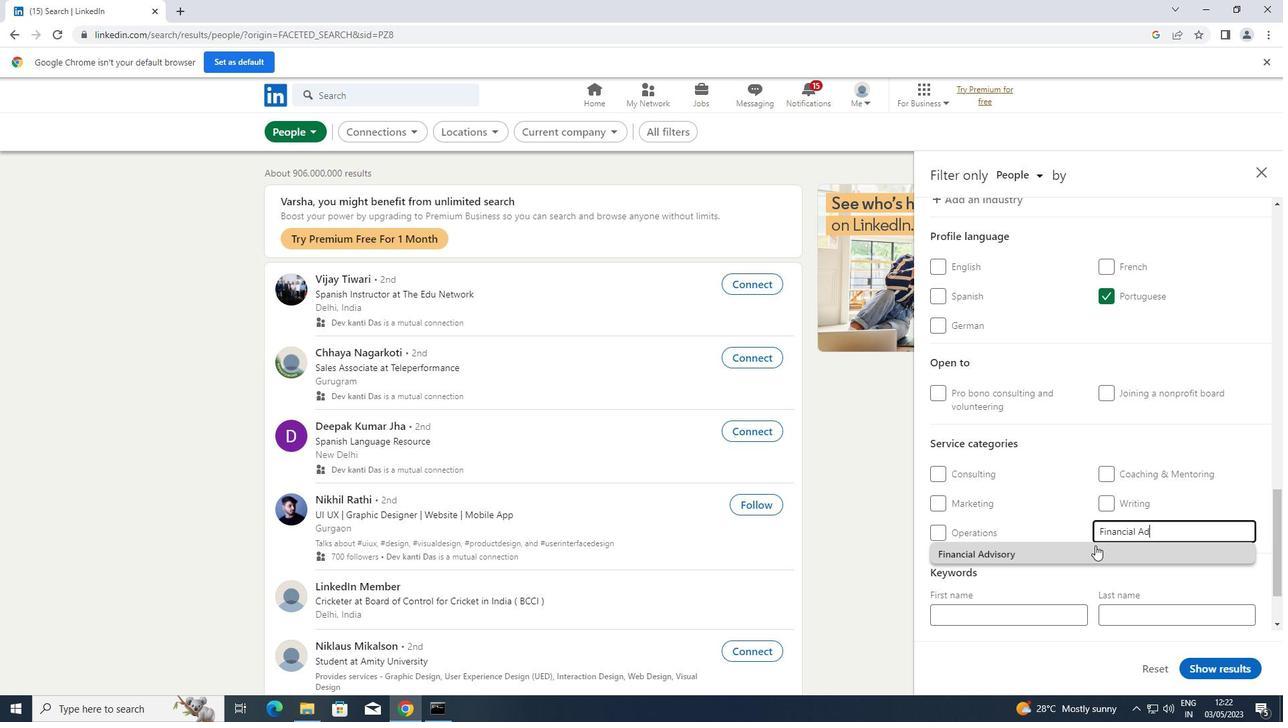 
Action: Mouse moved to (1097, 540)
Screenshot: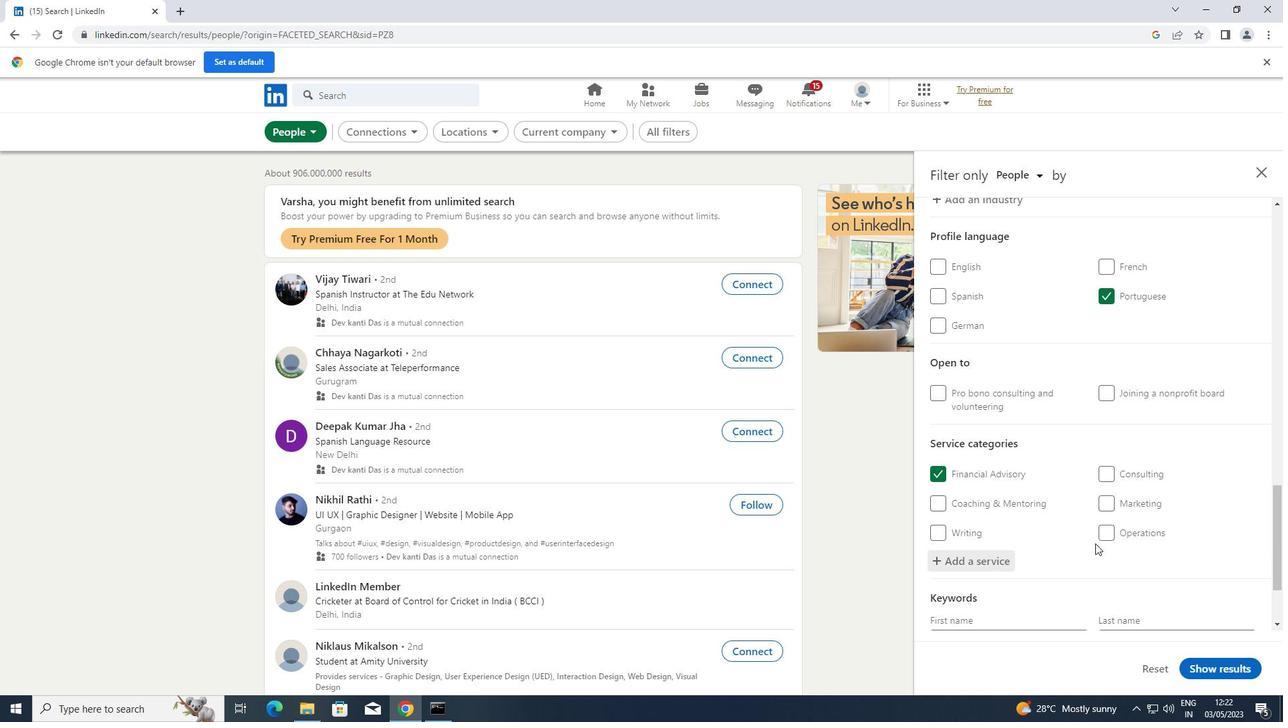 
Action: Mouse scrolled (1097, 540) with delta (0, 0)
Screenshot: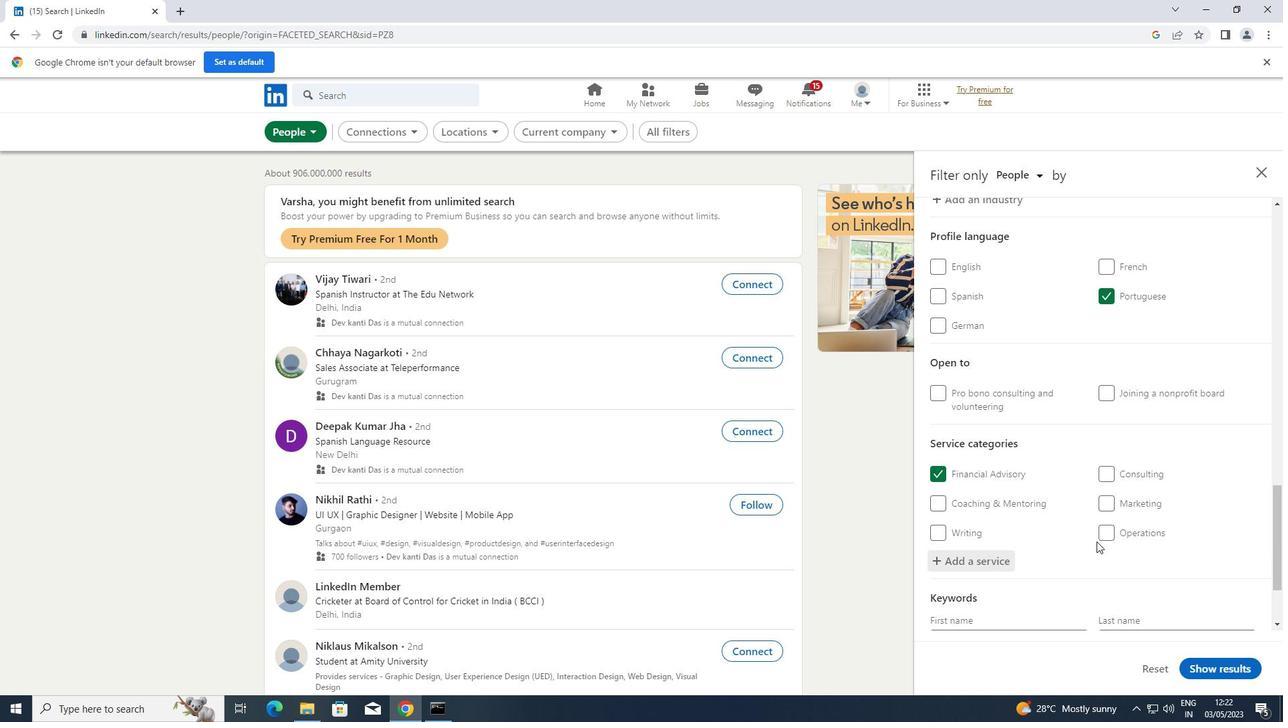 
Action: Mouse scrolled (1097, 540) with delta (0, 0)
Screenshot: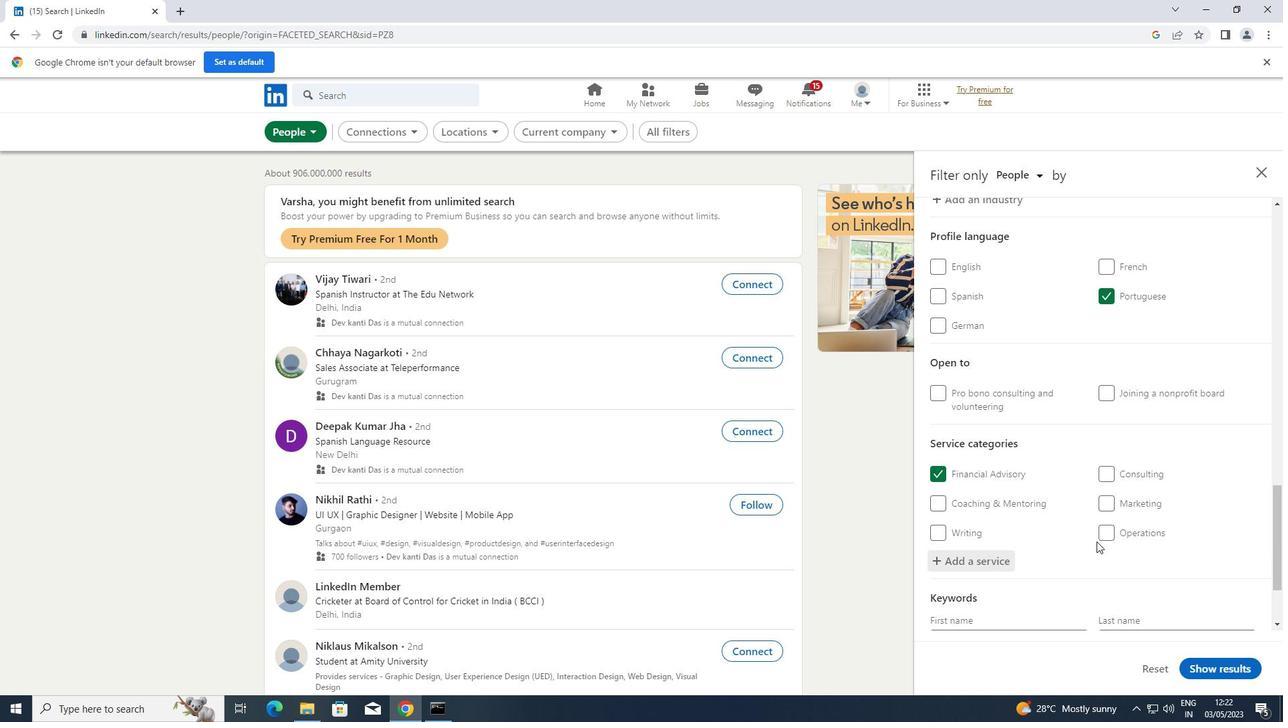 
Action: Mouse scrolled (1097, 540) with delta (0, 0)
Screenshot: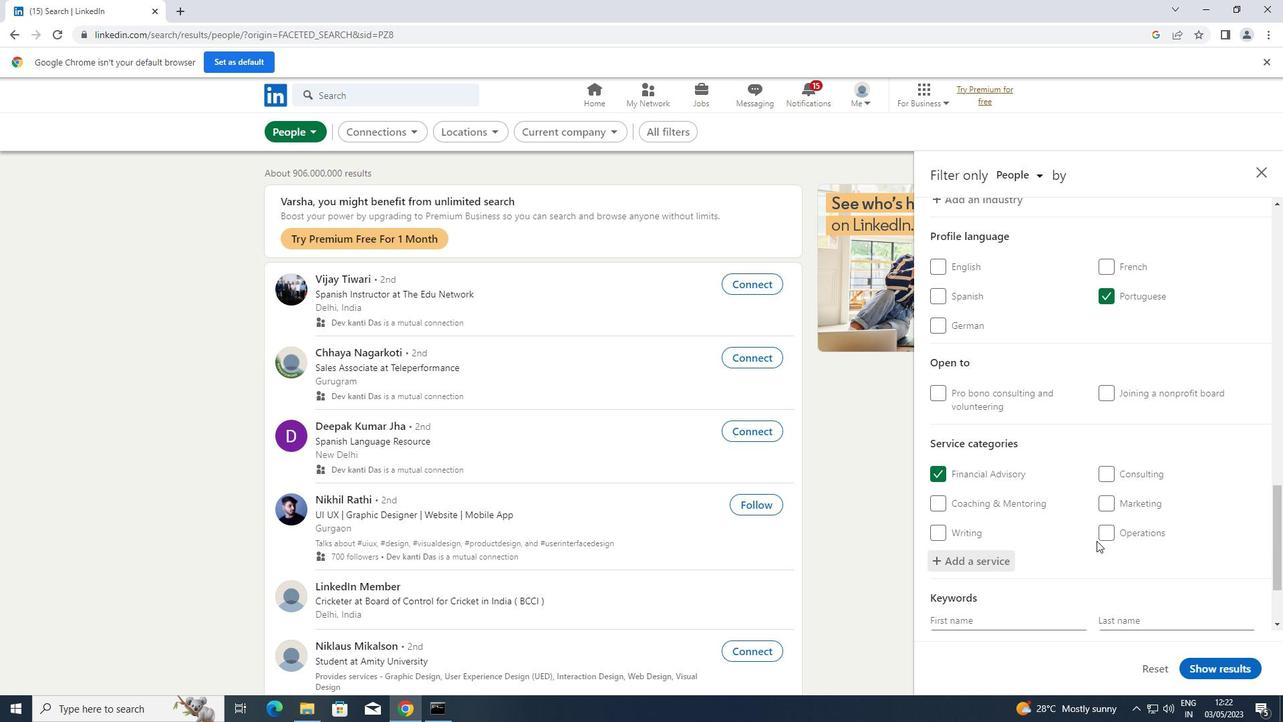 
Action: Mouse scrolled (1097, 540) with delta (0, 0)
Screenshot: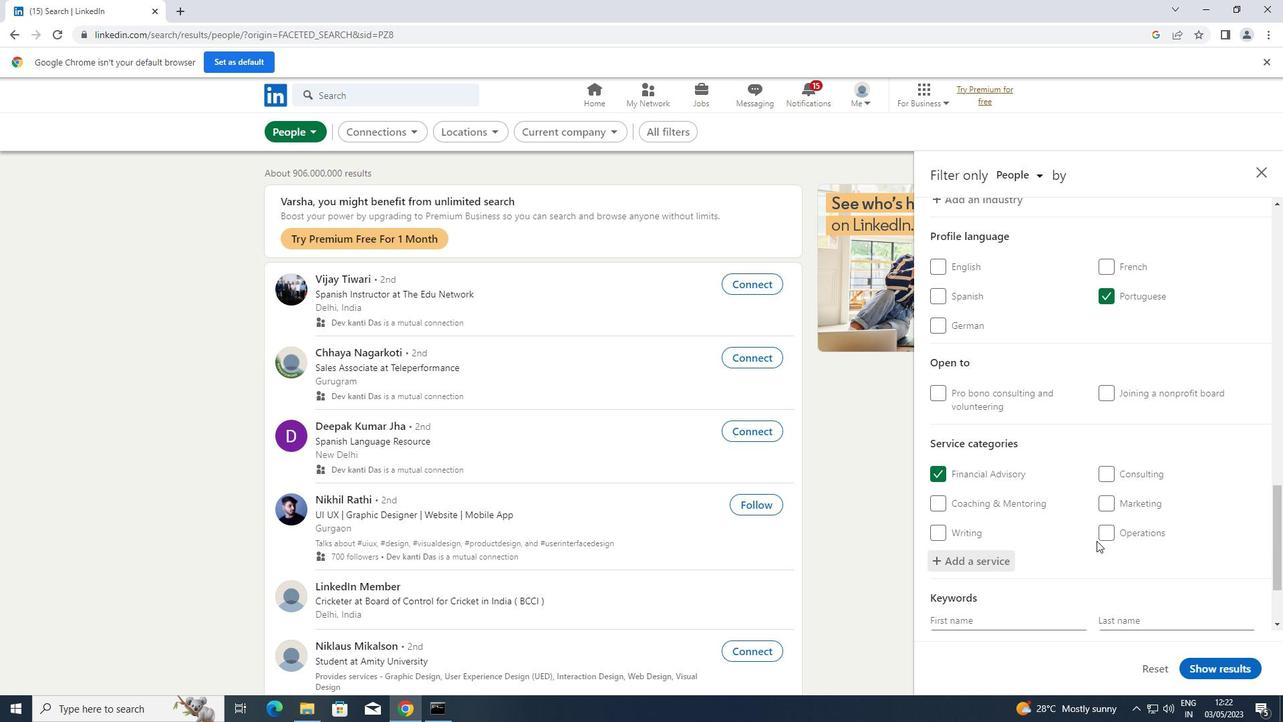 
Action: Mouse scrolled (1097, 540) with delta (0, 0)
Screenshot: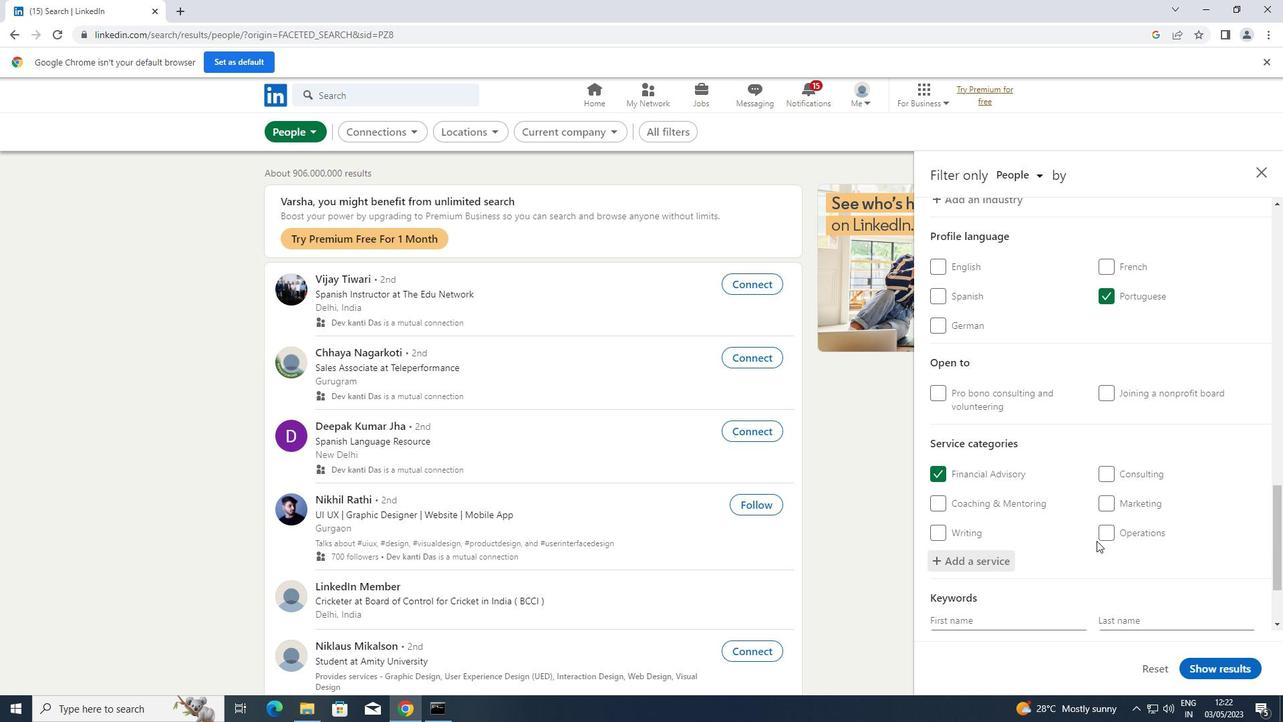 
Action: Mouse moved to (1073, 566)
Screenshot: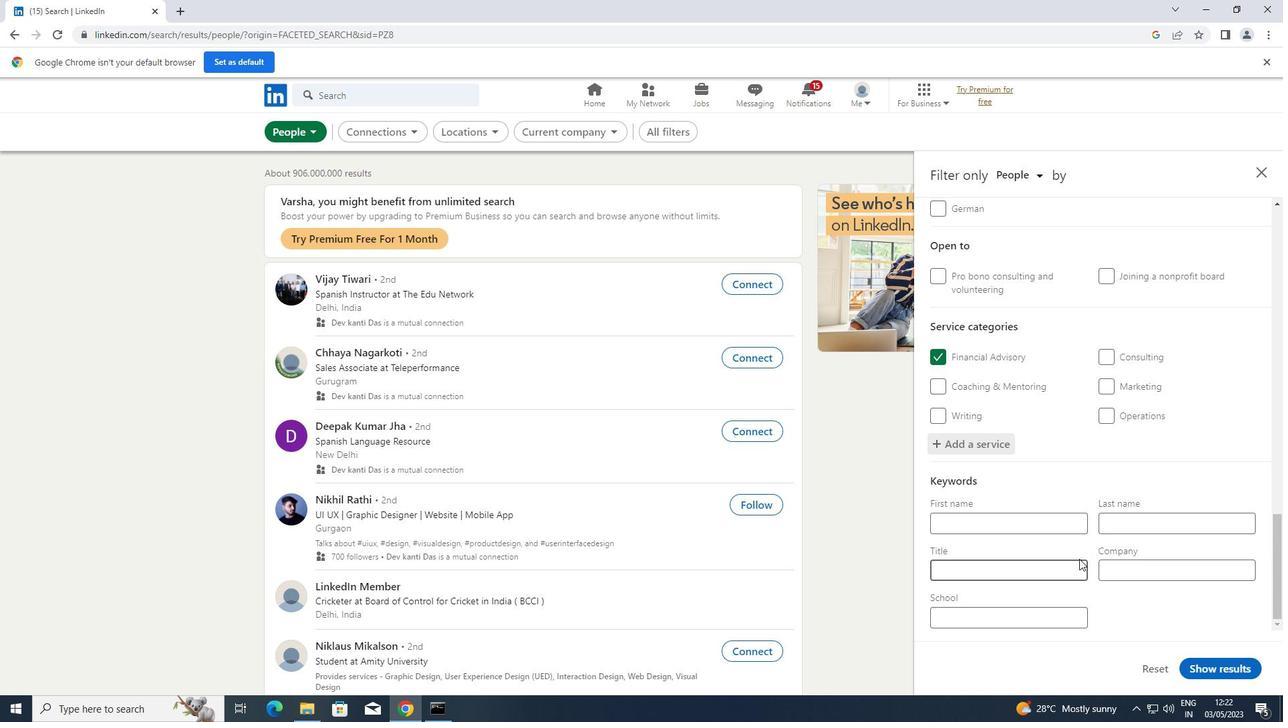 
Action: Mouse pressed left at (1073, 566)
Screenshot: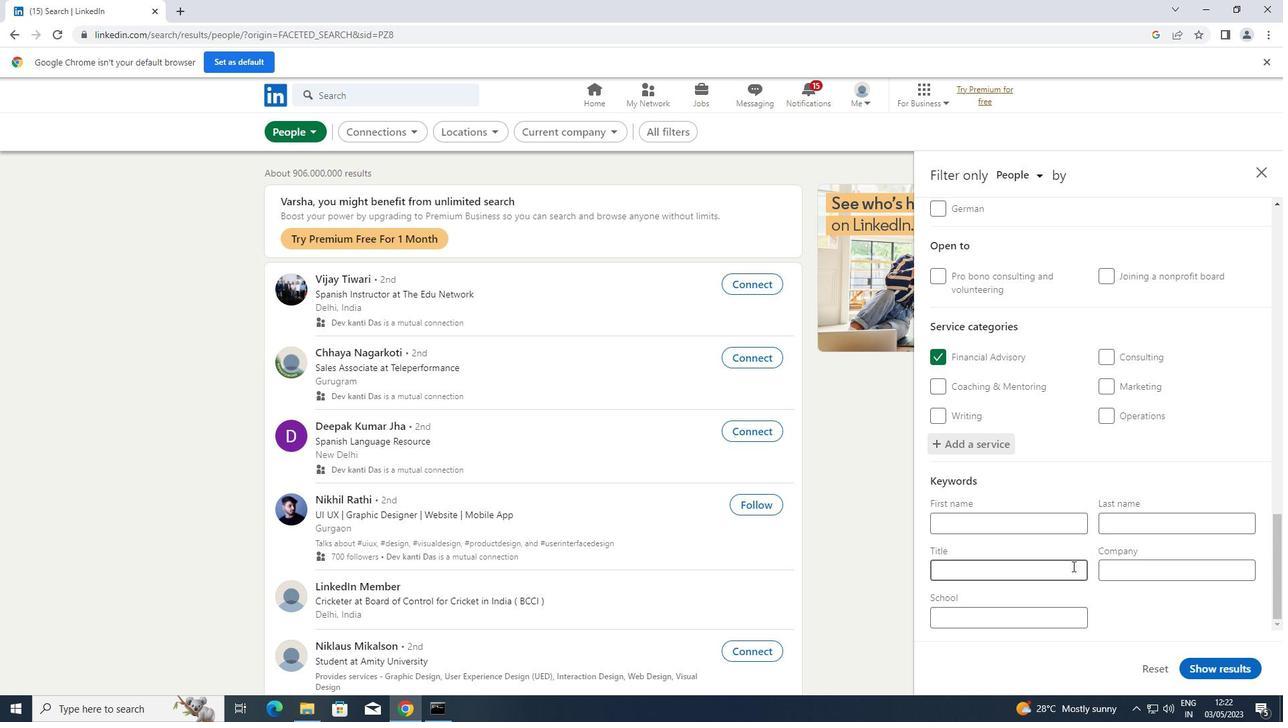 
Action: Key pressed <Key.shift>FRONT-<Key.shift>LINE<Key.space><Key.shift>EMPLOYEES
Screenshot: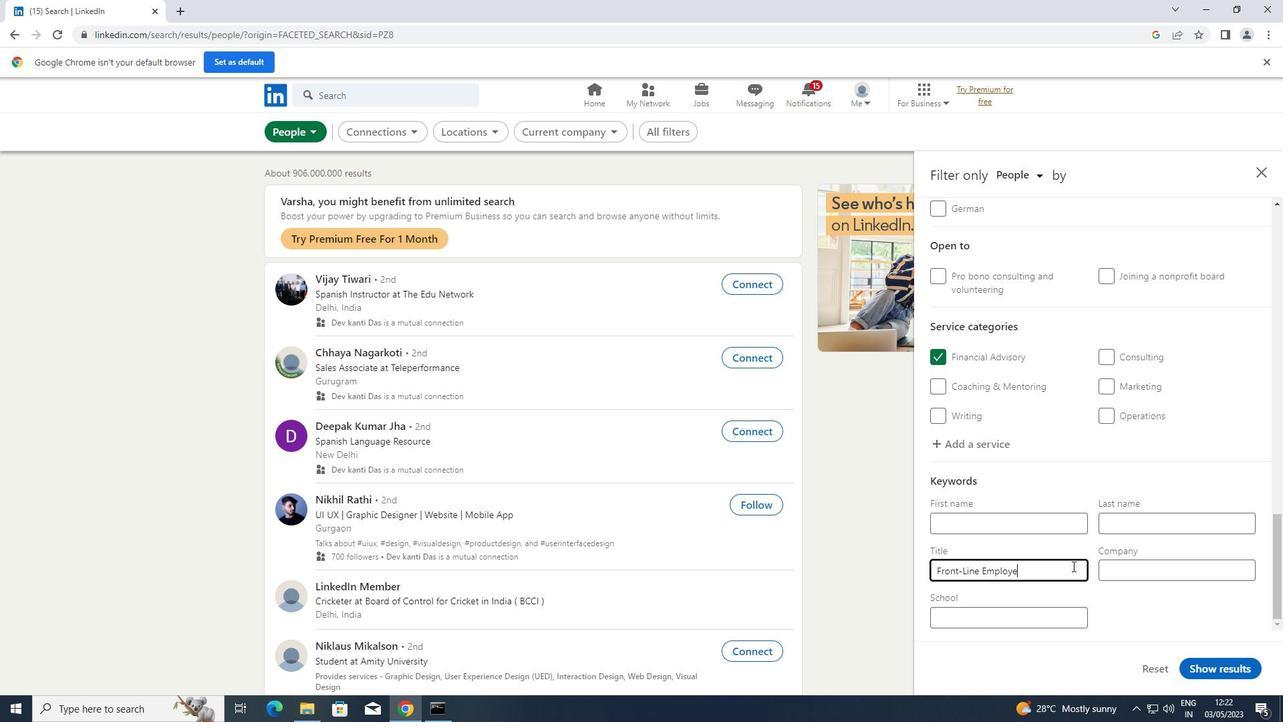 
Action: Mouse moved to (1208, 663)
Screenshot: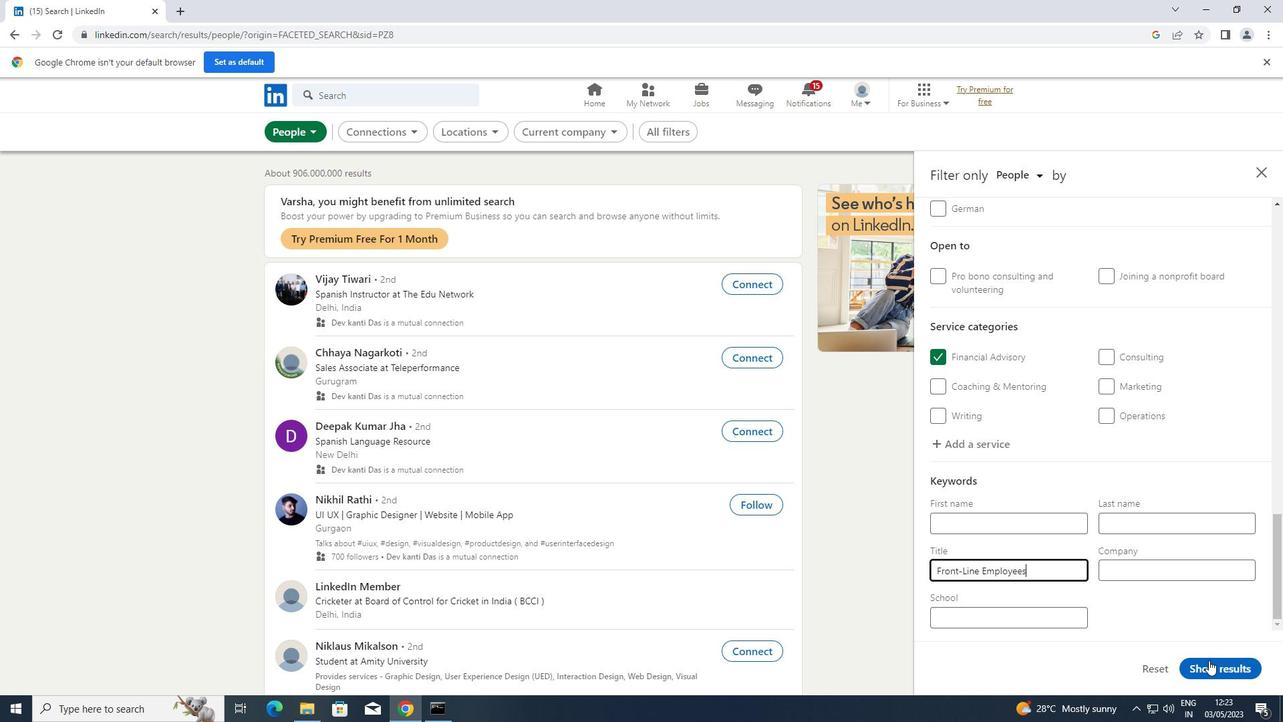 
Action: Mouse pressed left at (1208, 663)
Screenshot: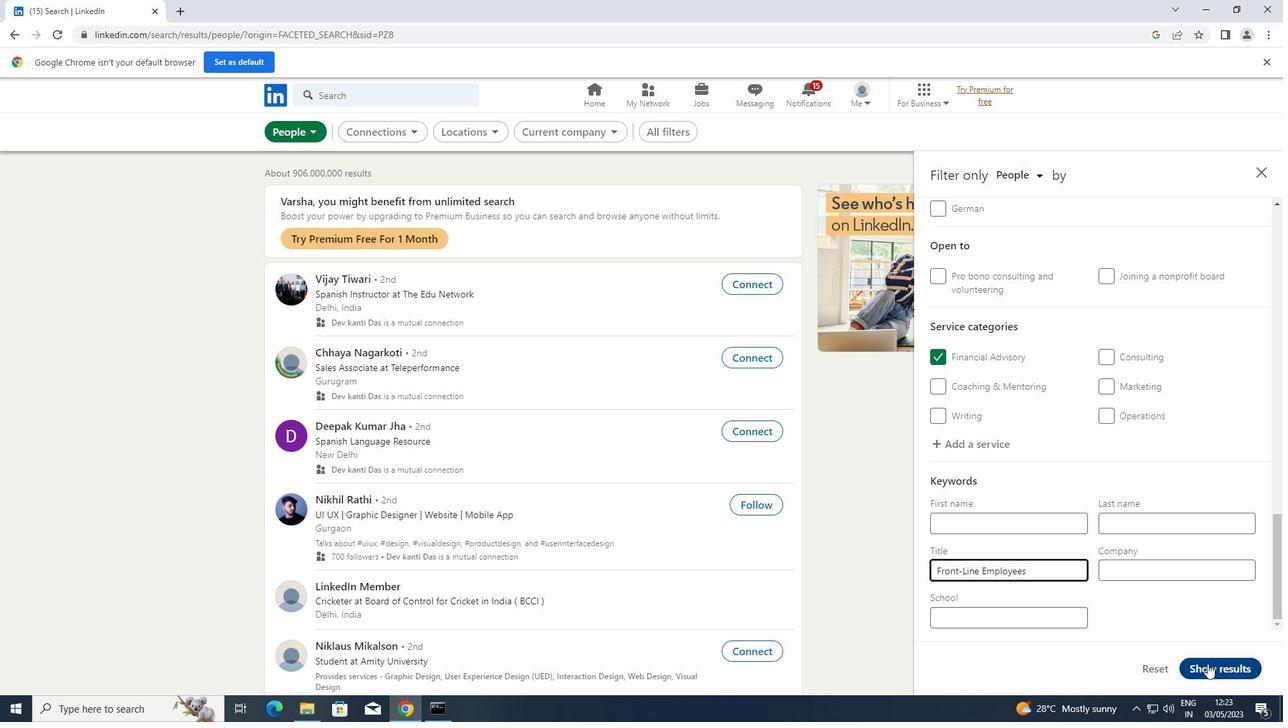
